 Task: Buy 4 Bell Housings from Transmission & Drive Train section under best seller category for shipping address: Mitchell Evans, 3618 Station Street, Austin, Texas 78702, Cell Number 5122113583. Pay from credit card ending with 5759, CVV 953
Action: Key pressed amazon.com<Key.enter>
Screenshot: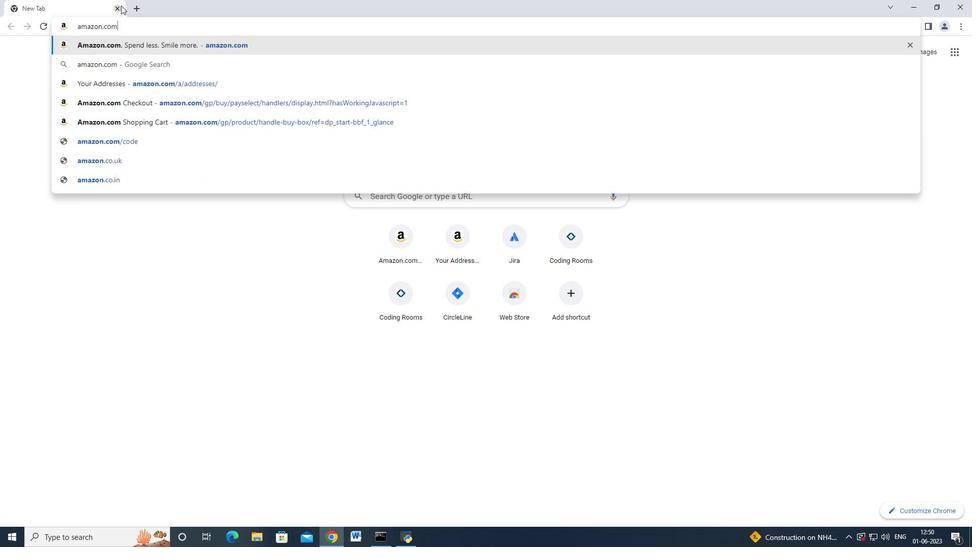 
Action: Mouse moved to (27, 66)
Screenshot: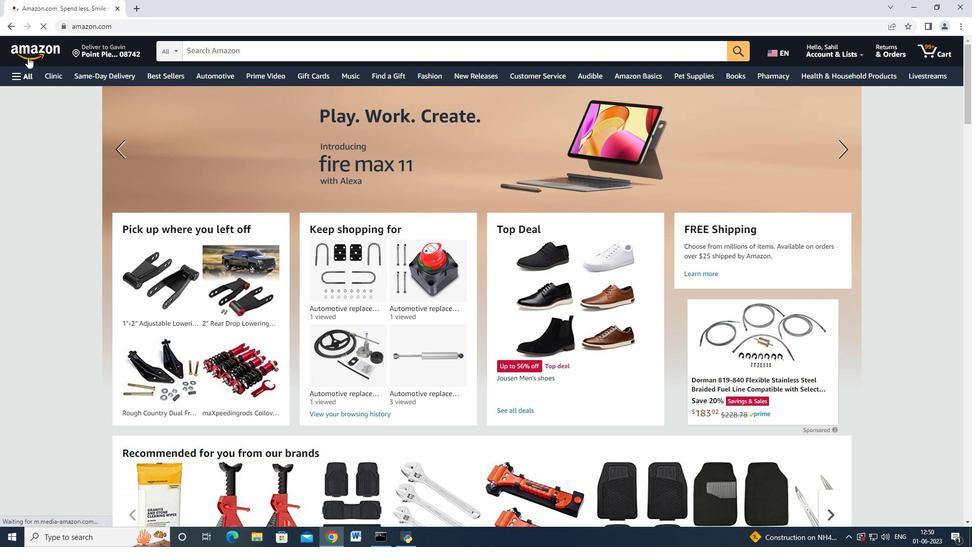 
Action: Mouse pressed left at (27, 66)
Screenshot: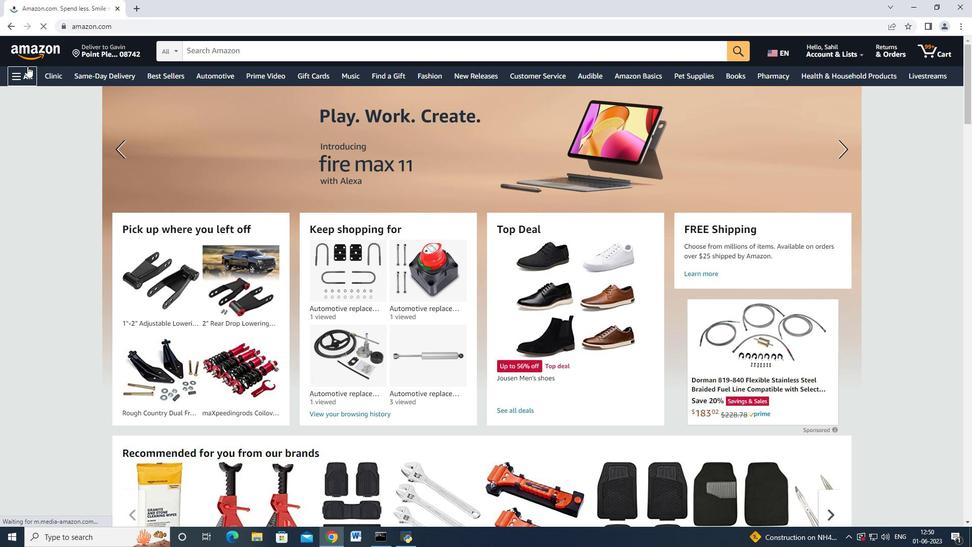 
Action: Mouse moved to (49, 248)
Screenshot: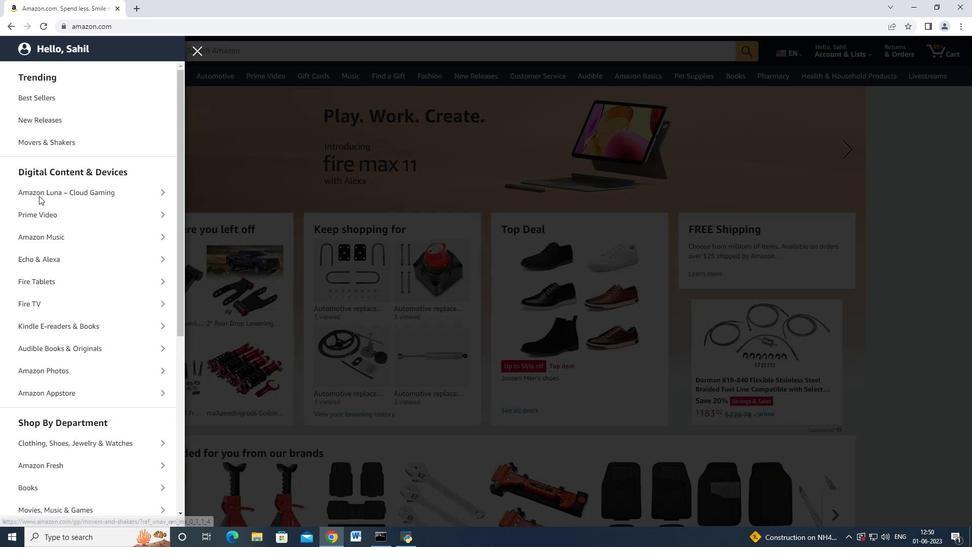 
Action: Mouse scrolled (49, 248) with delta (0, 0)
Screenshot: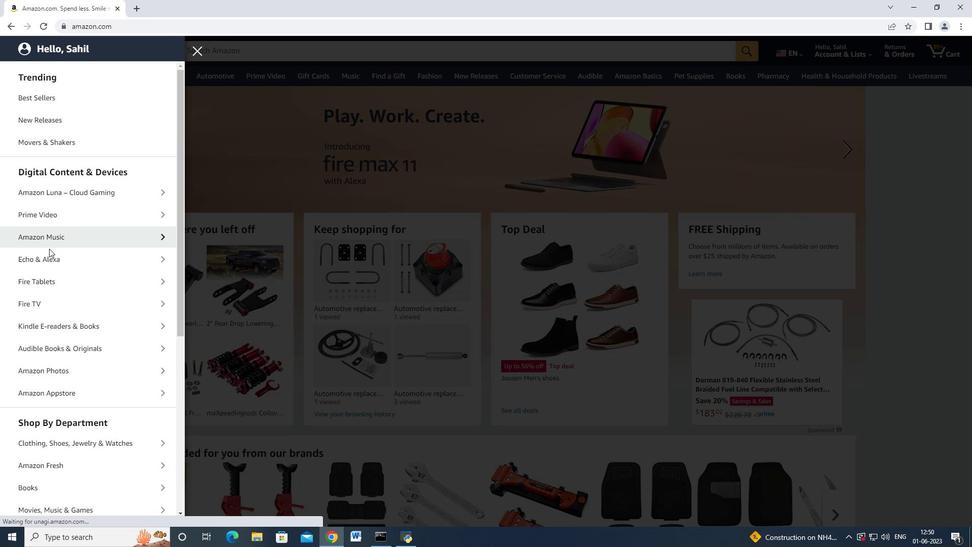 
Action: Mouse moved to (49, 254)
Screenshot: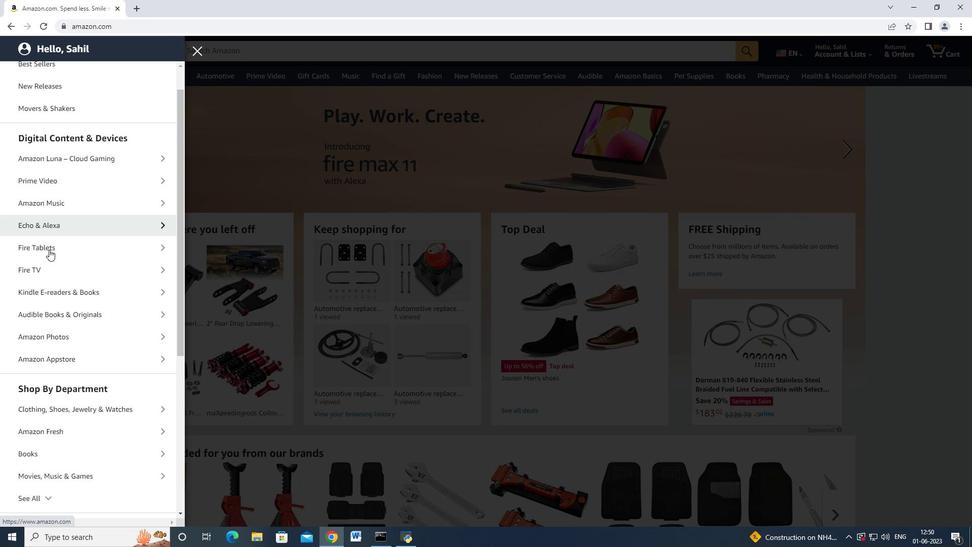 
Action: Mouse scrolled (49, 253) with delta (0, 0)
Screenshot: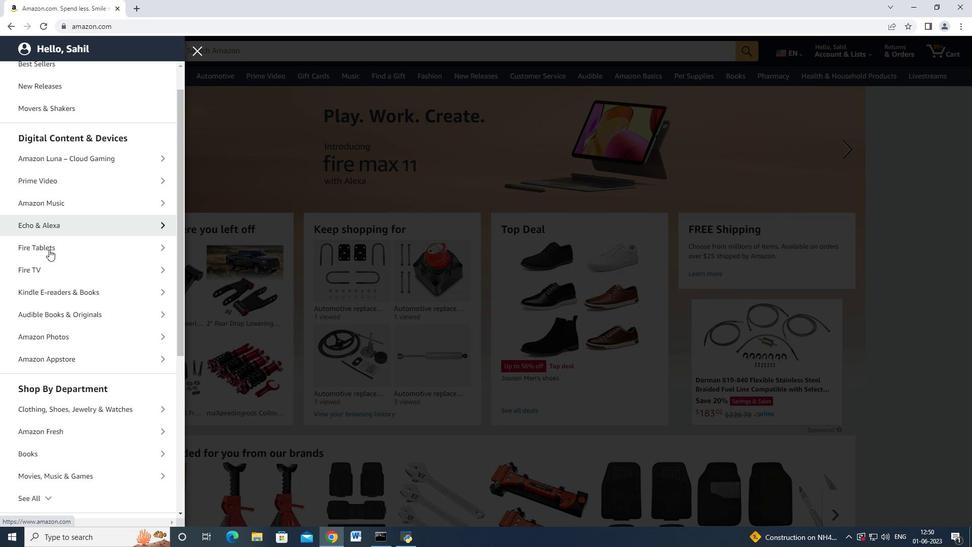 
Action: Mouse moved to (49, 256)
Screenshot: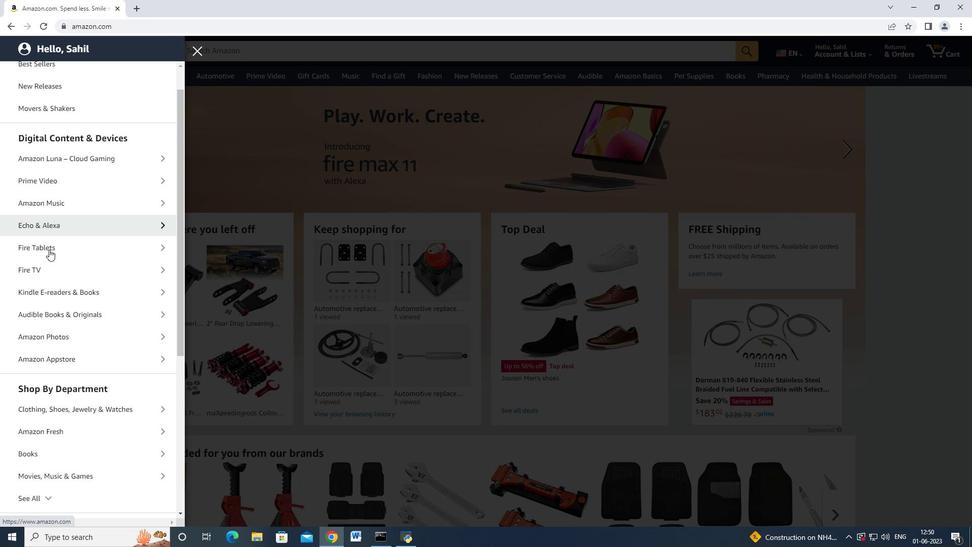 
Action: Mouse scrolled (49, 256) with delta (0, 0)
Screenshot: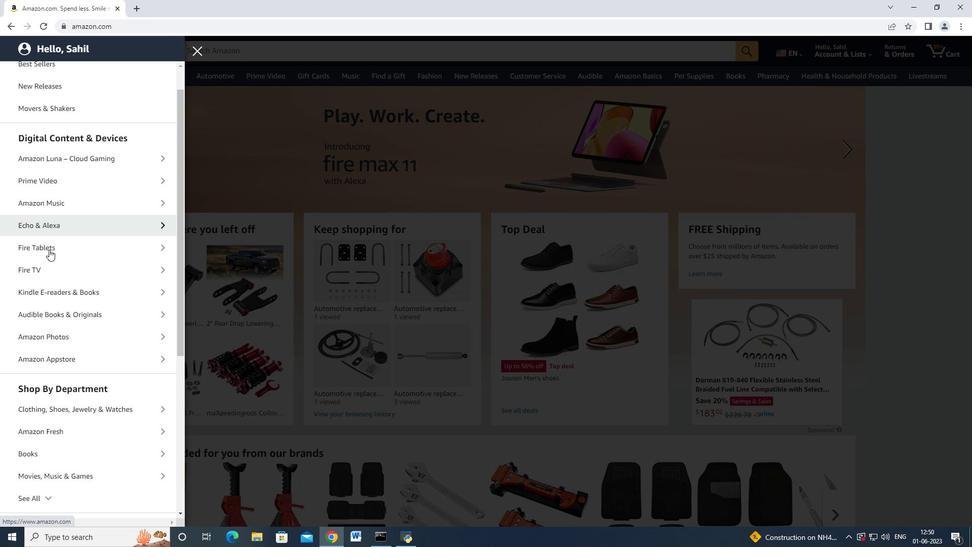 
Action: Mouse moved to (52, 267)
Screenshot: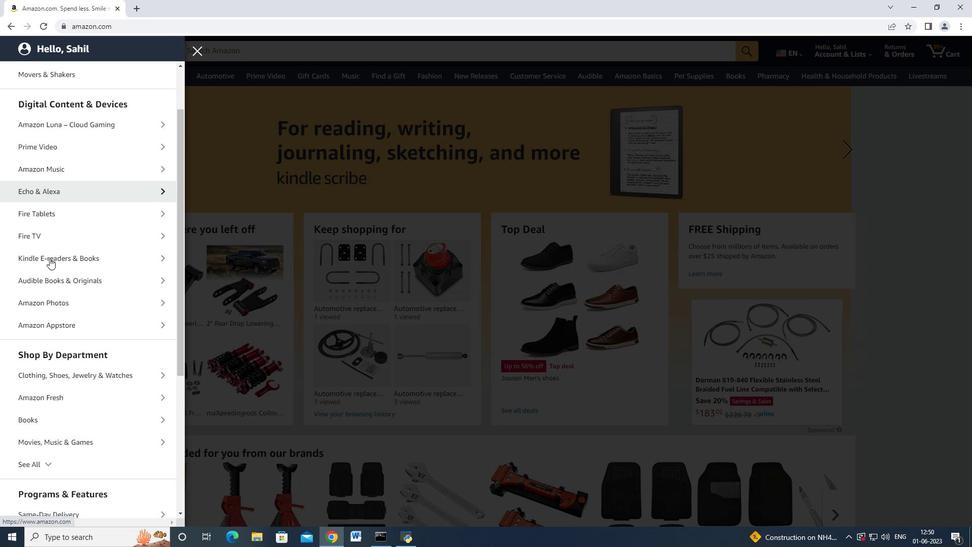 
Action: Mouse scrolled (52, 266) with delta (0, 0)
Screenshot: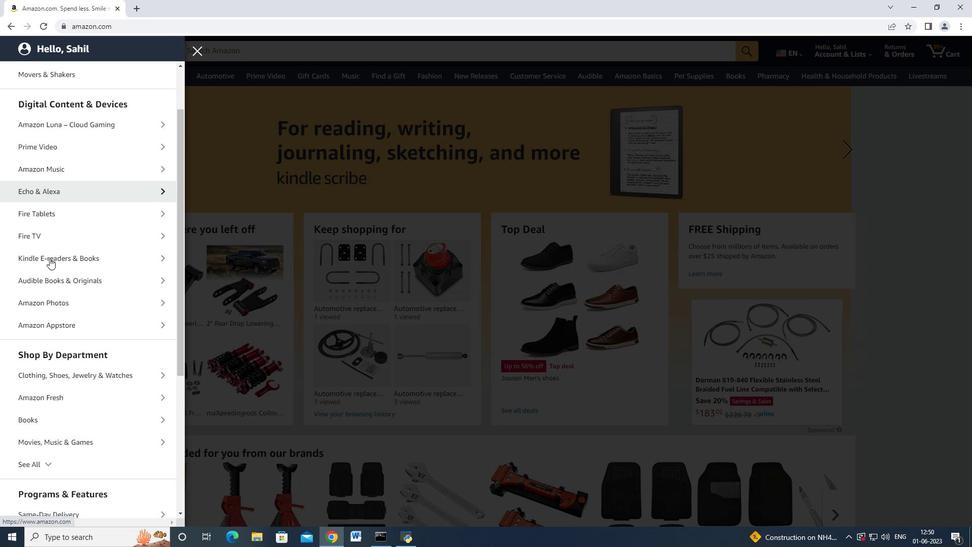 
Action: Mouse moved to (47, 332)
Screenshot: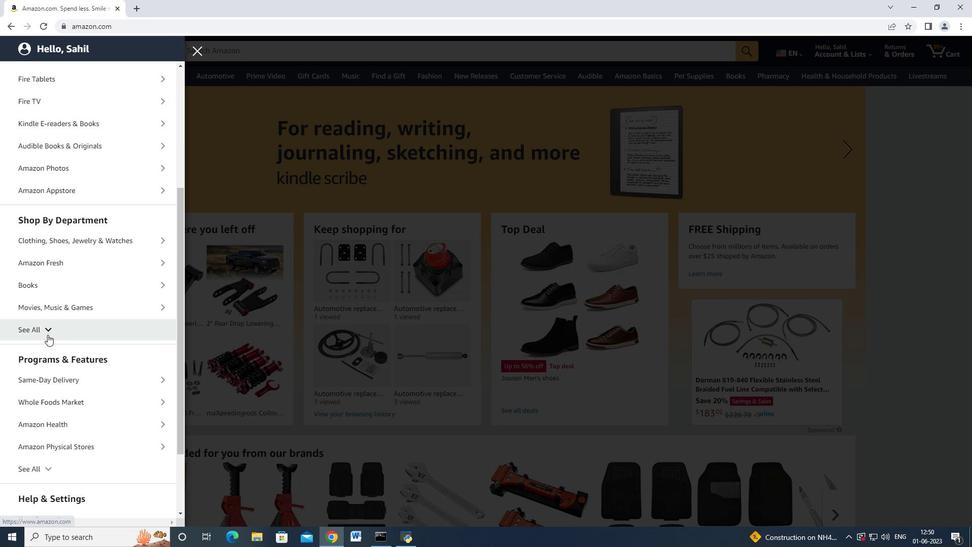
Action: Mouse pressed left at (47, 332)
Screenshot: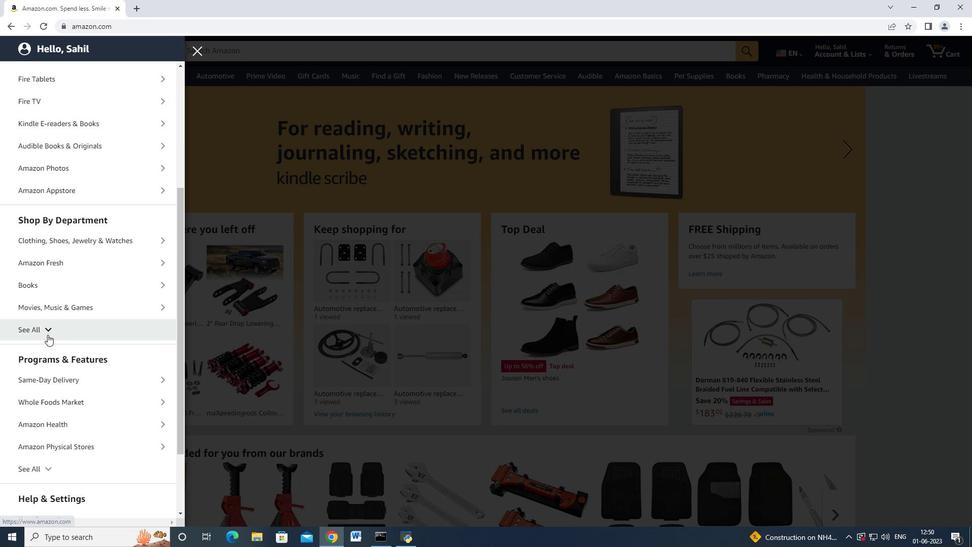 
Action: Mouse moved to (66, 295)
Screenshot: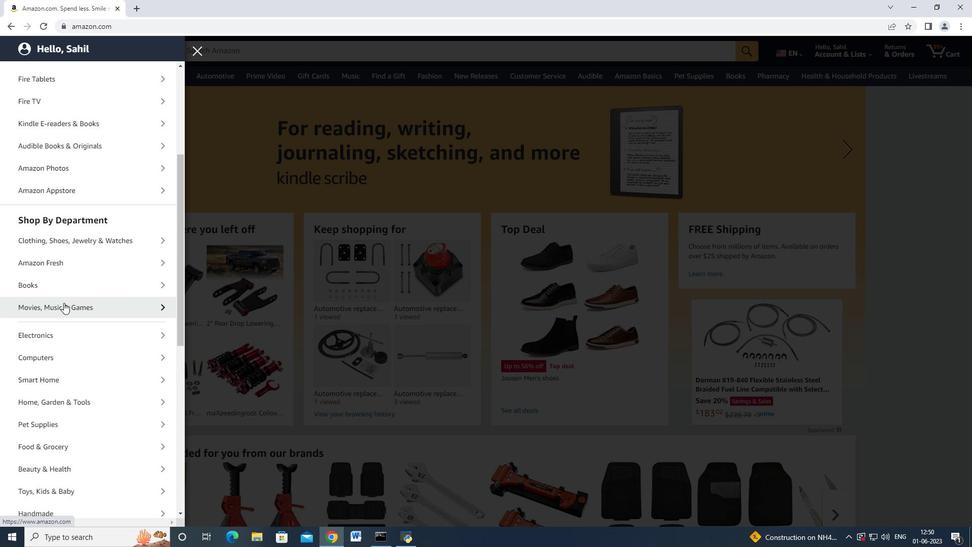 
Action: Mouse scrolled (66, 295) with delta (0, 0)
Screenshot: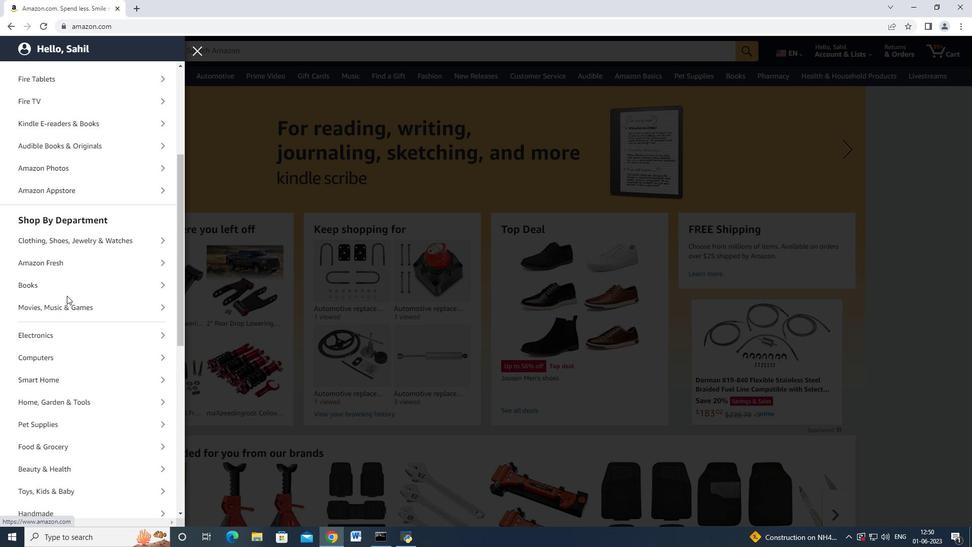
Action: Mouse scrolled (66, 295) with delta (0, 0)
Screenshot: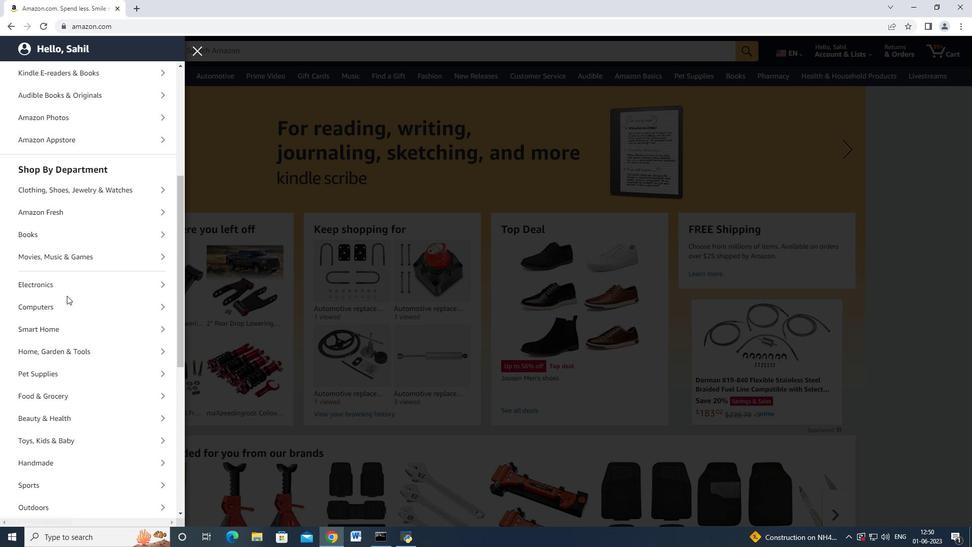 
Action: Mouse moved to (68, 295)
Screenshot: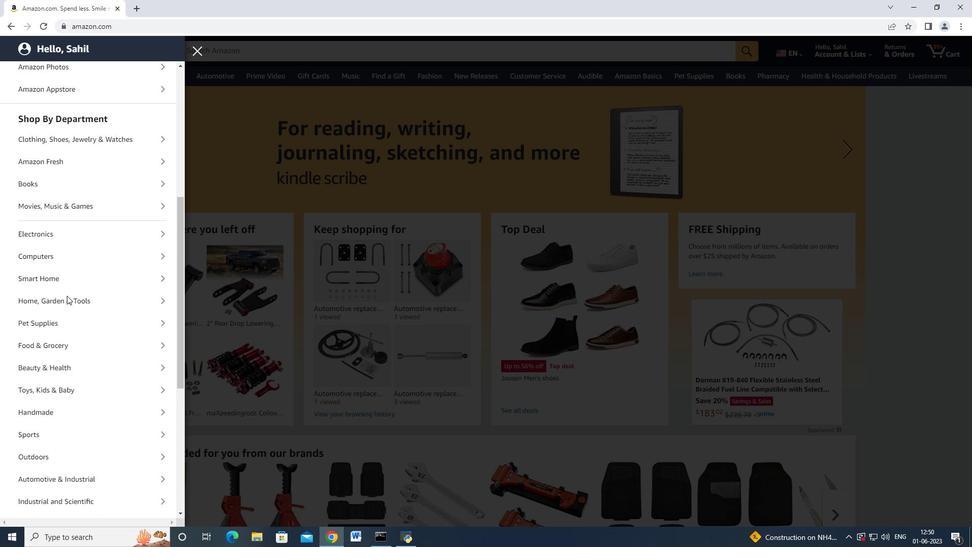 
Action: Mouse scrolled (68, 295) with delta (0, 0)
Screenshot: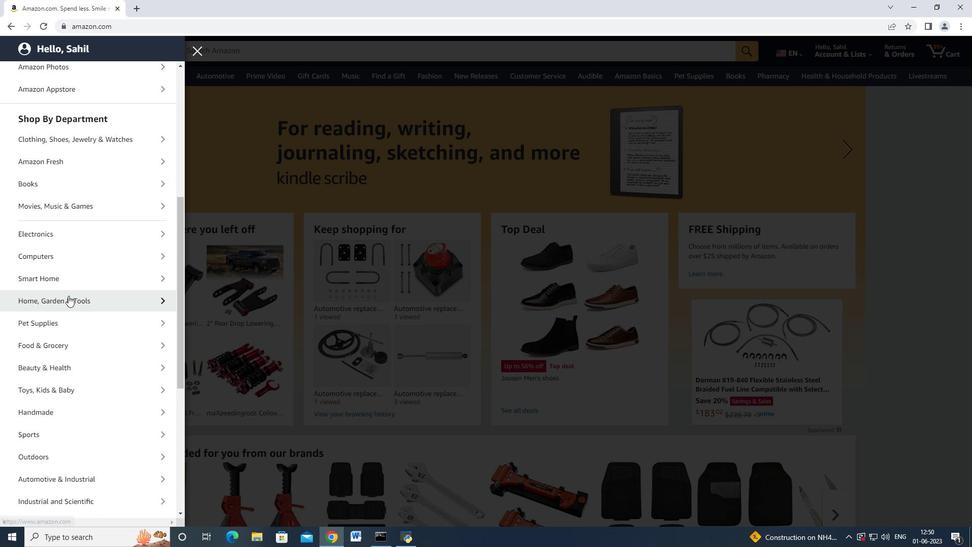 
Action: Mouse moved to (75, 294)
Screenshot: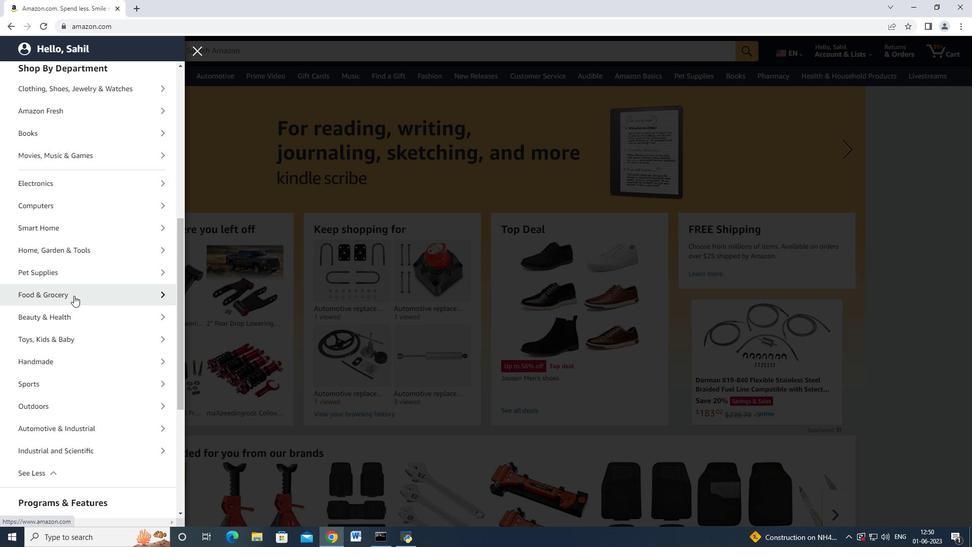 
Action: Mouse scrolled (75, 294) with delta (0, 0)
Screenshot: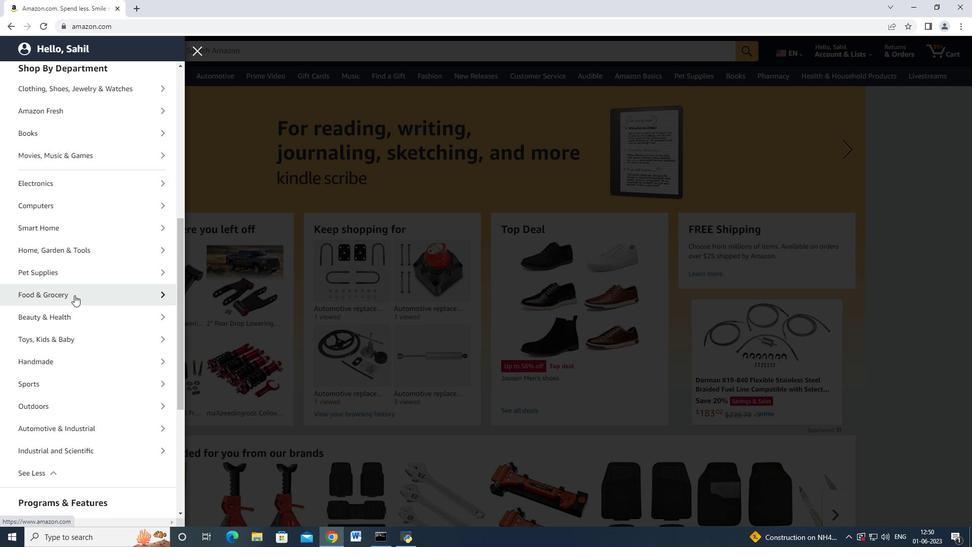 
Action: Mouse moved to (76, 294)
Screenshot: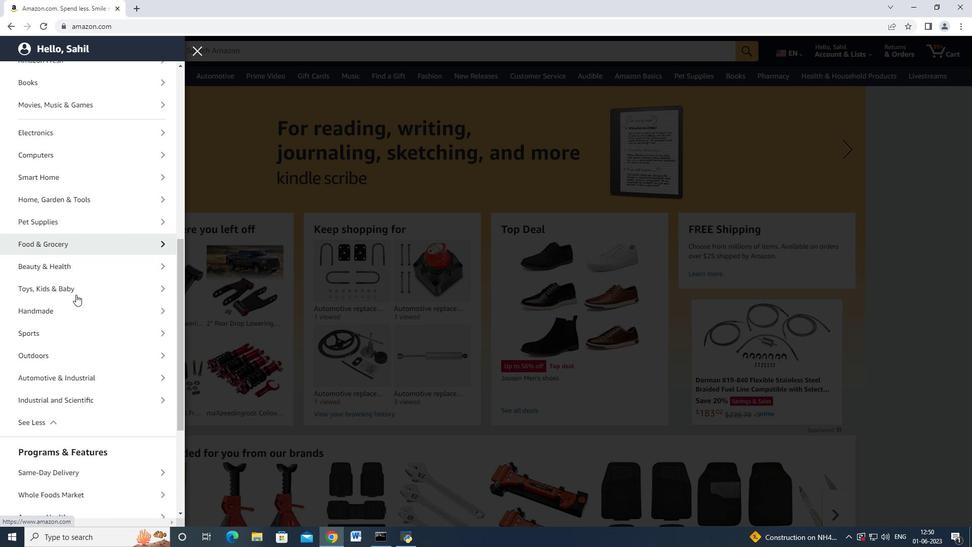 
Action: Mouse scrolled (76, 294) with delta (0, 0)
Screenshot: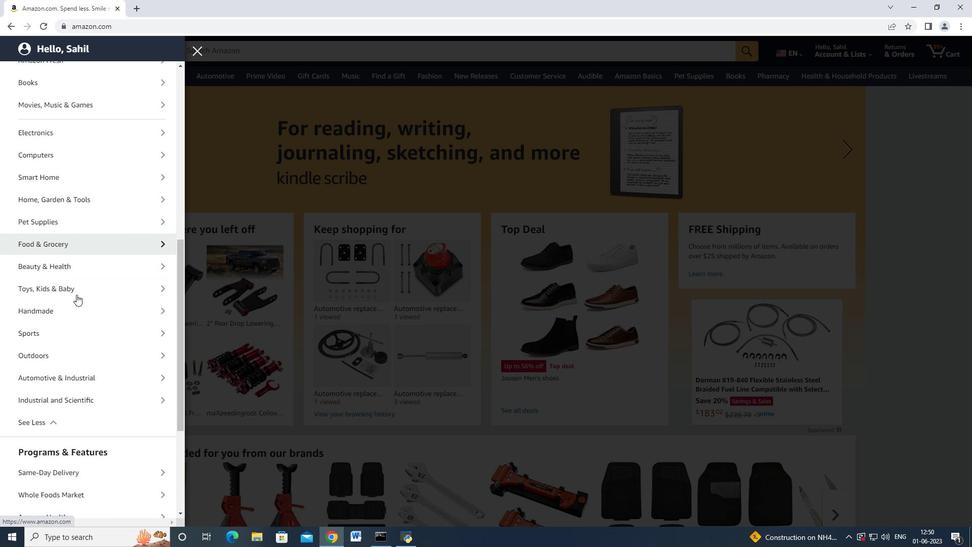 
Action: Mouse moved to (80, 292)
Screenshot: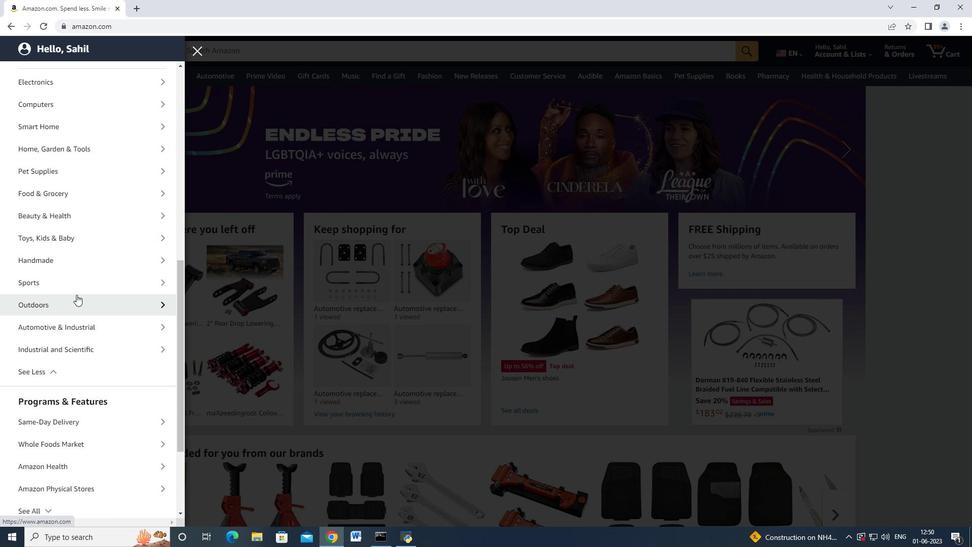 
Action: Mouse scrolled (80, 292) with delta (0, 0)
Screenshot: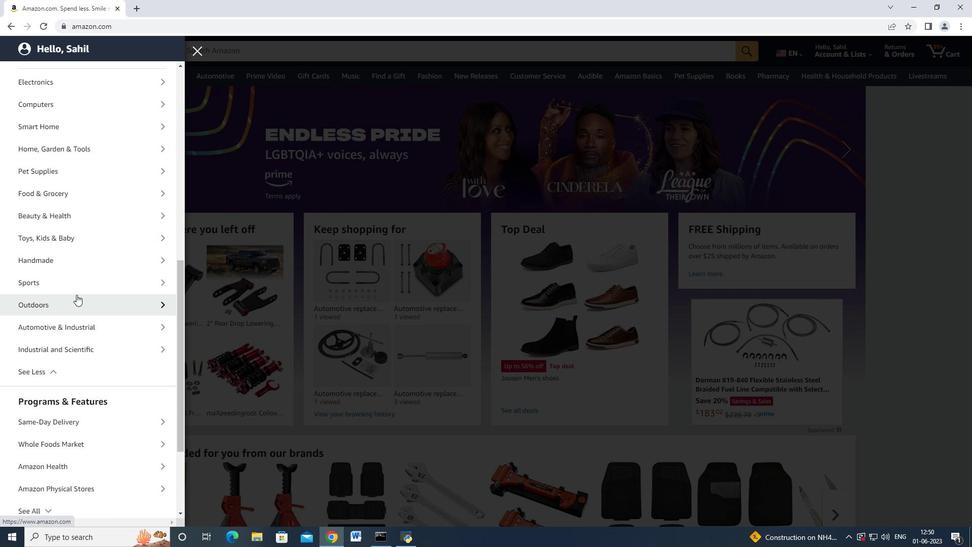 
Action: Mouse moved to (86, 292)
Screenshot: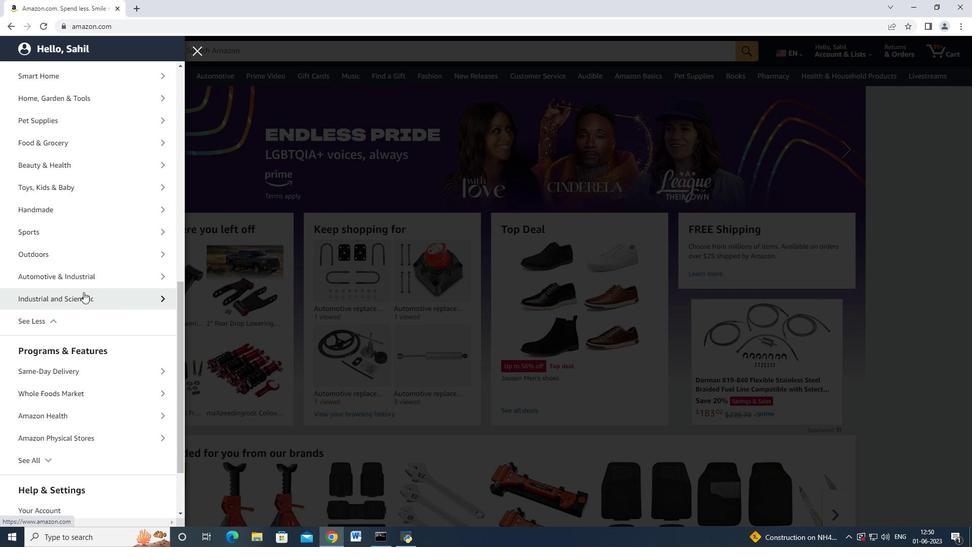 
Action: Mouse scrolled (86, 292) with delta (0, 0)
Screenshot: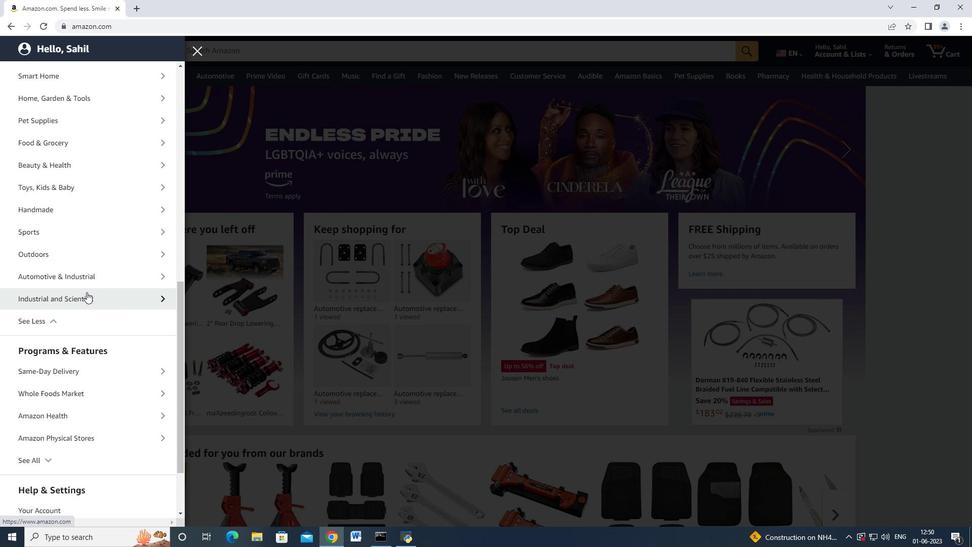 
Action: Mouse moved to (84, 296)
Screenshot: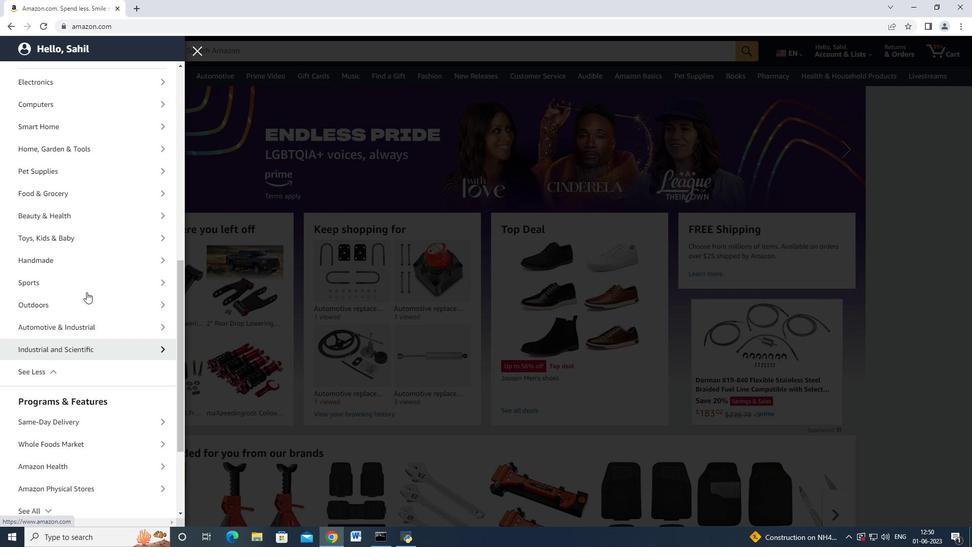 
Action: Mouse scrolled (84, 295) with delta (0, 0)
Screenshot: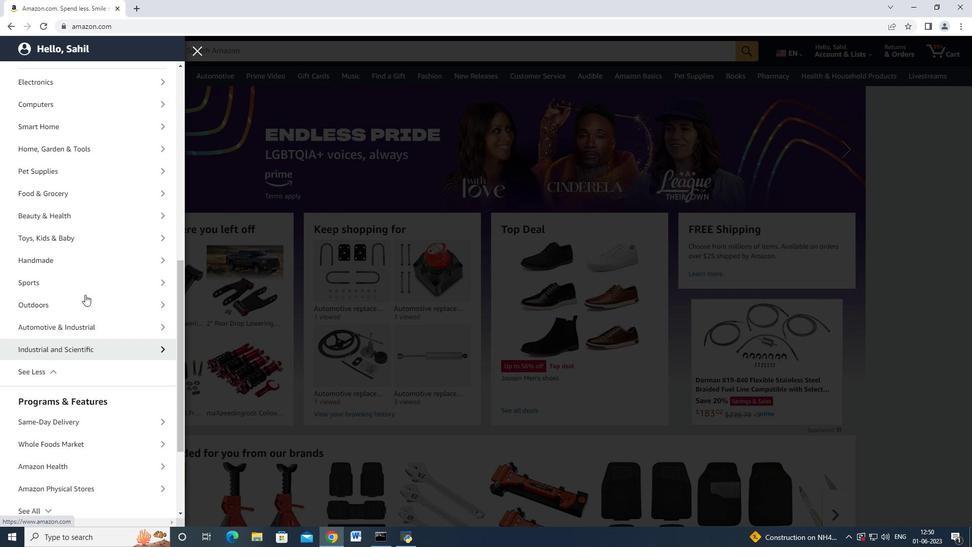
Action: Mouse moved to (72, 389)
Screenshot: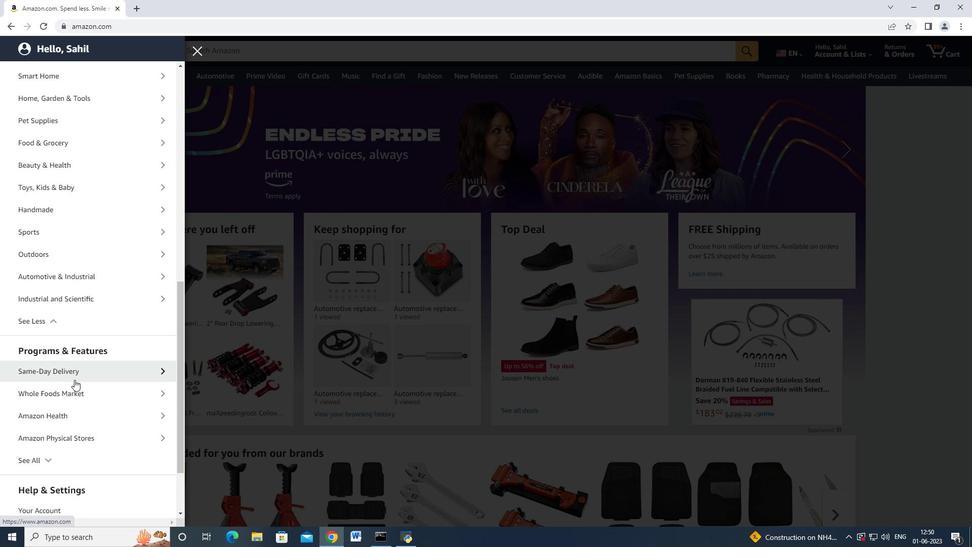 
Action: Mouse scrolled (72, 390) with delta (0, 0)
Screenshot: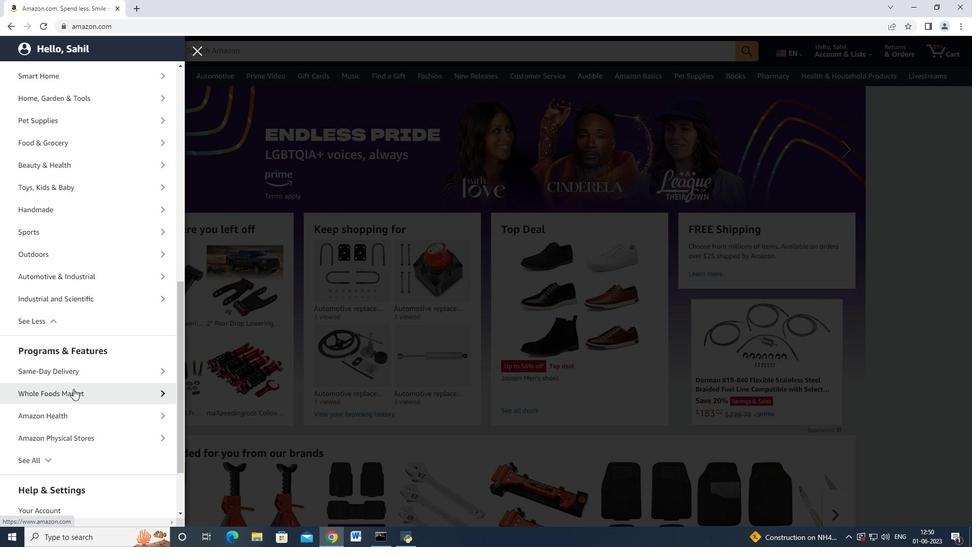 
Action: Mouse scrolled (72, 390) with delta (0, 0)
Screenshot: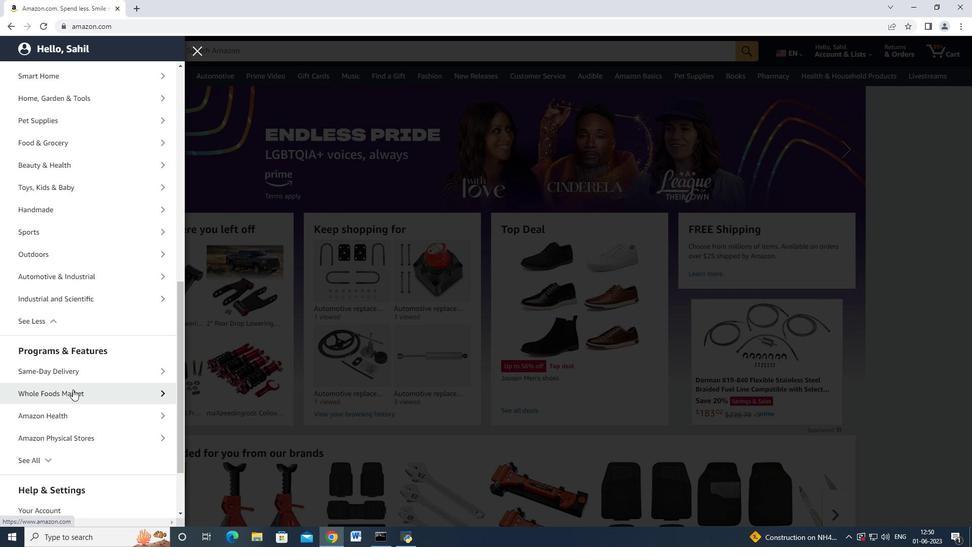 
Action: Mouse moved to (73, 381)
Screenshot: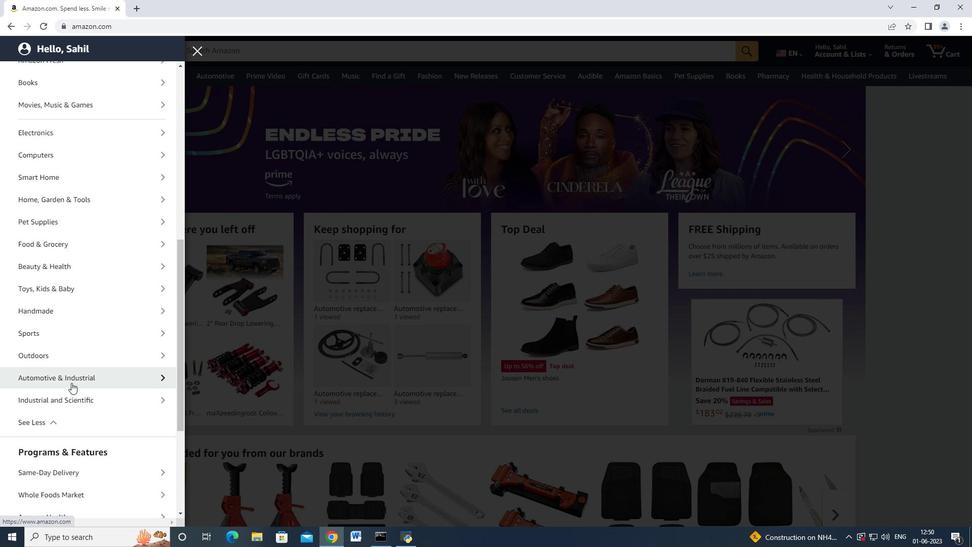 
Action: Mouse pressed left at (73, 381)
Screenshot: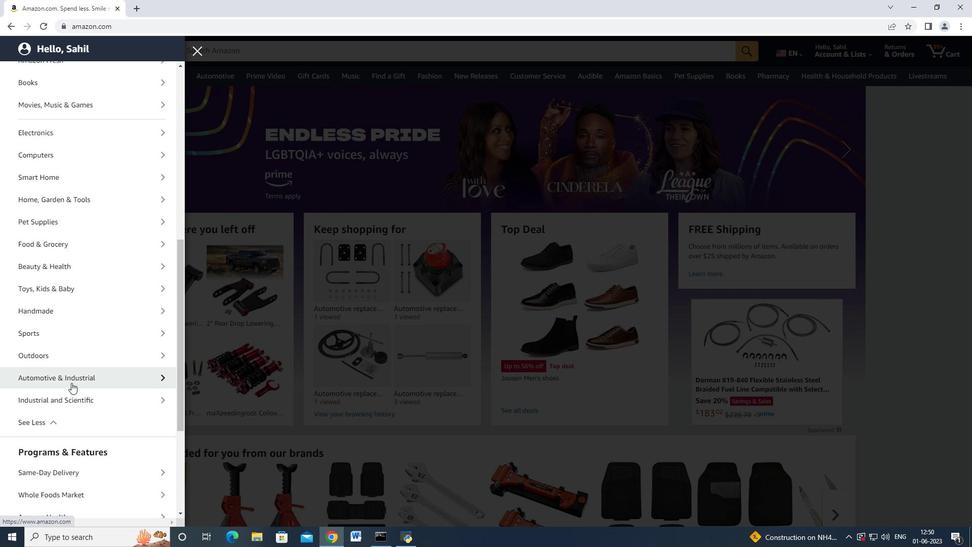 
Action: Mouse moved to (97, 115)
Screenshot: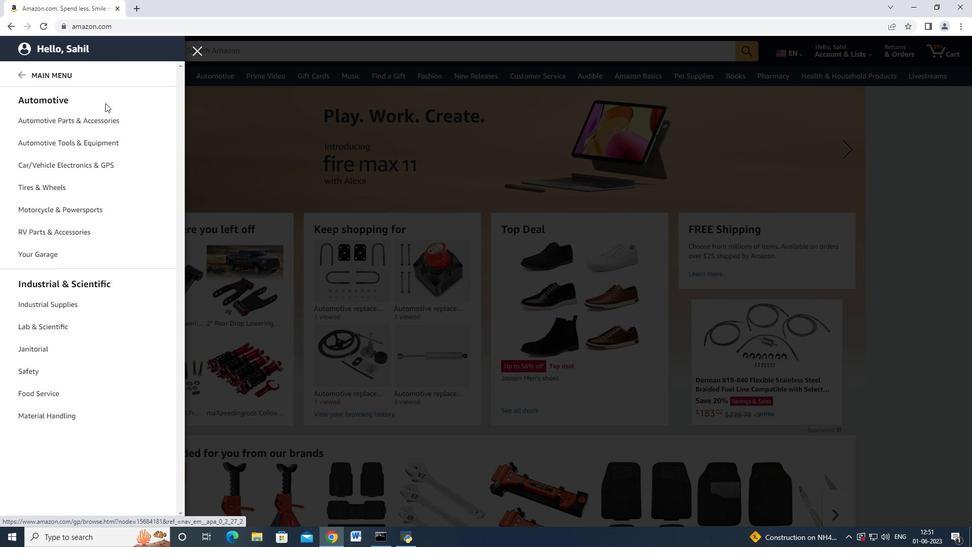 
Action: Mouse pressed left at (97, 115)
Screenshot: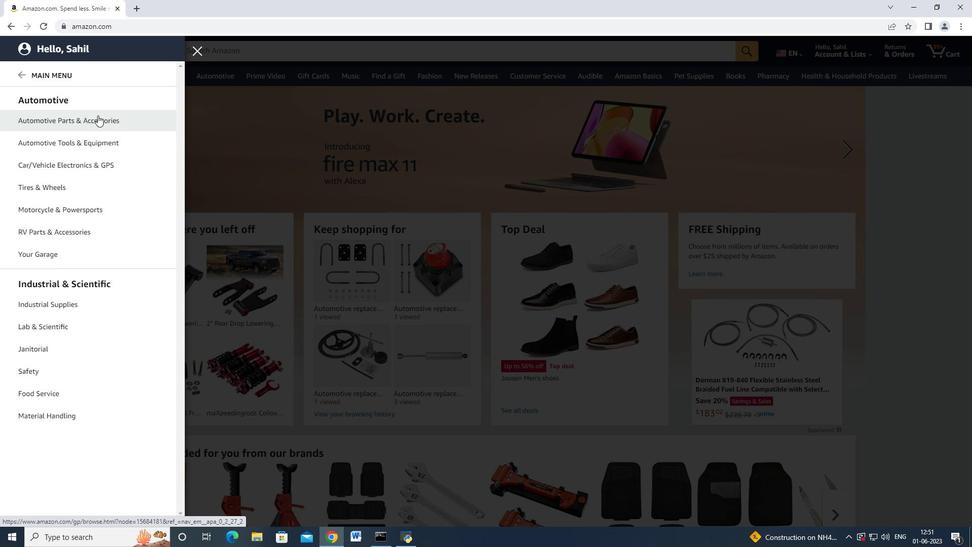 
Action: Mouse moved to (178, 95)
Screenshot: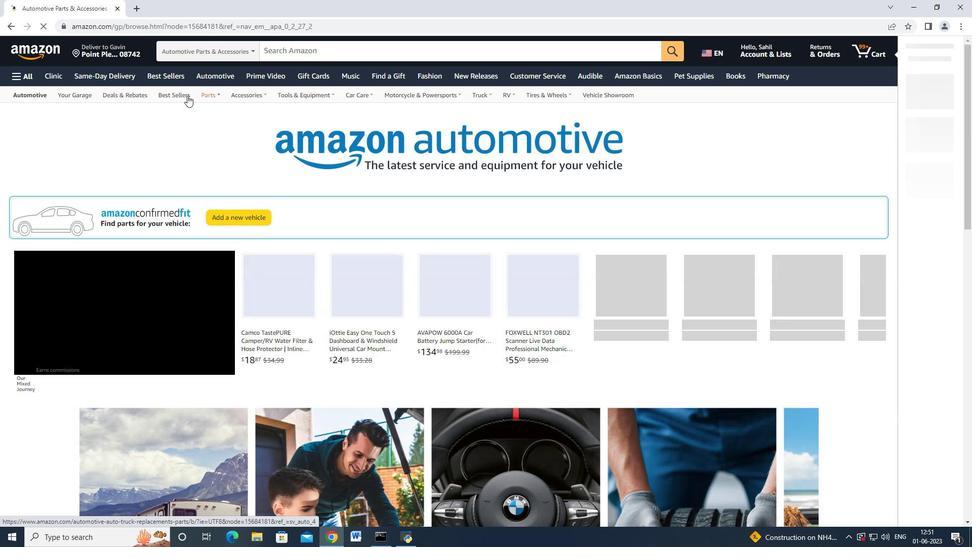 
Action: Mouse pressed left at (178, 95)
Screenshot: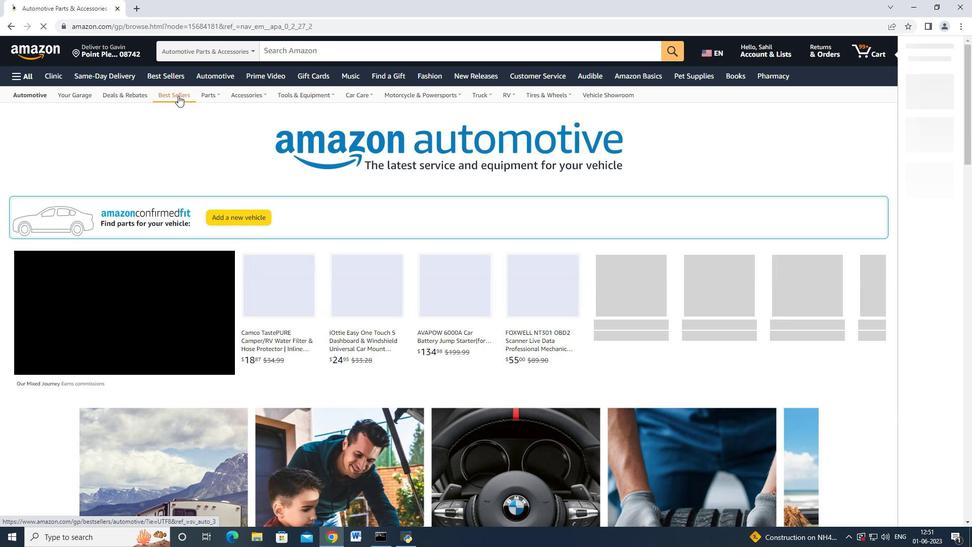 
Action: Mouse moved to (74, 324)
Screenshot: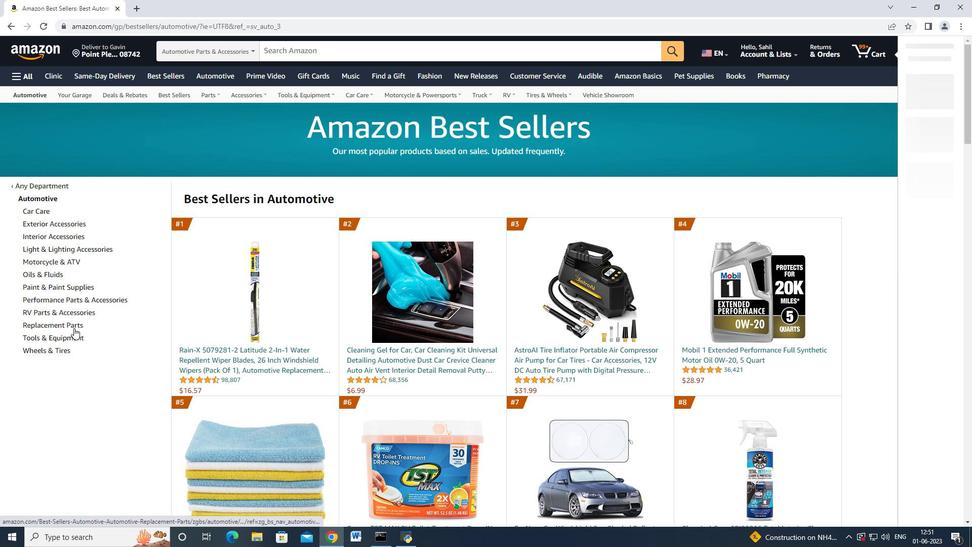 
Action: Mouse pressed left at (74, 324)
Screenshot: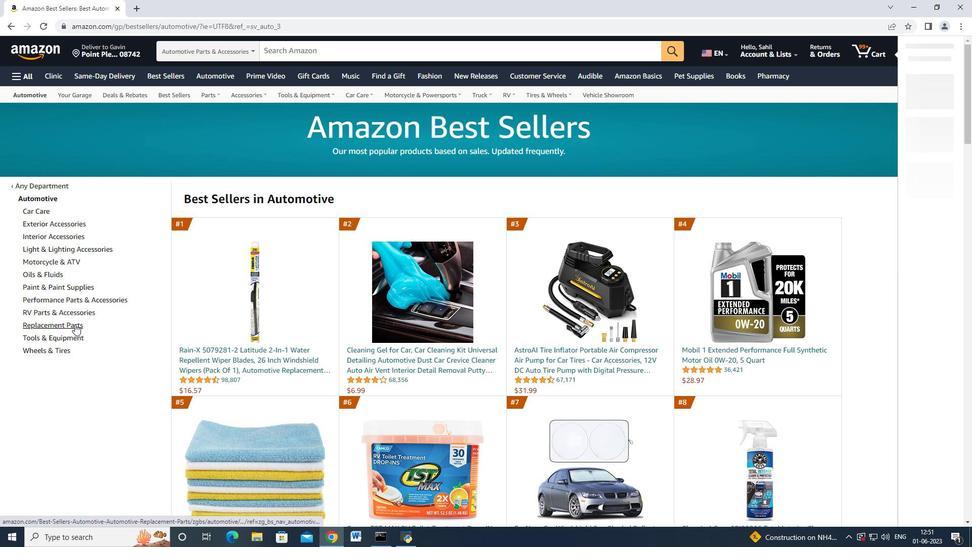 
Action: Mouse moved to (150, 234)
Screenshot: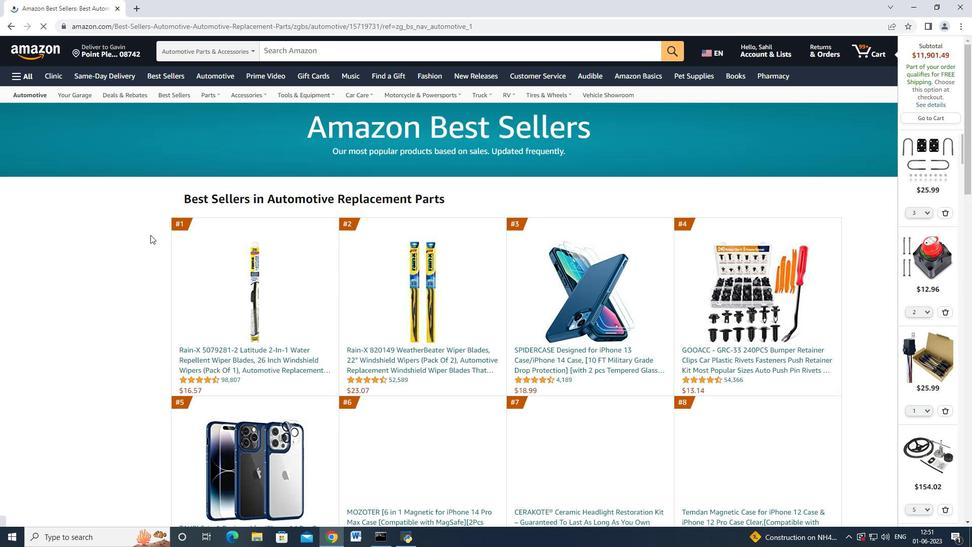 
Action: Mouse scrolled (150, 234) with delta (0, 0)
Screenshot: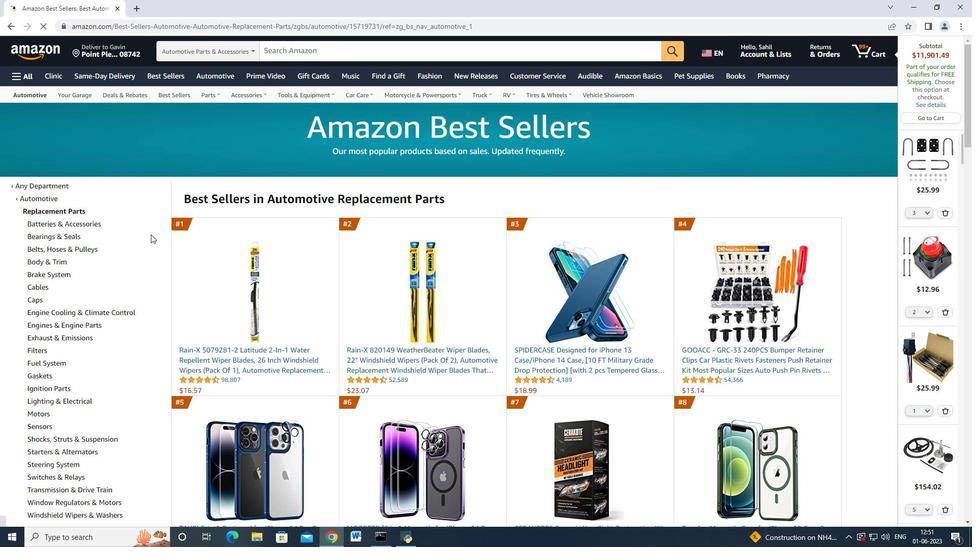 
Action: Mouse moved to (151, 234)
Screenshot: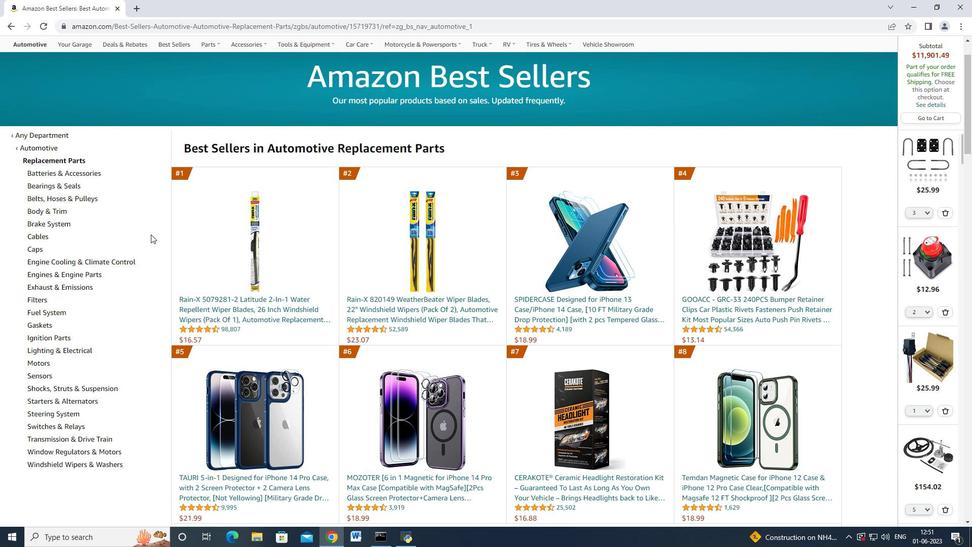 
Action: Mouse scrolled (151, 234) with delta (0, 0)
Screenshot: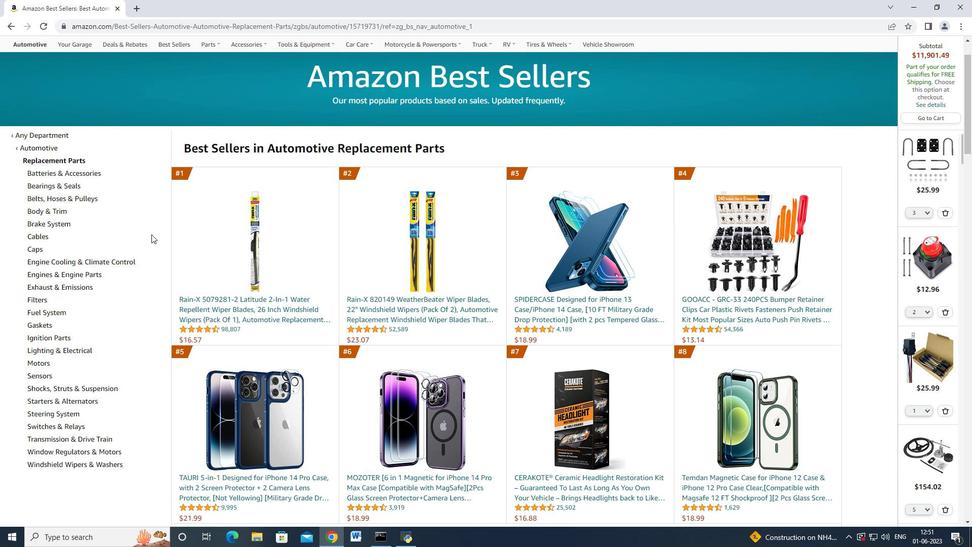 
Action: Mouse moved to (88, 211)
Screenshot: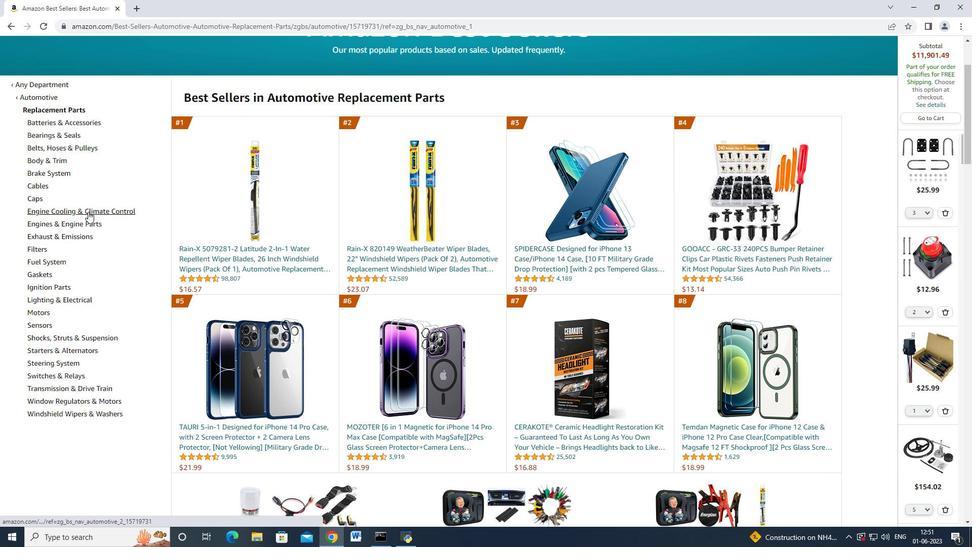 
Action: Mouse scrolled (88, 211) with delta (0, 0)
Screenshot: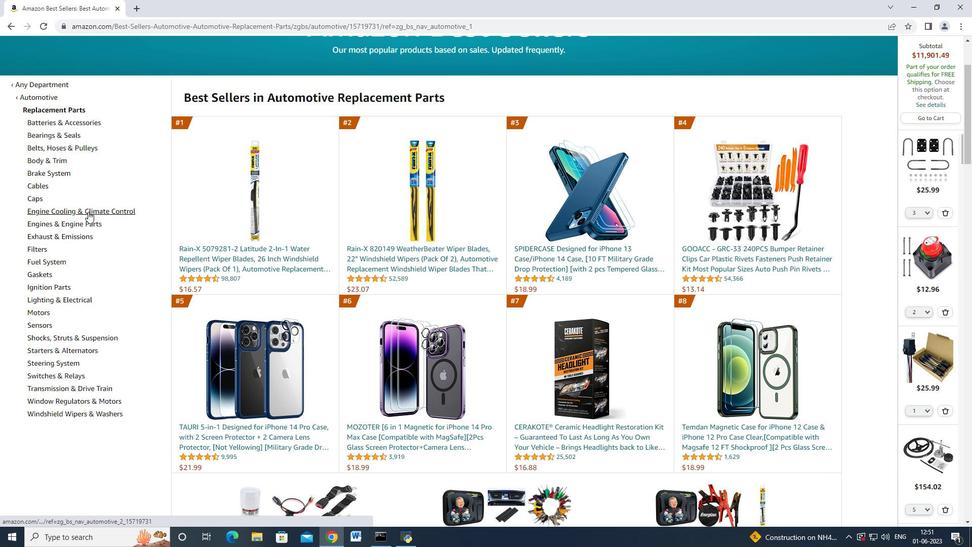 
Action: Mouse moved to (99, 332)
Screenshot: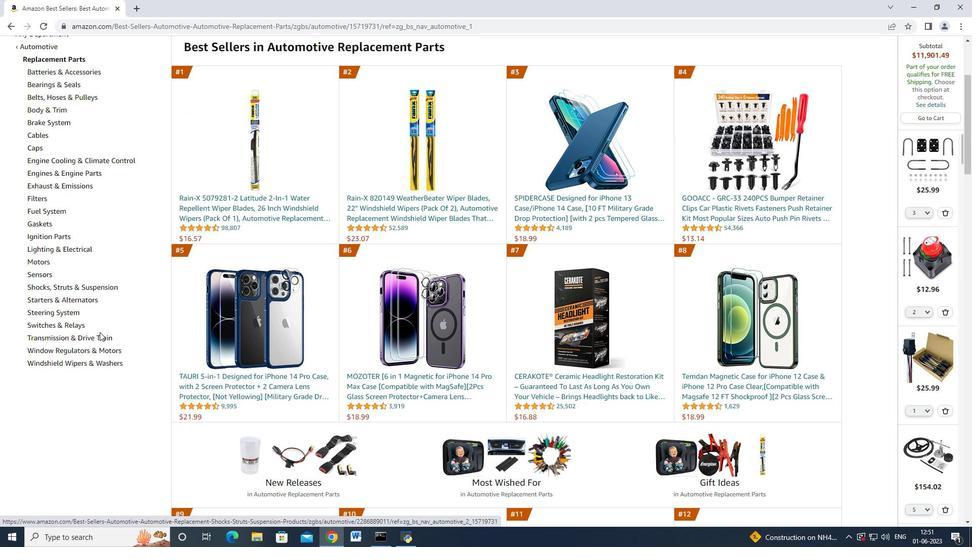 
Action: Mouse pressed left at (99, 332)
Screenshot: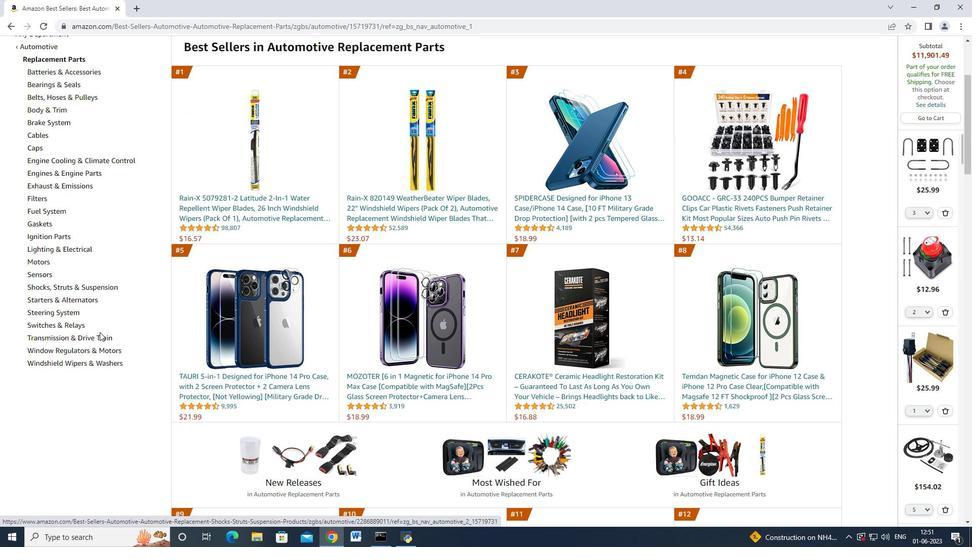 
Action: Mouse moved to (97, 336)
Screenshot: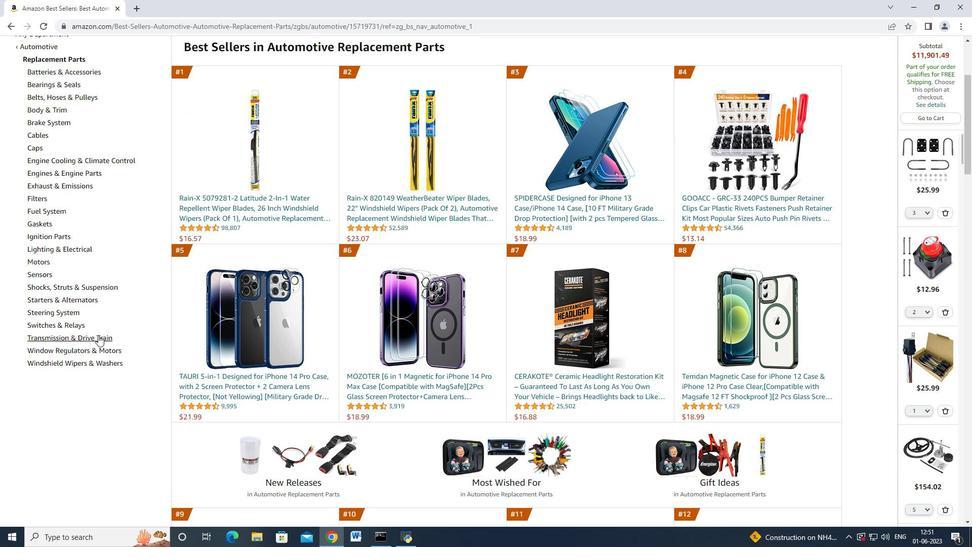 
Action: Mouse pressed left at (97, 336)
Screenshot: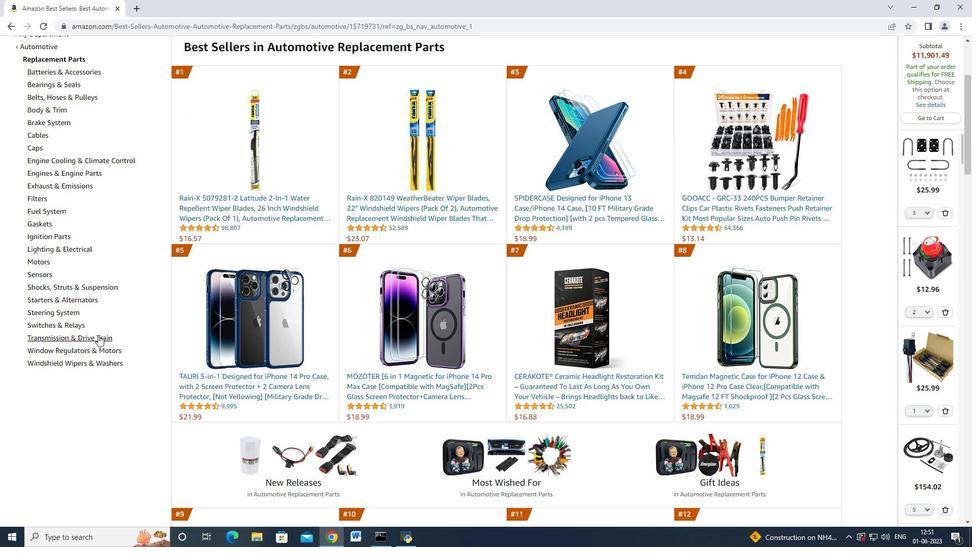 
Action: Mouse moved to (72, 348)
Screenshot: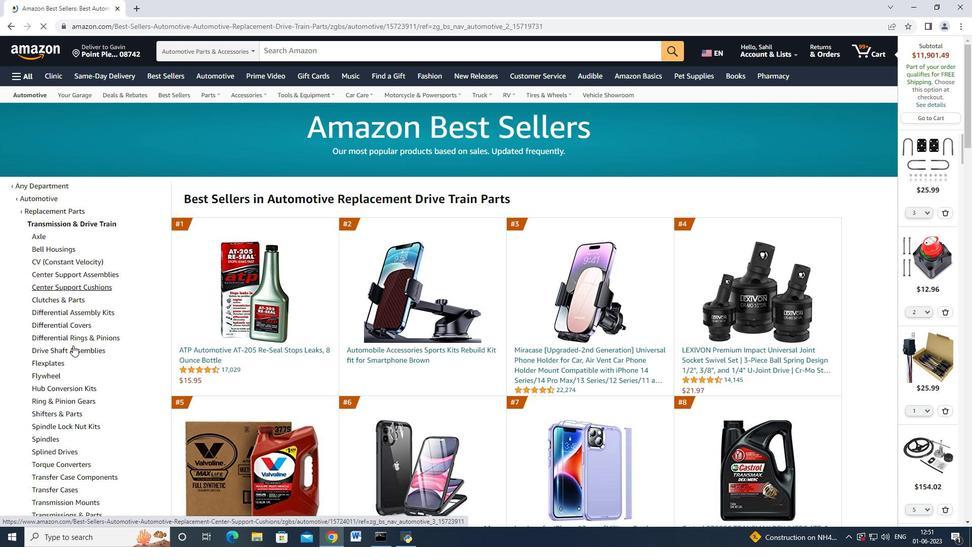 
Action: Mouse scrolled (72, 348) with delta (0, 0)
Screenshot: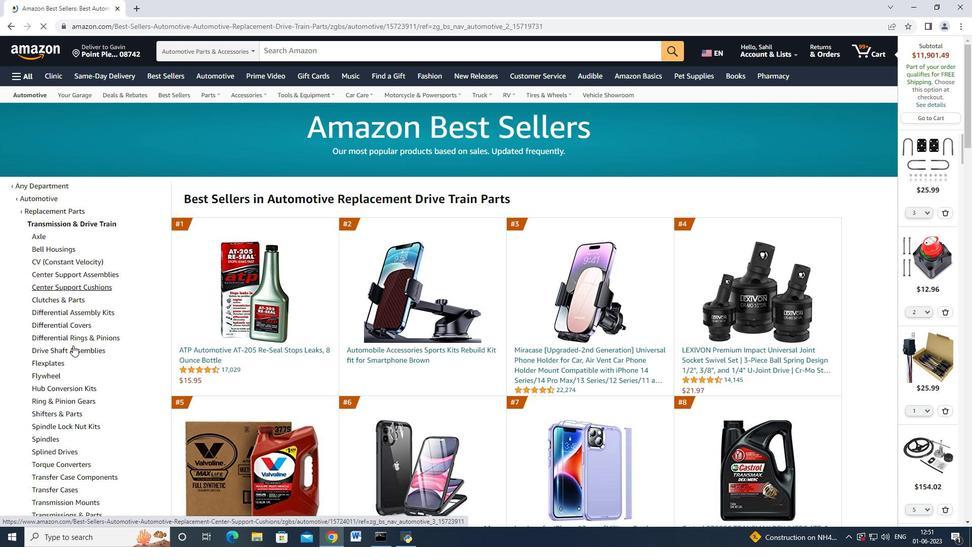 
Action: Mouse scrolled (72, 348) with delta (0, 0)
Screenshot: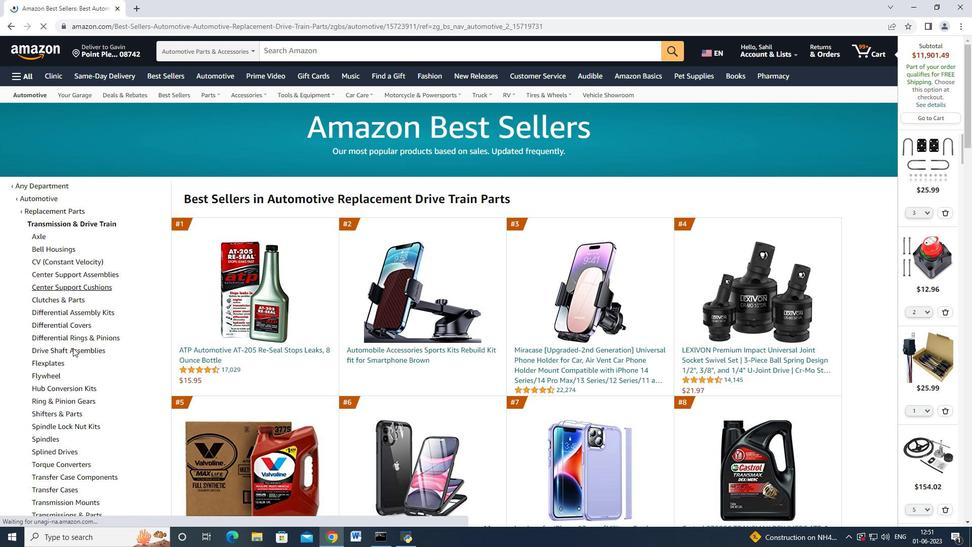 
Action: Mouse moved to (56, 150)
Screenshot: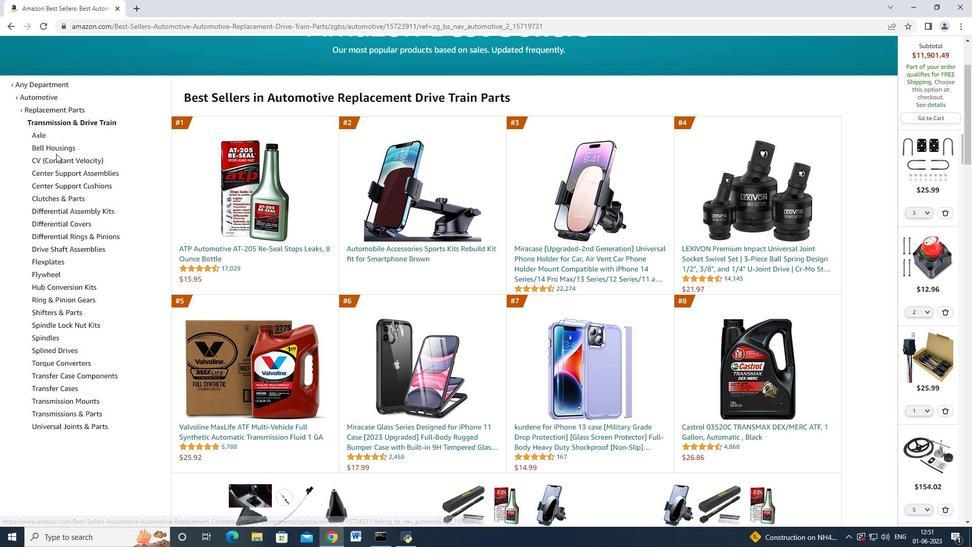 
Action: Mouse pressed left at (56, 150)
Screenshot: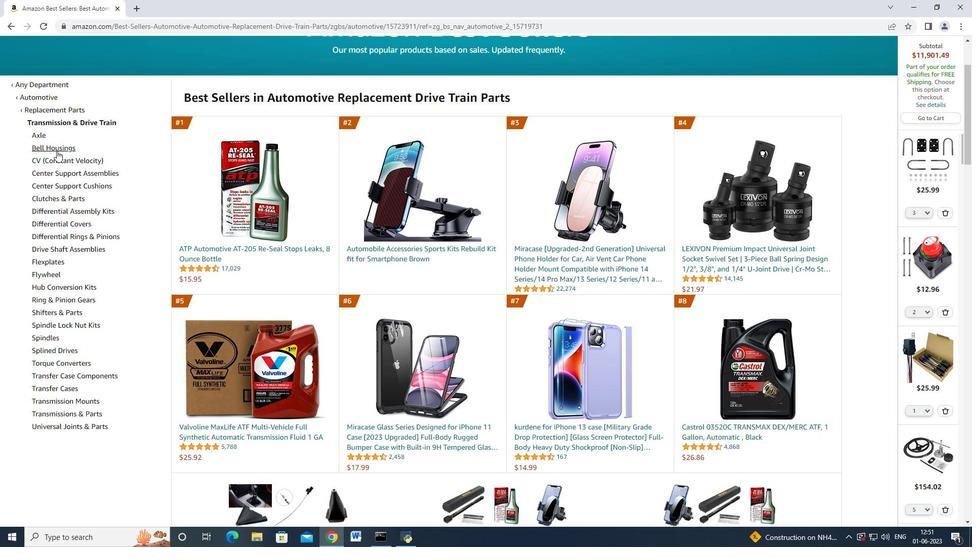 
Action: Mouse moved to (307, 265)
Screenshot: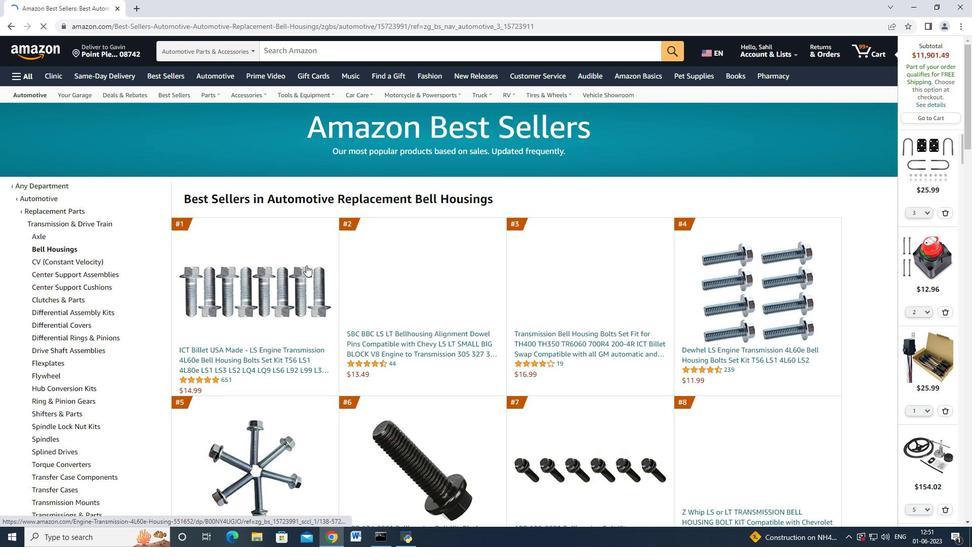 
Action: Mouse scrolled (307, 265) with delta (0, 0)
Screenshot: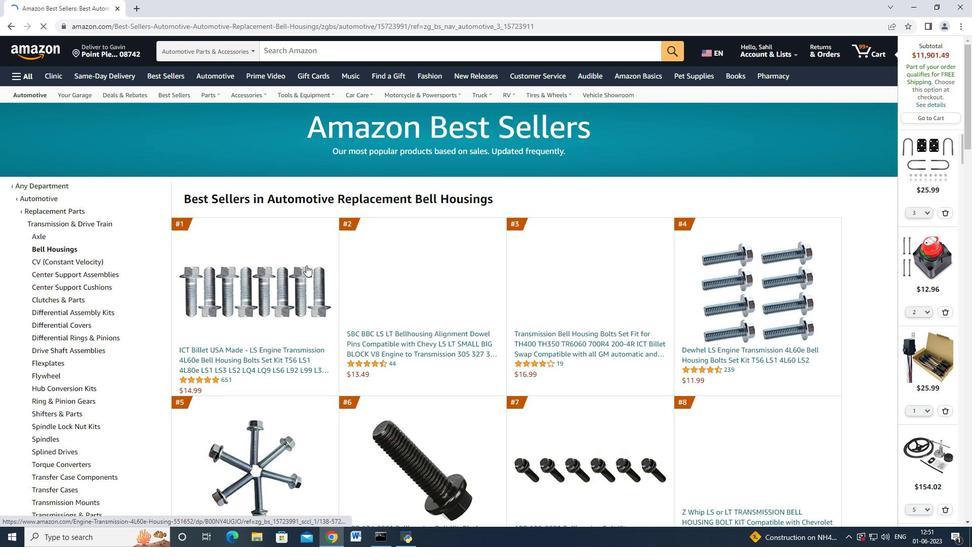 
Action: Mouse moved to (584, 307)
Screenshot: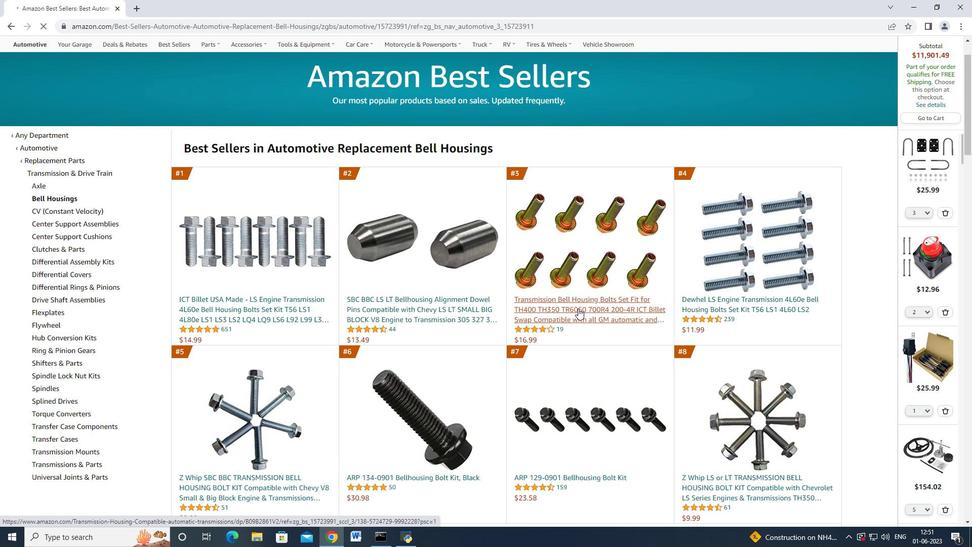 
Action: Mouse pressed left at (584, 307)
Screenshot: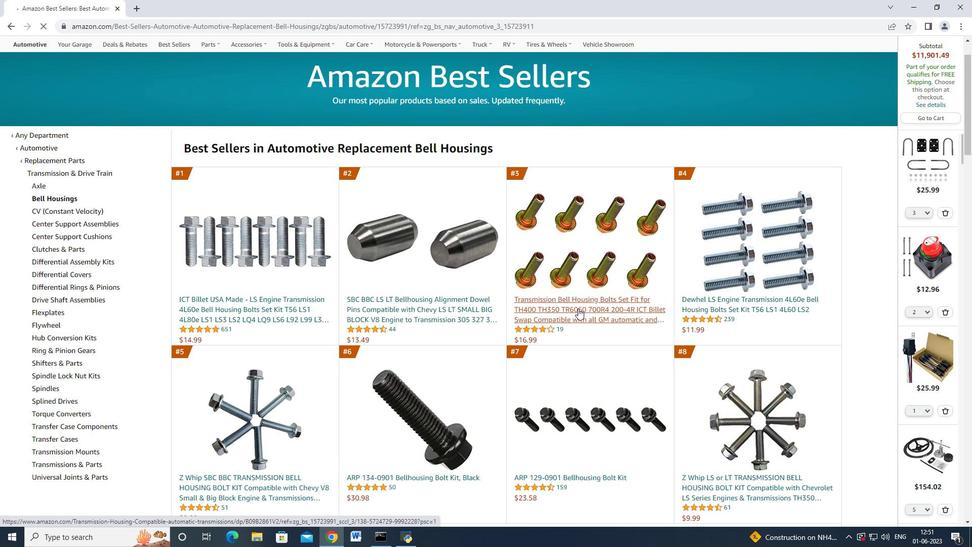
Action: Mouse moved to (504, 291)
Screenshot: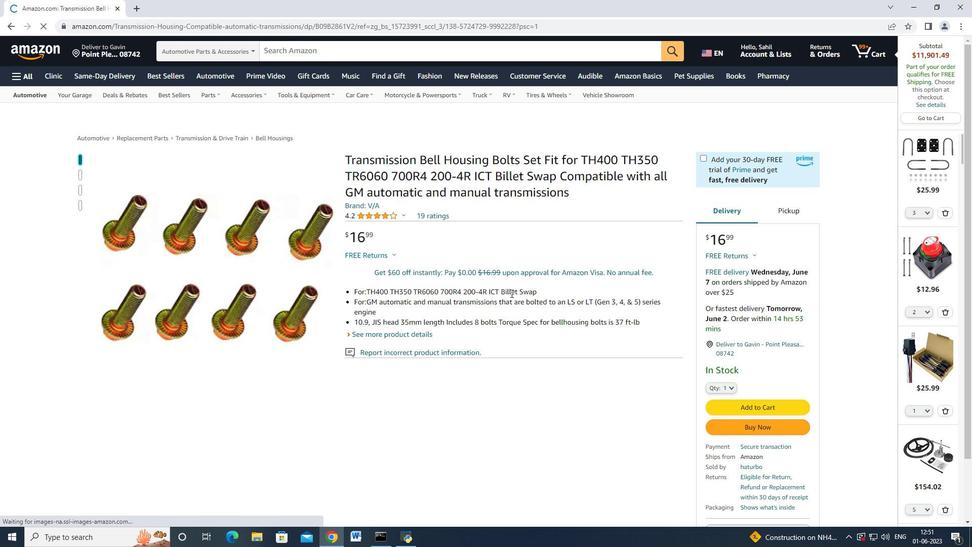 
Action: Mouse scrolled (504, 290) with delta (0, 0)
Screenshot: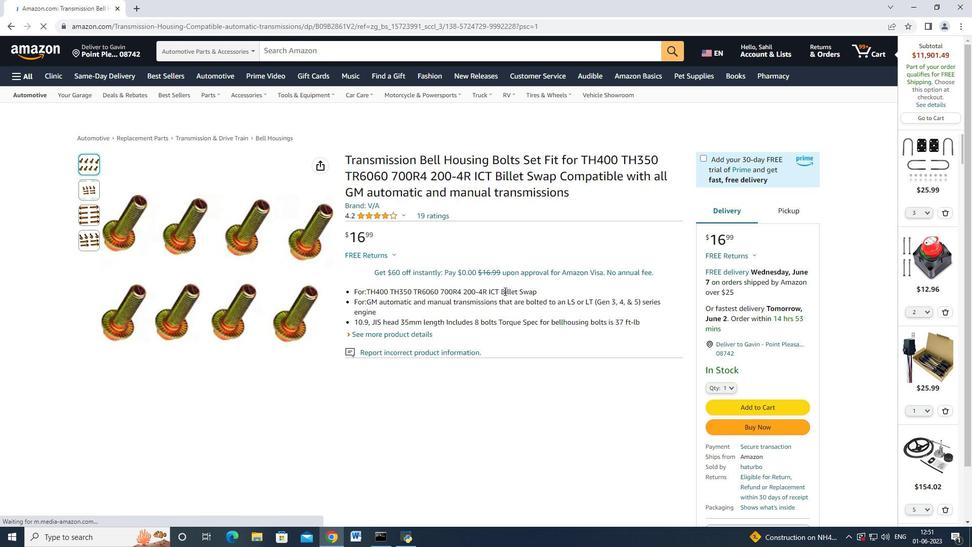 
Action: Mouse moved to (725, 337)
Screenshot: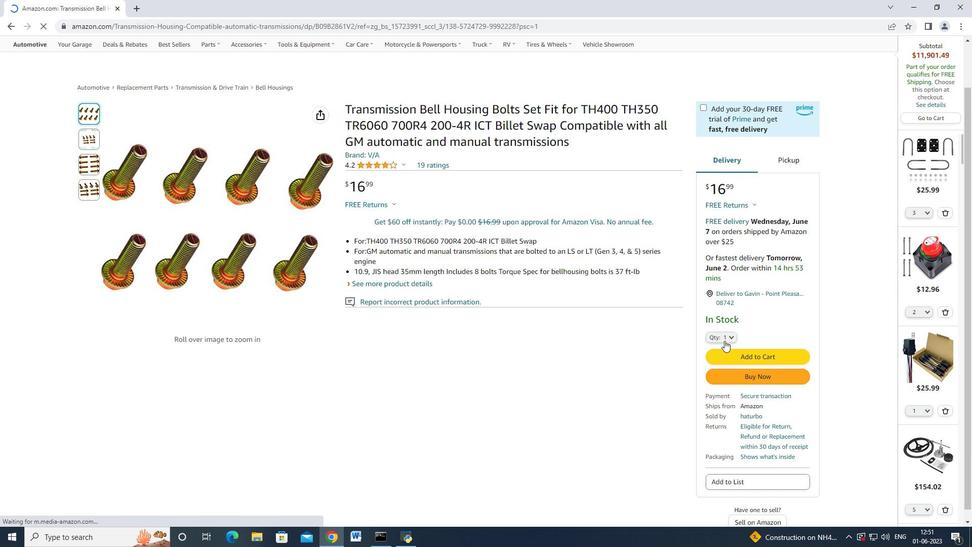 
Action: Mouse pressed left at (725, 337)
Screenshot: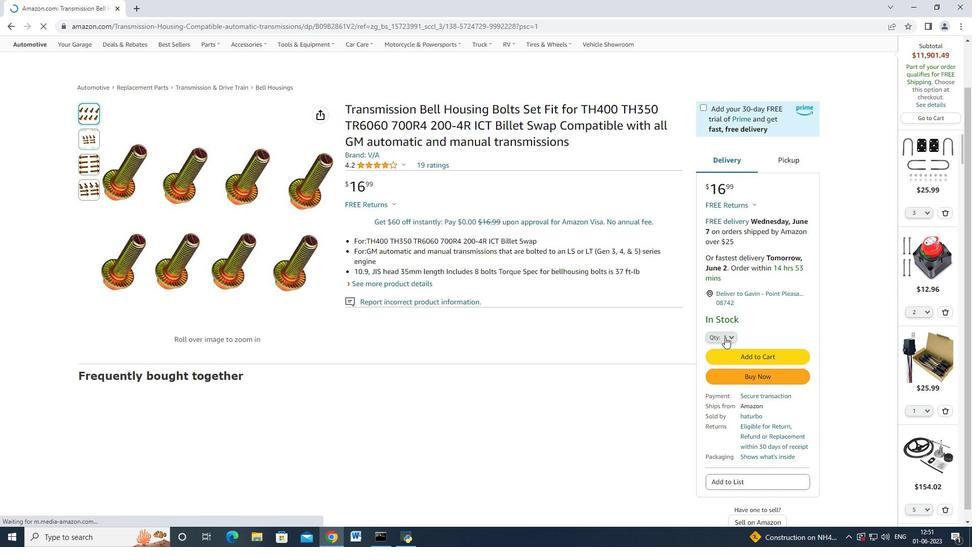 
Action: Mouse moved to (717, 95)
Screenshot: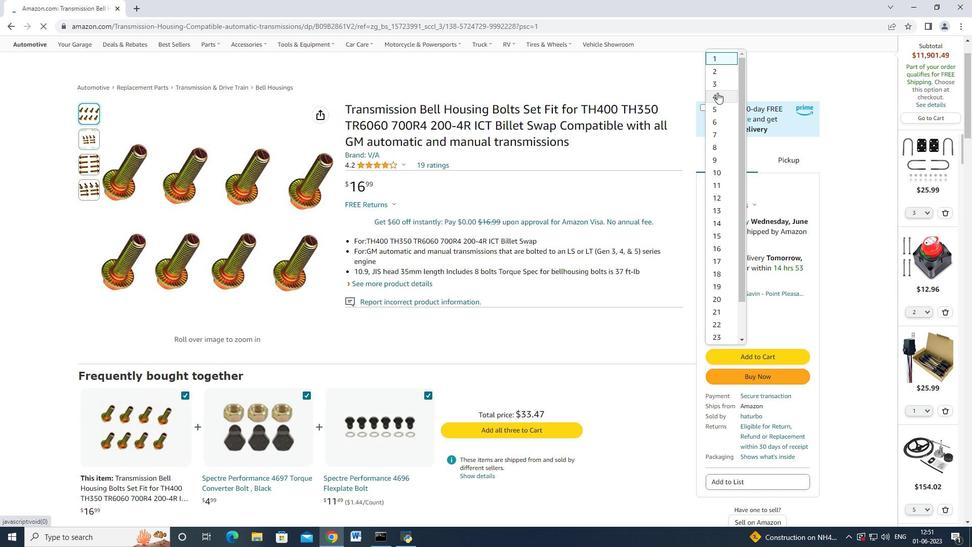 
Action: Mouse pressed left at (717, 95)
Screenshot: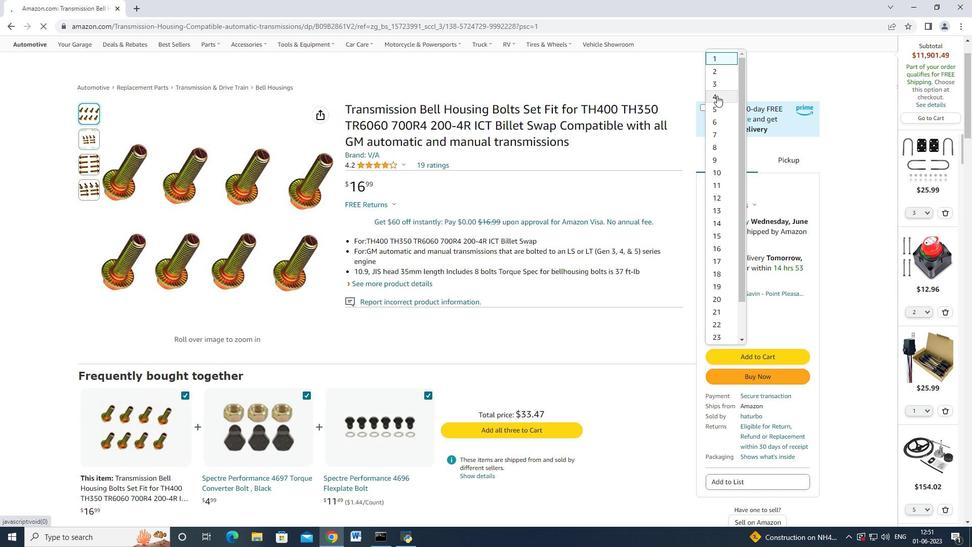 
Action: Mouse moved to (761, 362)
Screenshot: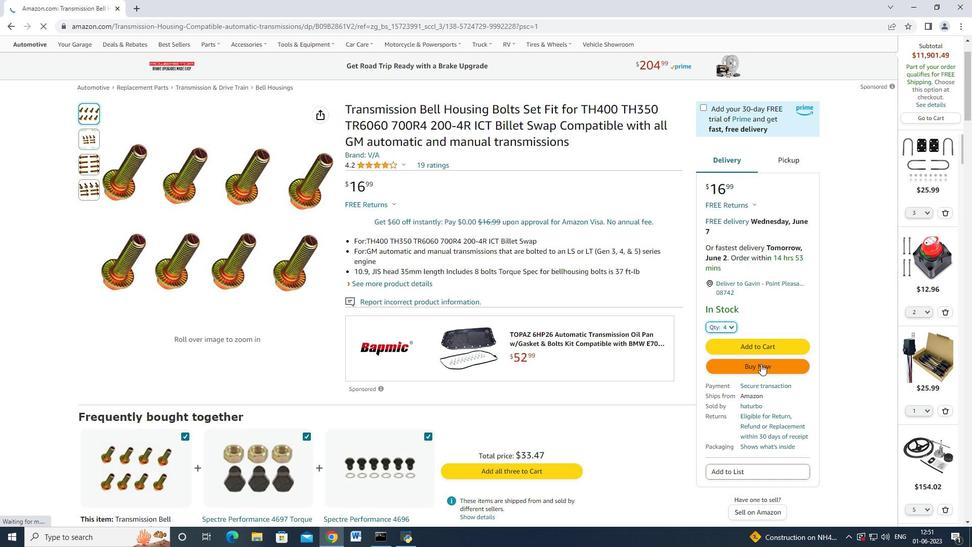 
Action: Mouse pressed left at (761, 362)
Screenshot: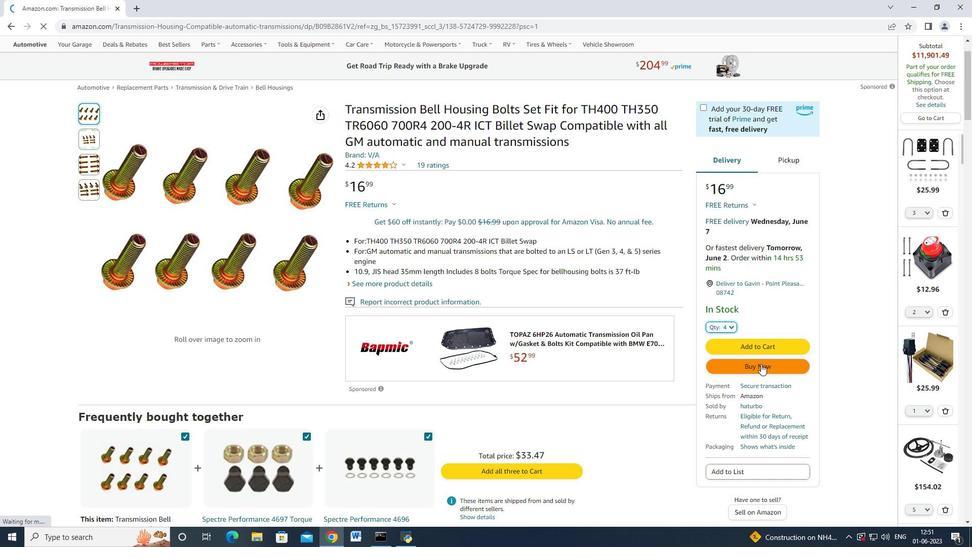 
Action: Mouse moved to (584, 83)
Screenshot: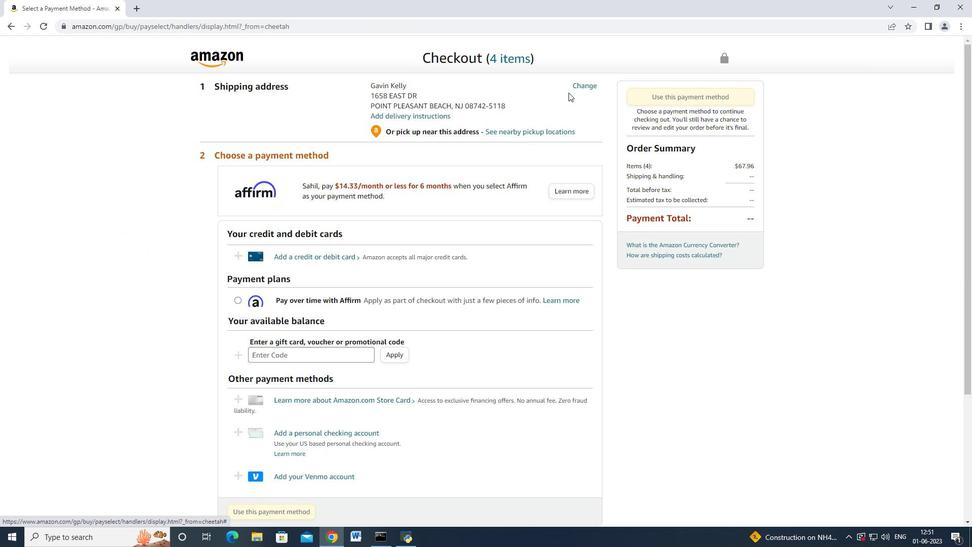 
Action: Mouse pressed left at (584, 83)
Screenshot: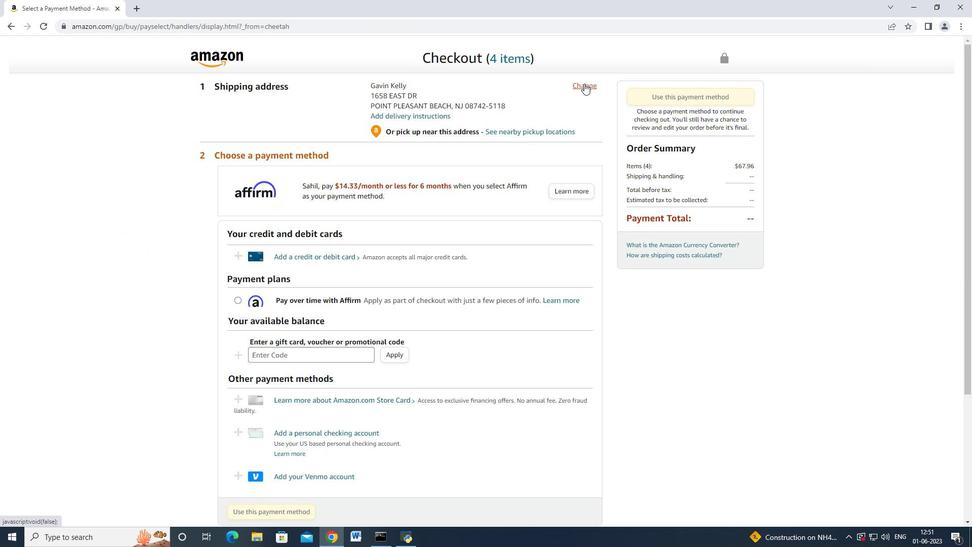 
Action: Mouse moved to (357, 220)
Screenshot: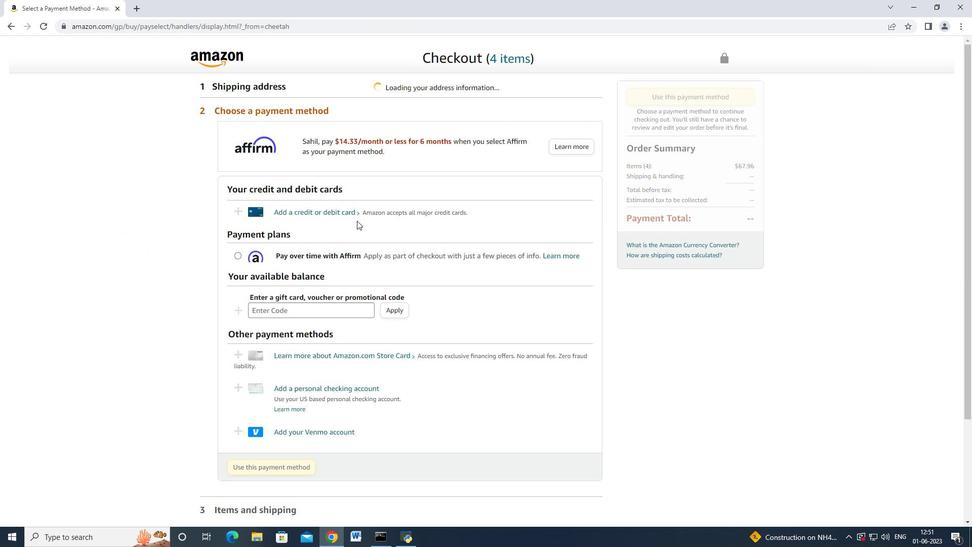 
Action: Mouse scrolled (357, 219) with delta (0, 0)
Screenshot: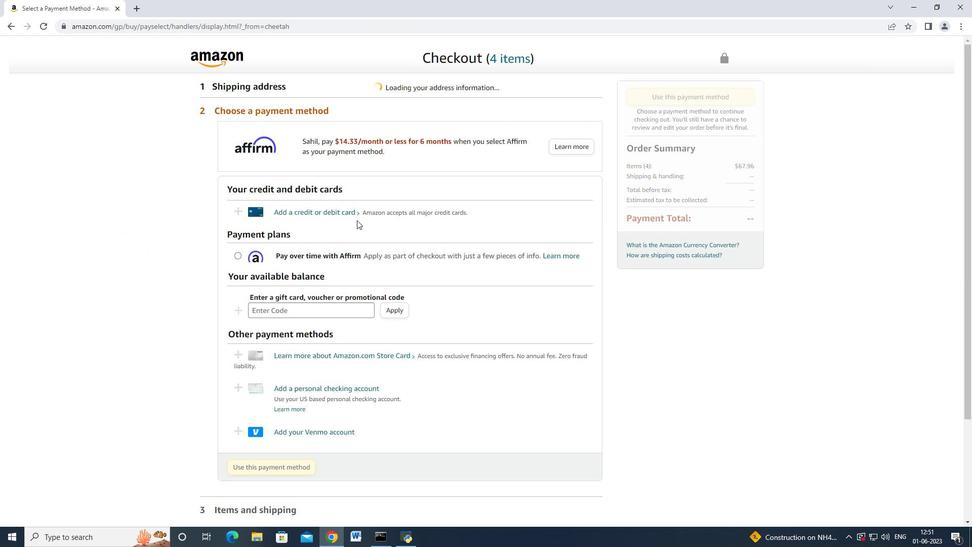 
Action: Mouse scrolled (357, 219) with delta (0, 0)
Screenshot: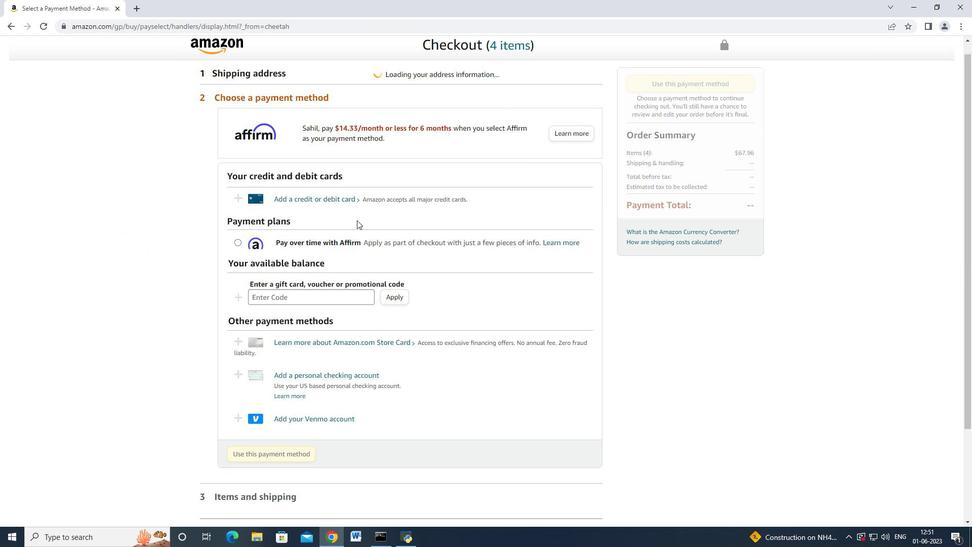 
Action: Mouse scrolled (357, 219) with delta (0, 0)
Screenshot: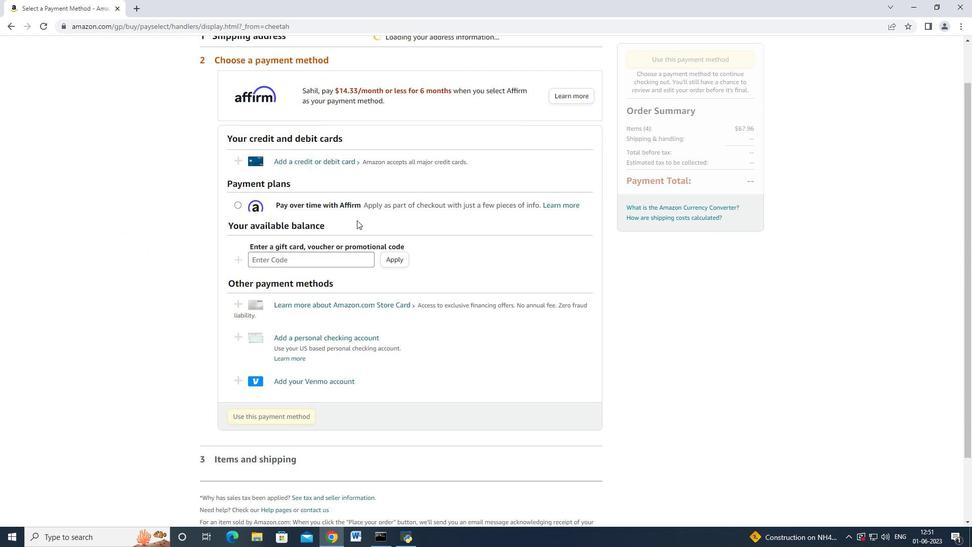 
Action: Mouse moved to (357, 220)
Screenshot: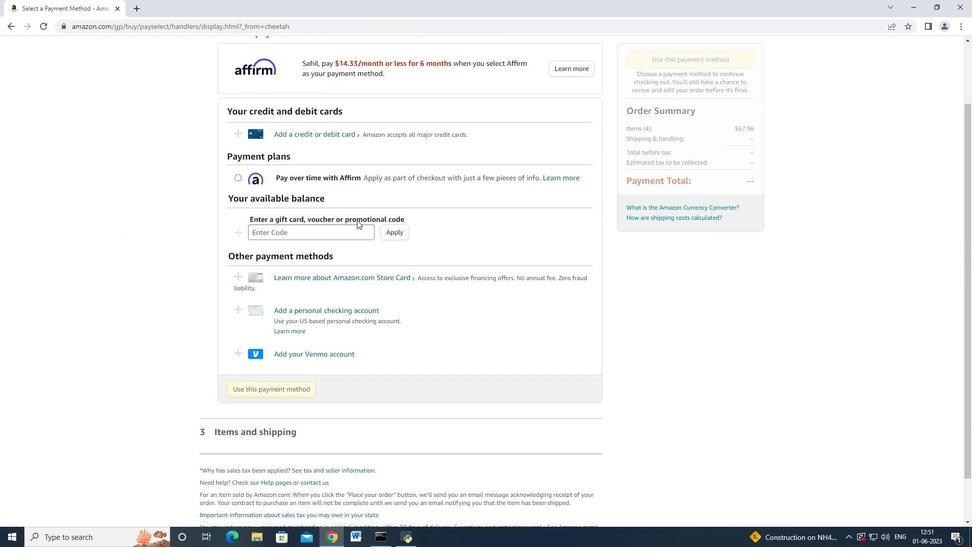 
Action: Mouse scrolled (357, 220) with delta (0, 0)
Screenshot: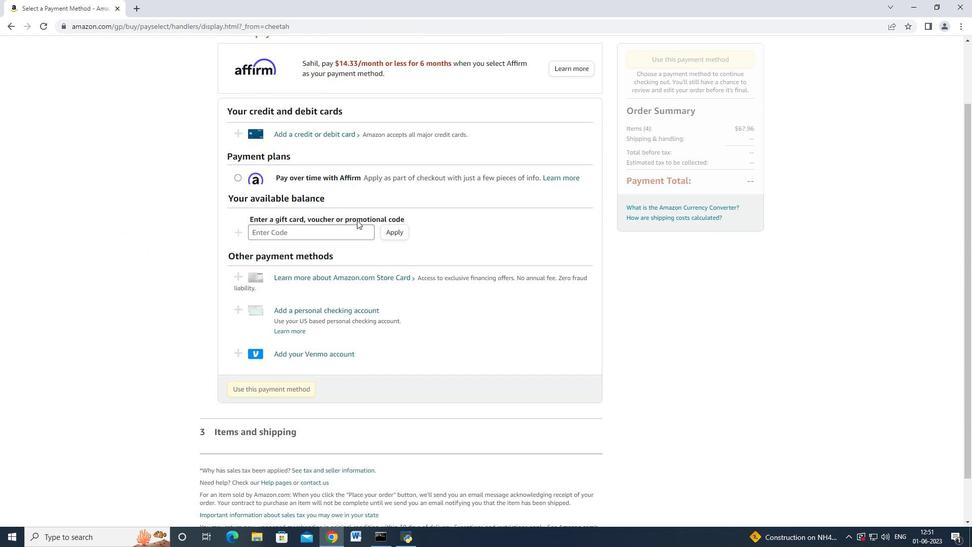 
Action: Mouse moved to (357, 220)
Screenshot: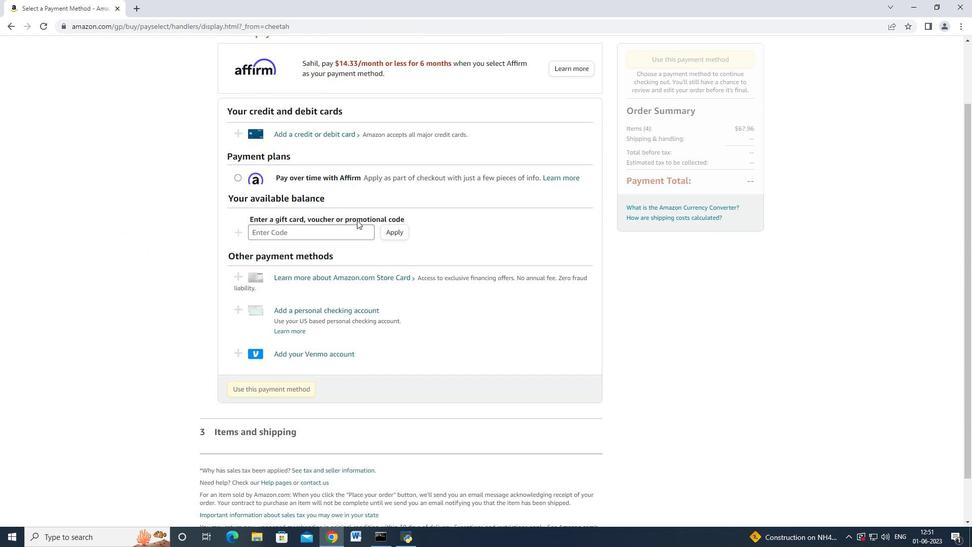 
Action: Mouse scrolled (357, 220) with delta (0, 0)
Screenshot: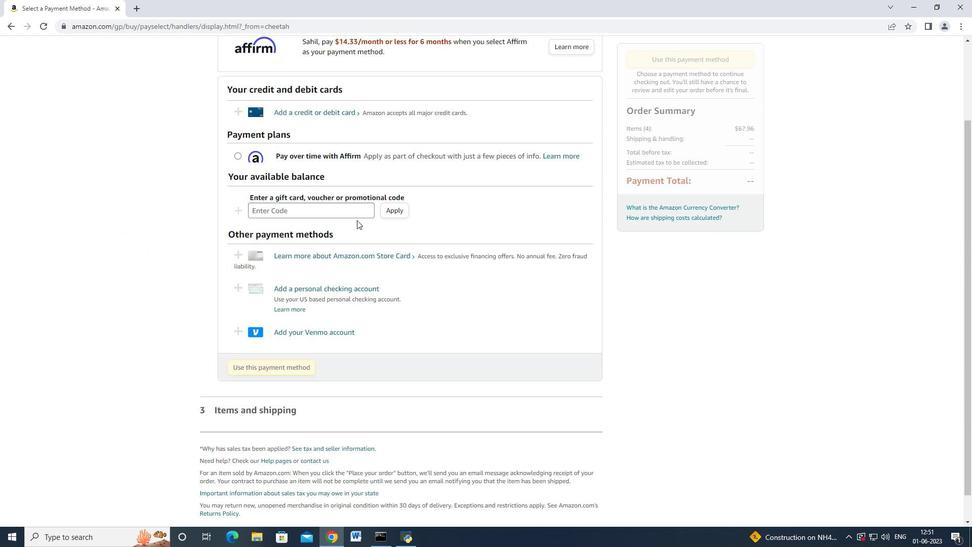 
Action: Mouse scrolled (357, 220) with delta (0, 0)
Screenshot: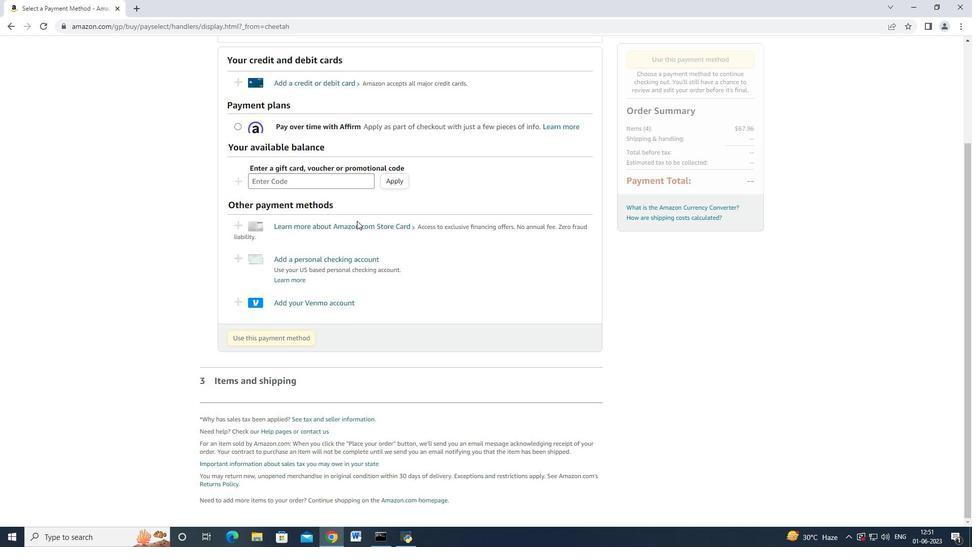 
Action: Mouse scrolled (357, 220) with delta (0, 0)
Screenshot: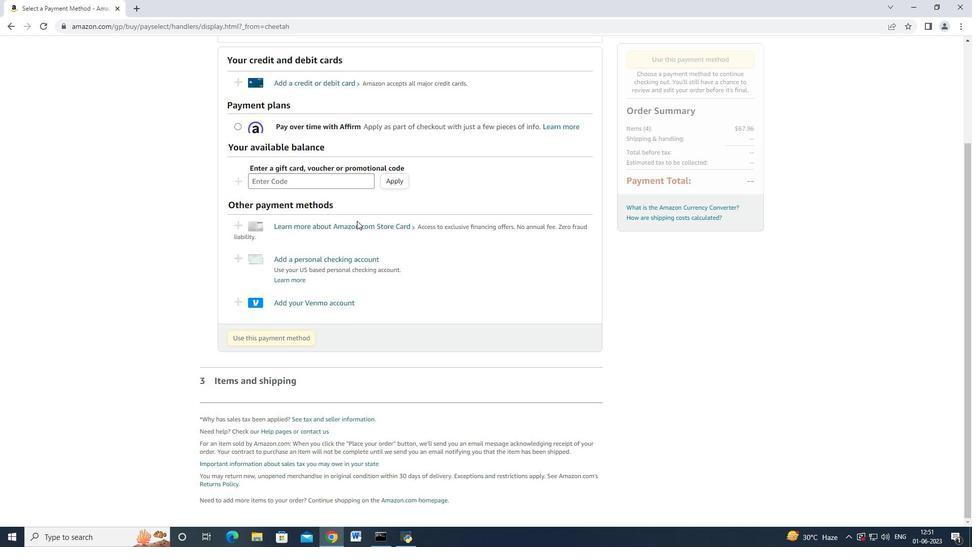 
Action: Mouse scrolled (357, 220) with delta (0, 0)
Screenshot: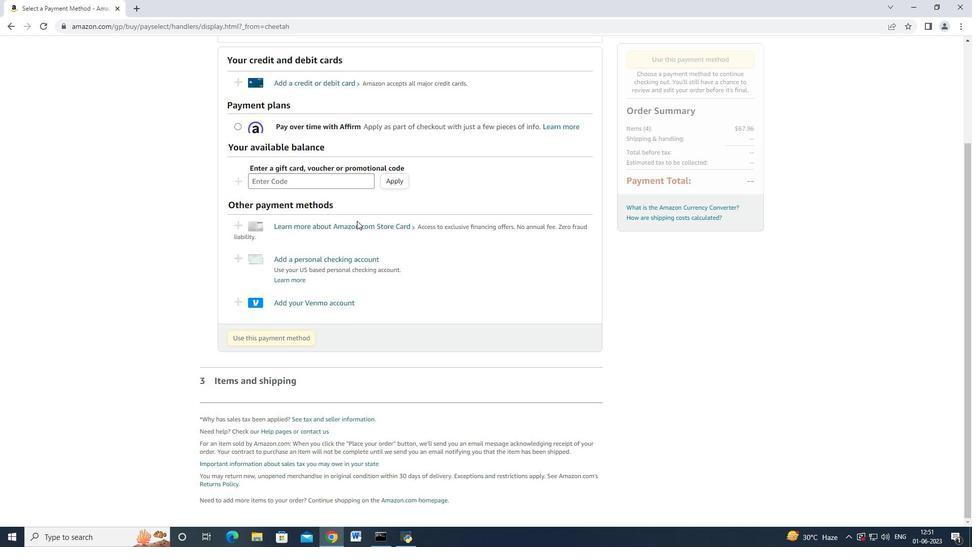 
Action: Mouse scrolled (357, 221) with delta (0, 0)
Screenshot: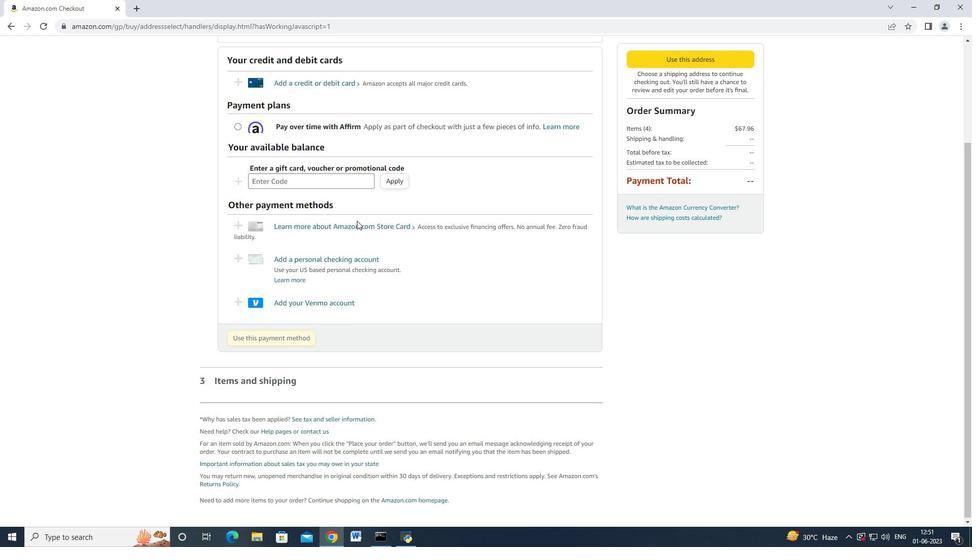 
Action: Mouse scrolled (357, 220) with delta (0, 0)
Screenshot: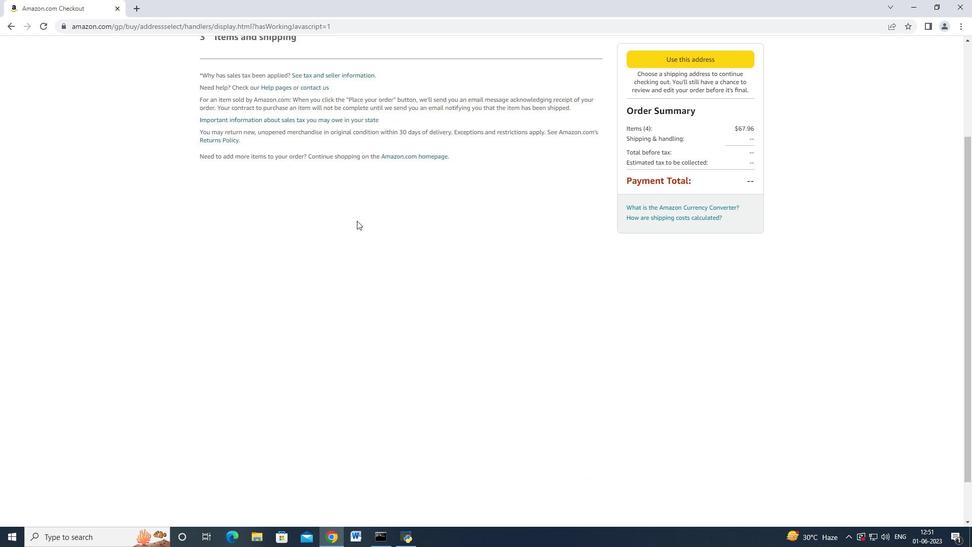 
Action: Mouse scrolled (357, 220) with delta (0, 0)
Screenshot: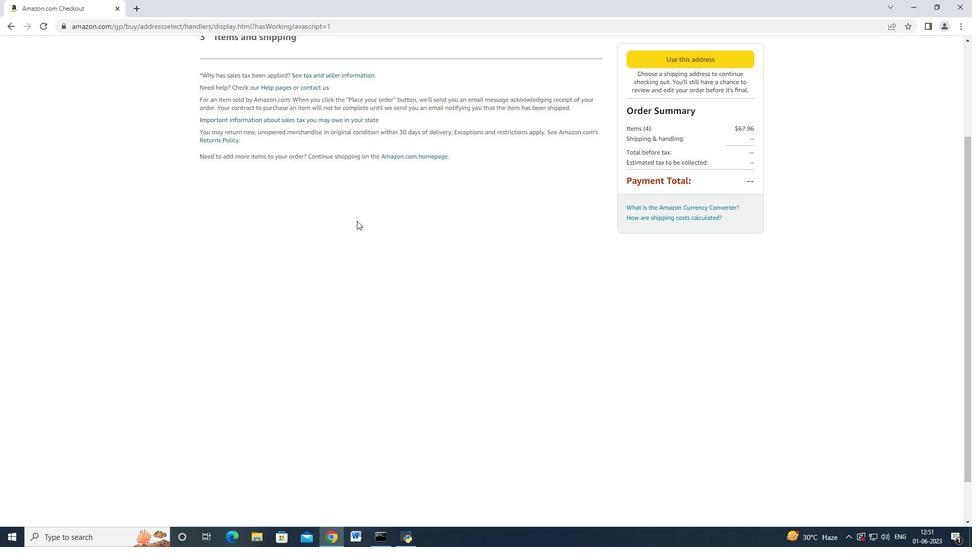 
Action: Mouse scrolled (357, 220) with delta (0, 0)
Screenshot: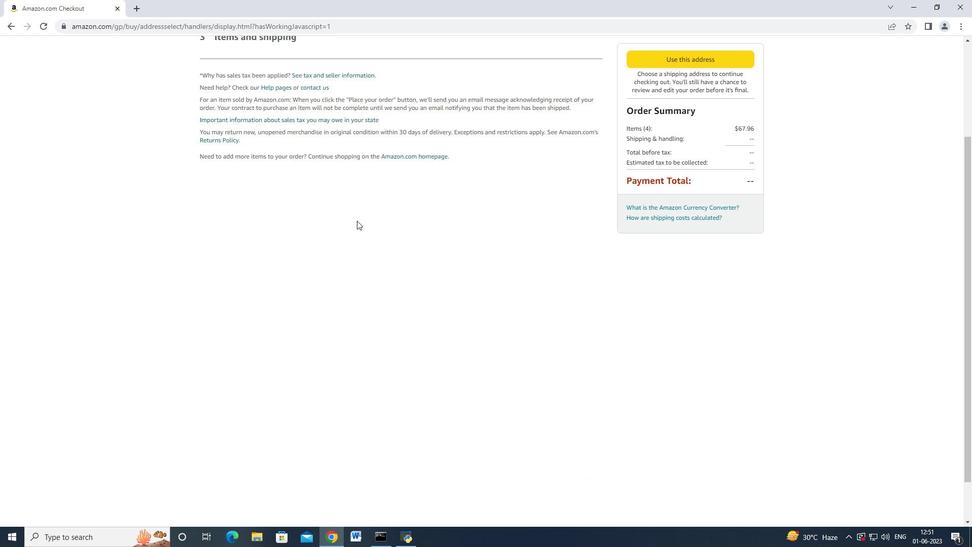 
Action: Mouse moved to (357, 220)
Screenshot: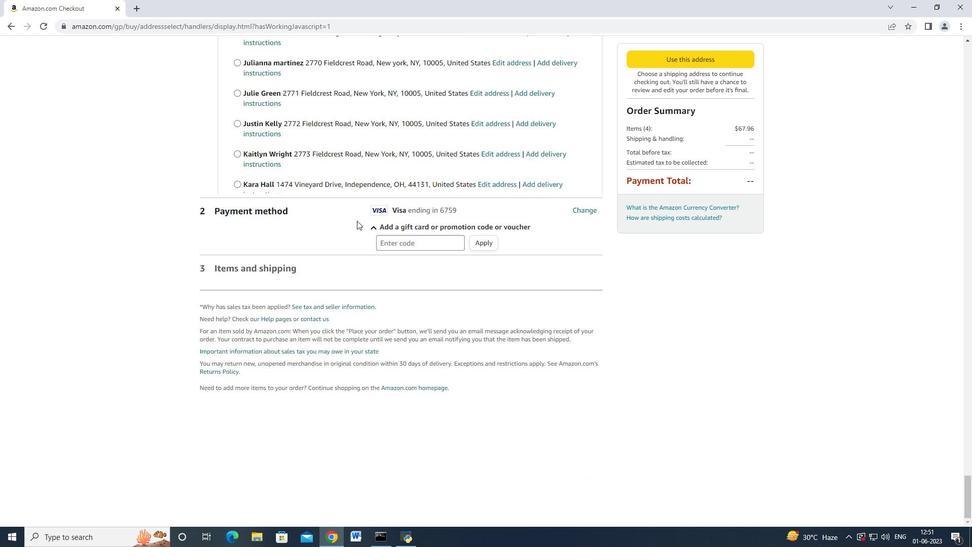 
Action: Mouse scrolled (357, 220) with delta (0, 0)
Screenshot: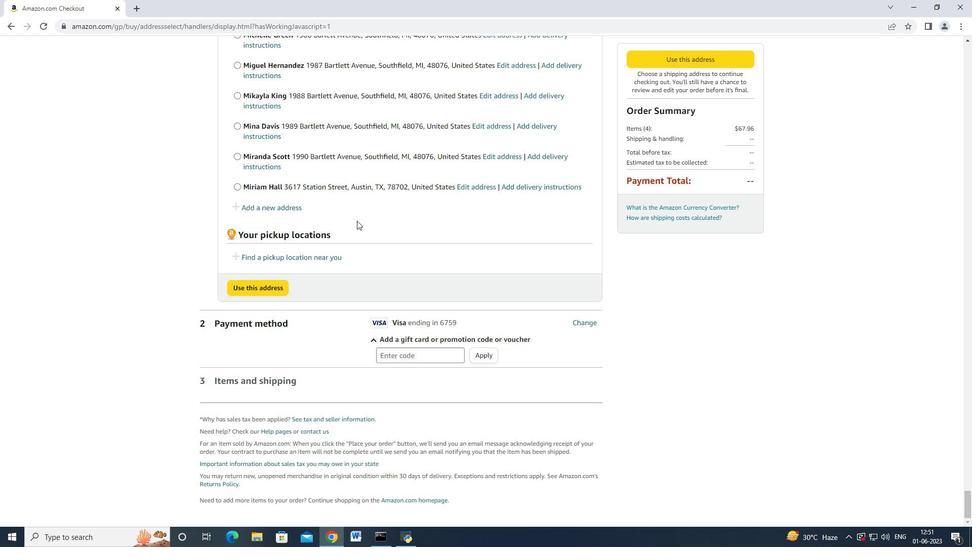 
Action: Mouse scrolled (357, 220) with delta (0, 0)
Screenshot: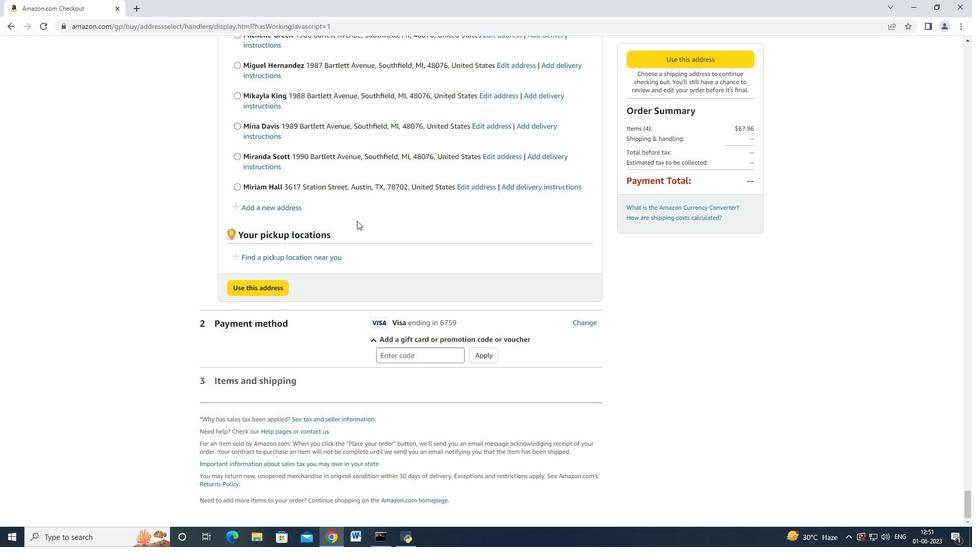 
Action: Mouse scrolled (357, 220) with delta (0, 0)
Screenshot: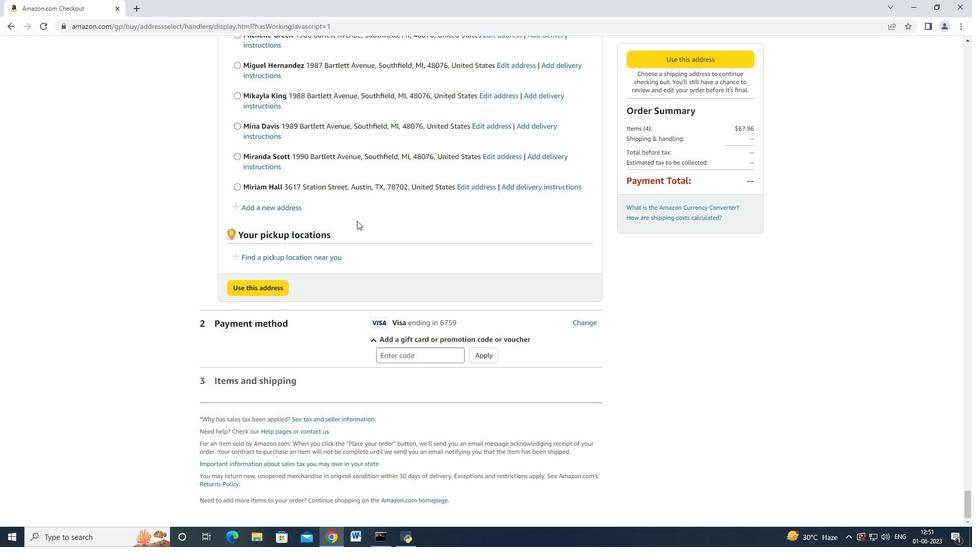
Action: Mouse scrolled (357, 221) with delta (0, 0)
Screenshot: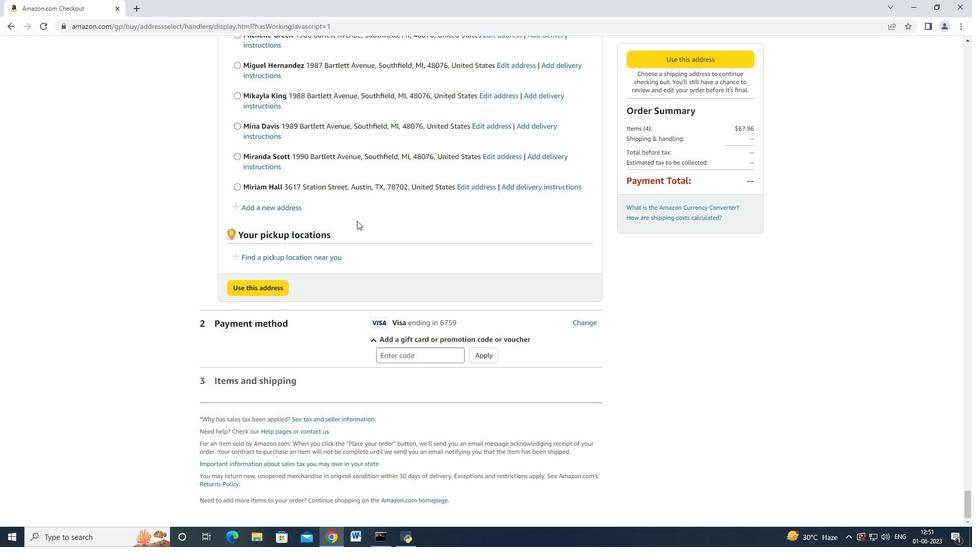 
Action: Mouse scrolled (357, 221) with delta (0, 0)
Screenshot: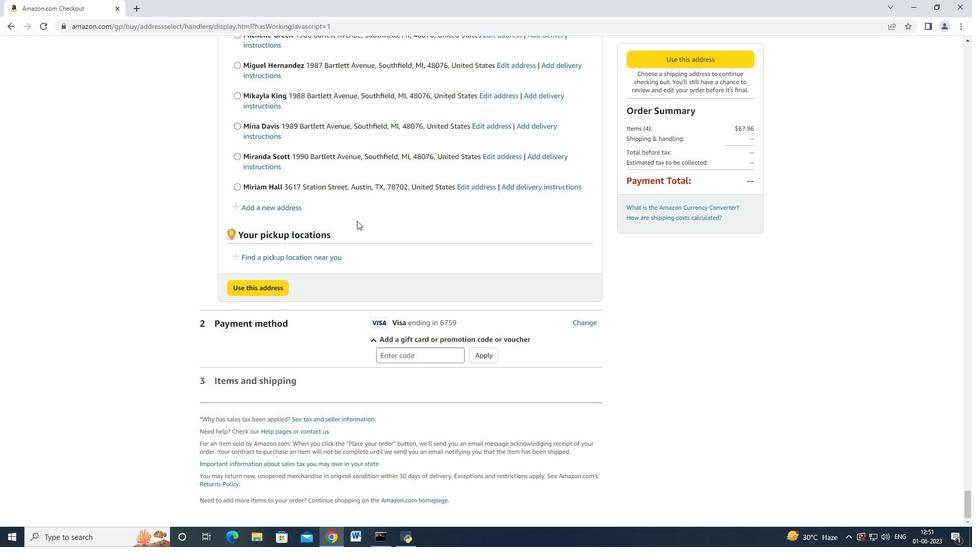 
Action: Mouse scrolled (357, 221) with delta (0, 0)
Screenshot: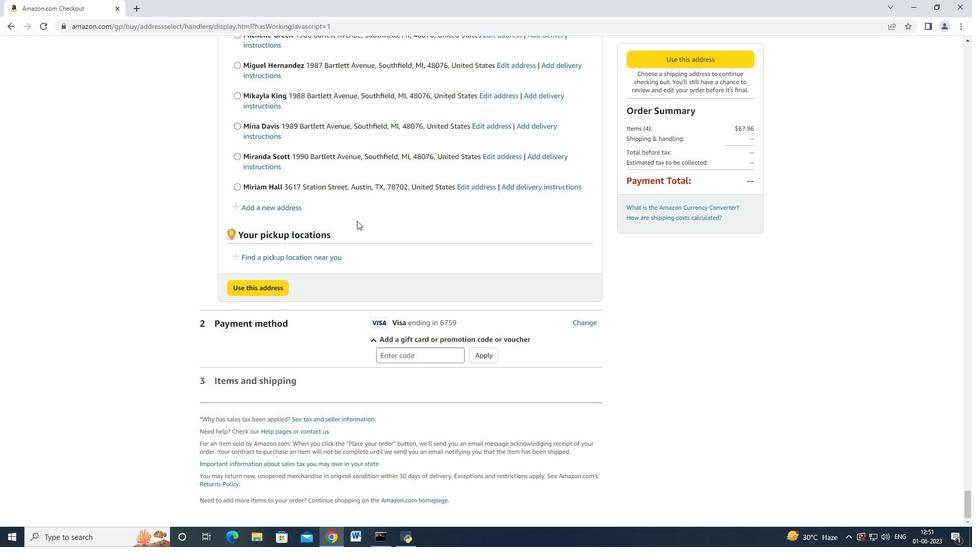 
Action: Mouse scrolled (357, 220) with delta (0, 0)
Screenshot: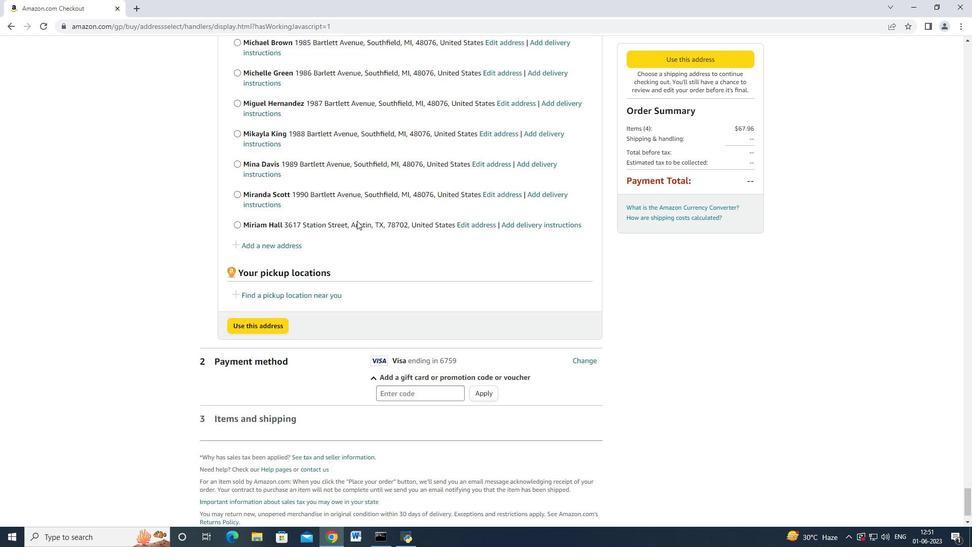 
Action: Mouse scrolled (357, 220) with delta (0, 0)
Screenshot: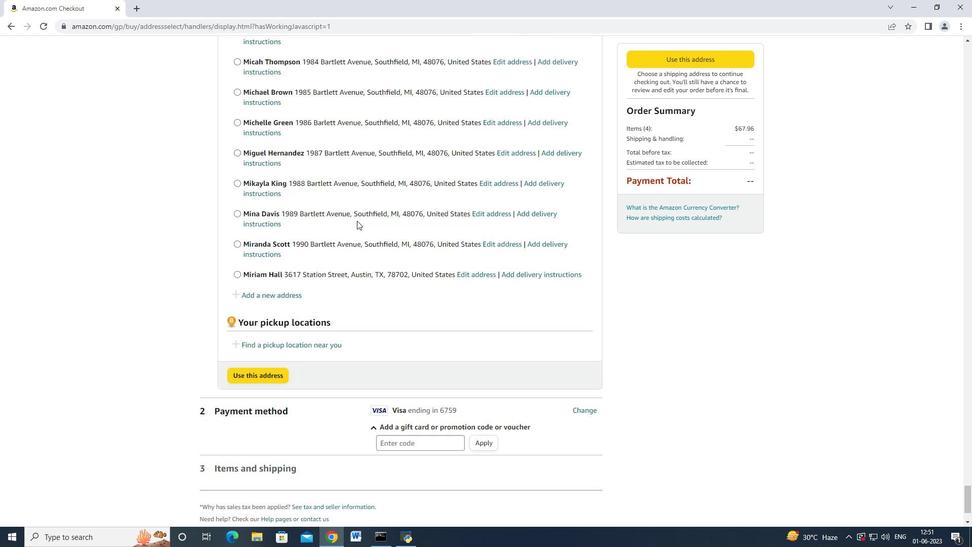 
Action: Mouse scrolled (357, 220) with delta (0, 0)
Screenshot: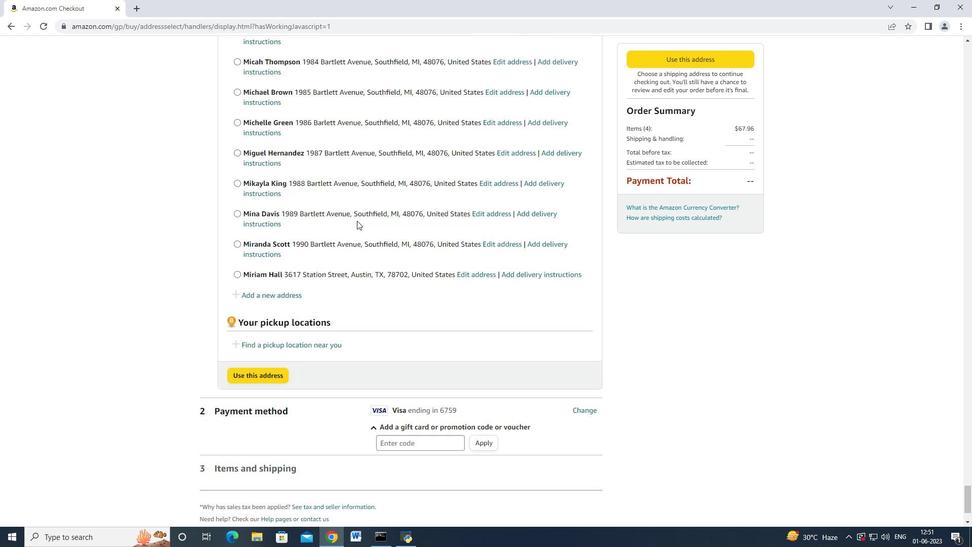 
Action: Mouse scrolled (357, 220) with delta (0, 0)
Screenshot: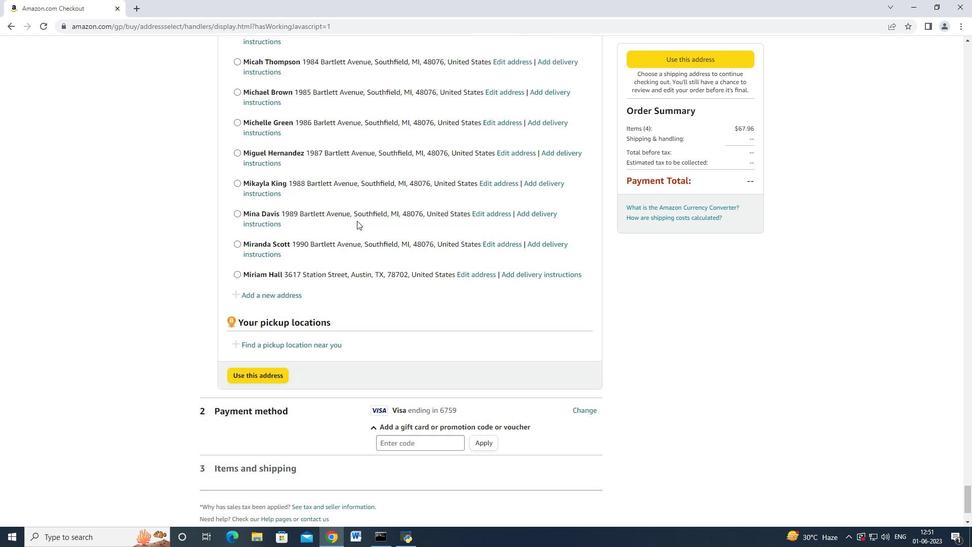 
Action: Mouse scrolled (357, 220) with delta (0, 0)
Screenshot: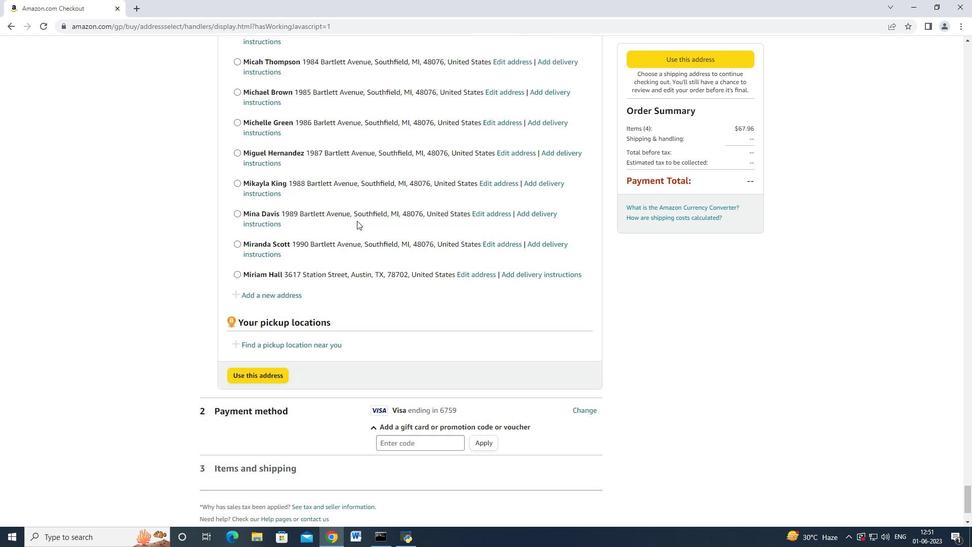 
Action: Mouse scrolled (357, 220) with delta (0, 0)
Screenshot: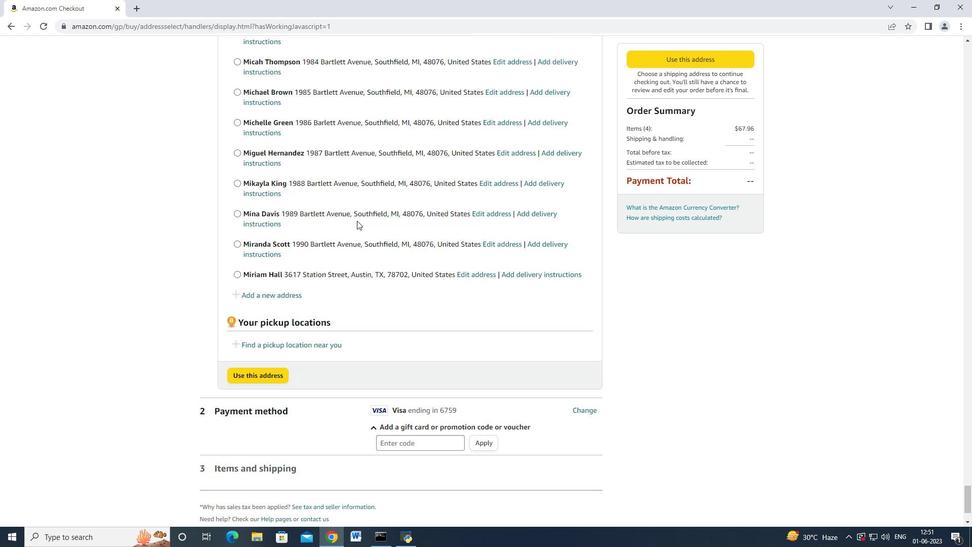 
Action: Mouse moved to (268, 208)
Screenshot: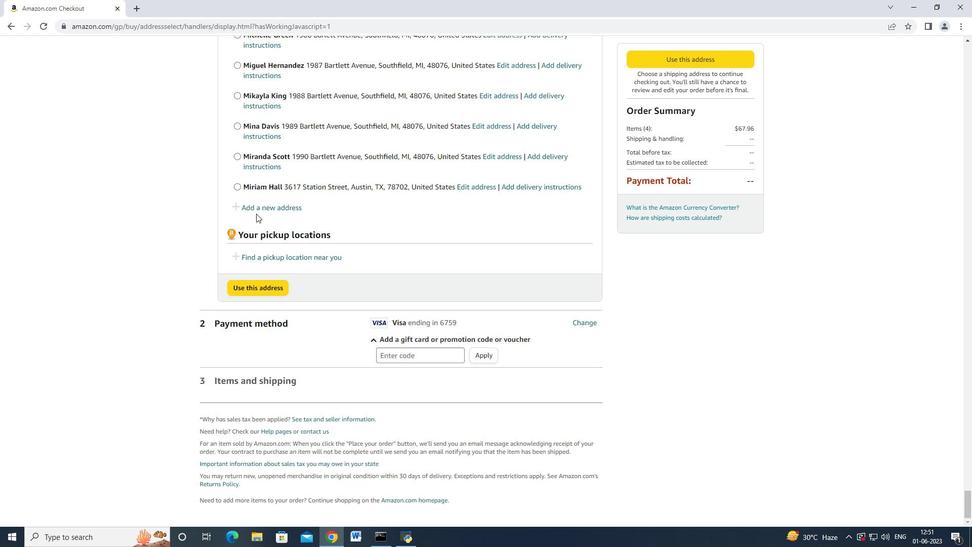 
Action: Mouse pressed left at (268, 208)
Screenshot: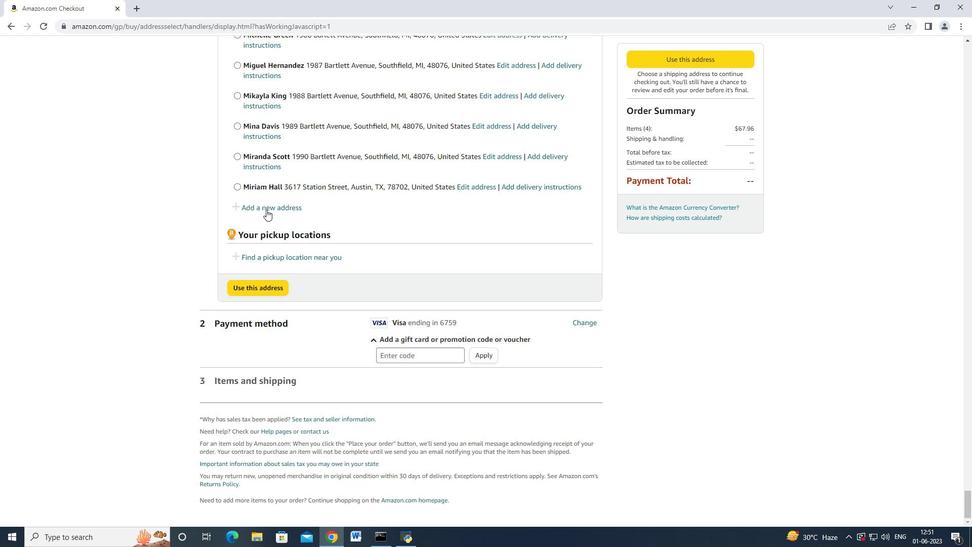 
Action: Mouse moved to (338, 246)
Screenshot: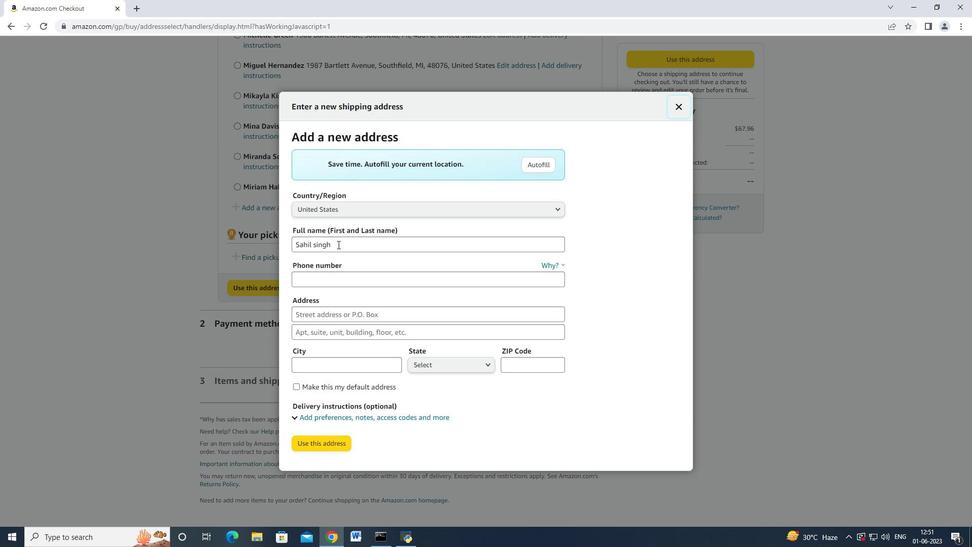 
Action: Mouse pressed left at (338, 246)
Screenshot: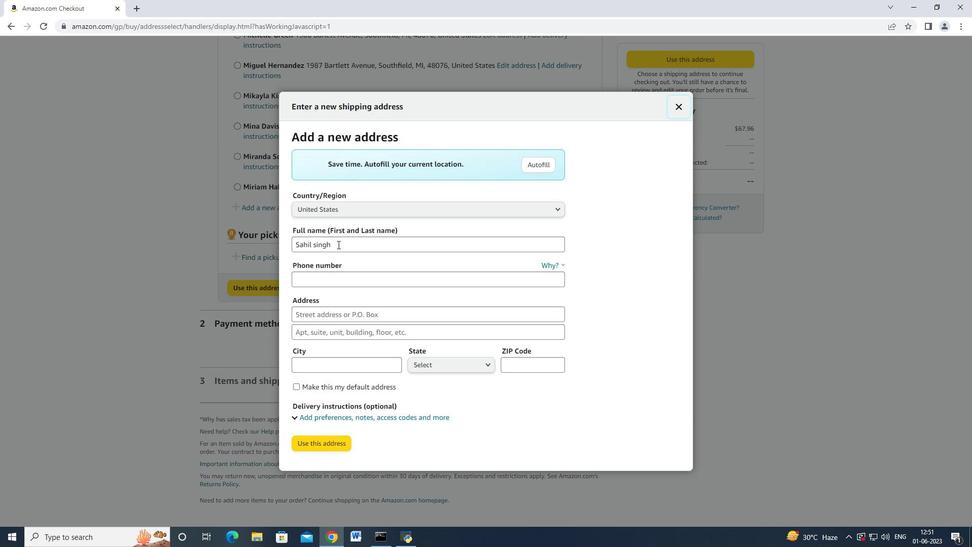 
Action: Mouse moved to (304, 240)
Screenshot: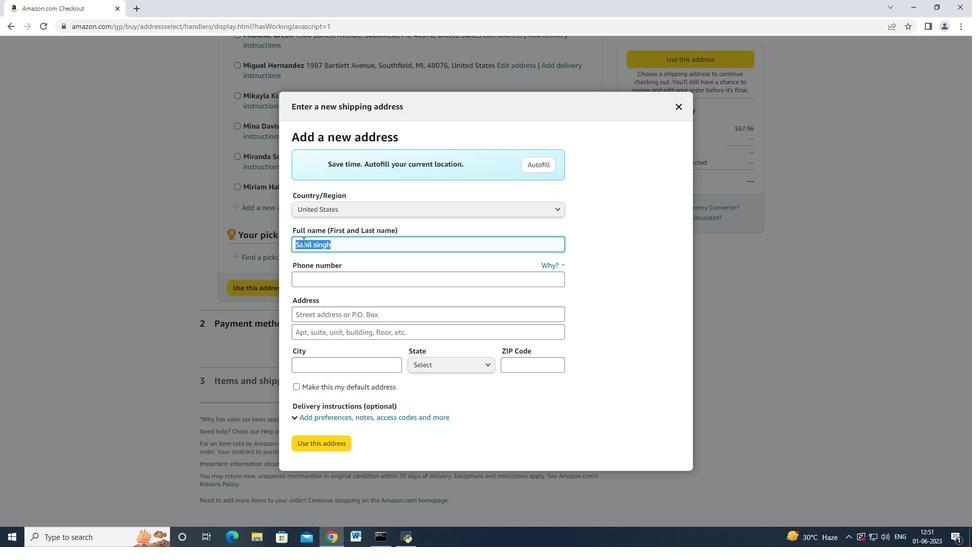 
Action: Key pressed <Key.backspace><Key.shift><Key.shift><Key.shift><Key.shift><Key.shift><Key.shift><Key.shift><Key.shift><Key.shift><Key.shift><Key.shift><Key.shift><Key.shift><Key.shift><Key.shift><Key.shift><Key.shift><Key.shift><Key.shift><Key.shift><Key.shift><Key.shift><Key.shift><Key.shift><Key.shift><Key.shift><Key.shift>Mitchell<Key.space><Key.shift_r>Evans<Key.tab><Key.tab>5122111<Key.backspace>3583<Key.tab>3618<Key.space><Key.shift_r>Station<Key.space><Key.shift_r>STre<Key.backspace><Key.backspace><Key.backspace>tre<Key.backspace>re<Key.backspace><Key.backspace>eet<Key.space><Key.tab><Key.tab><Key.shift_r>Austin<Key.space><Key.tab>
Screenshot: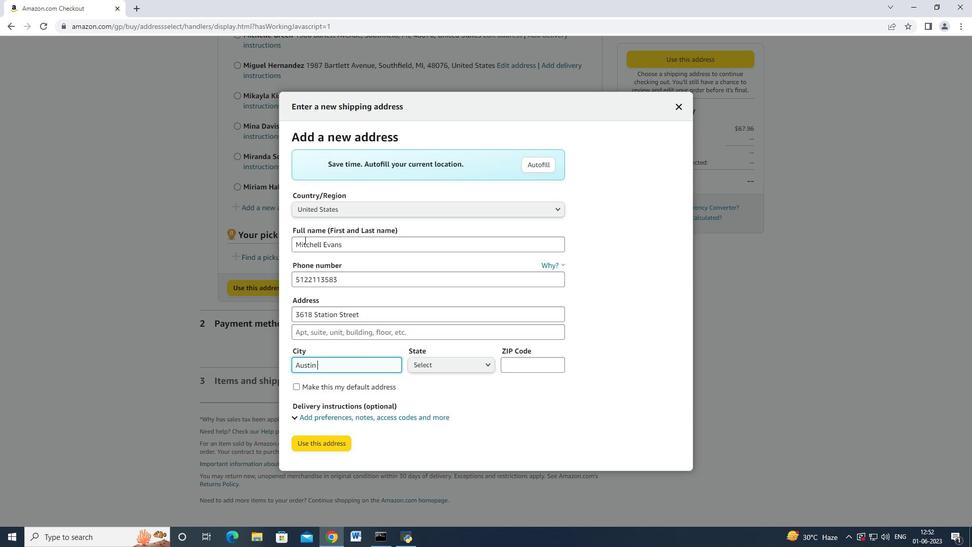 
Action: Mouse moved to (444, 365)
Screenshot: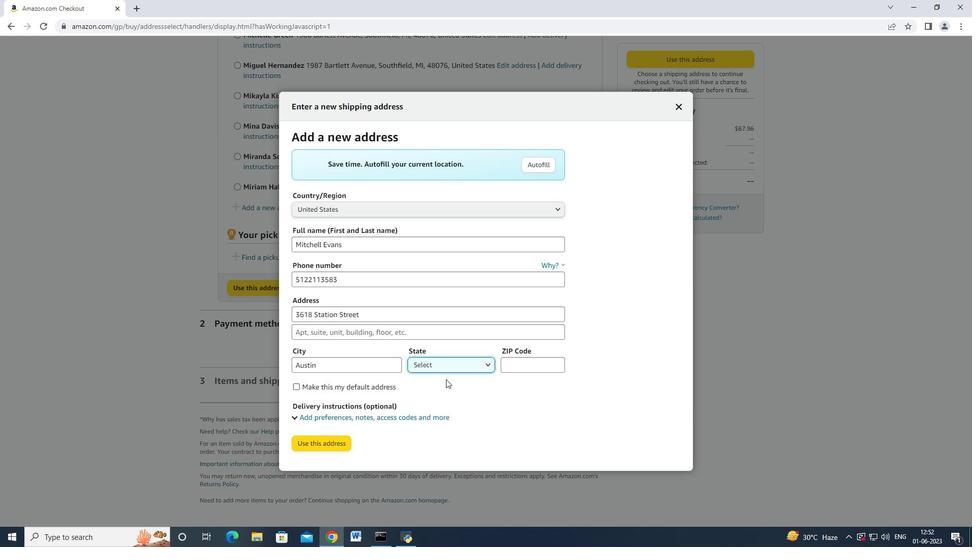 
Action: Mouse pressed left at (444, 365)
Screenshot: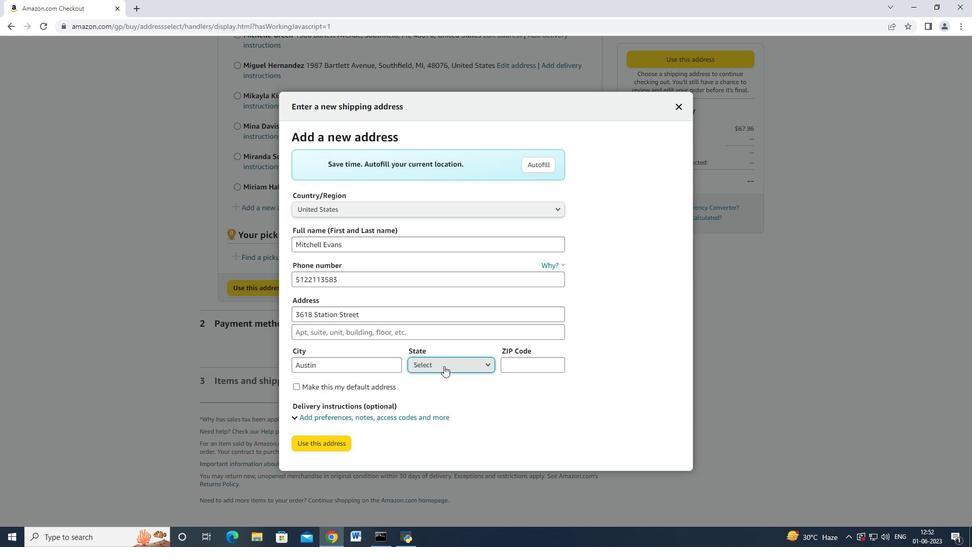
Action: Mouse moved to (438, 267)
Screenshot: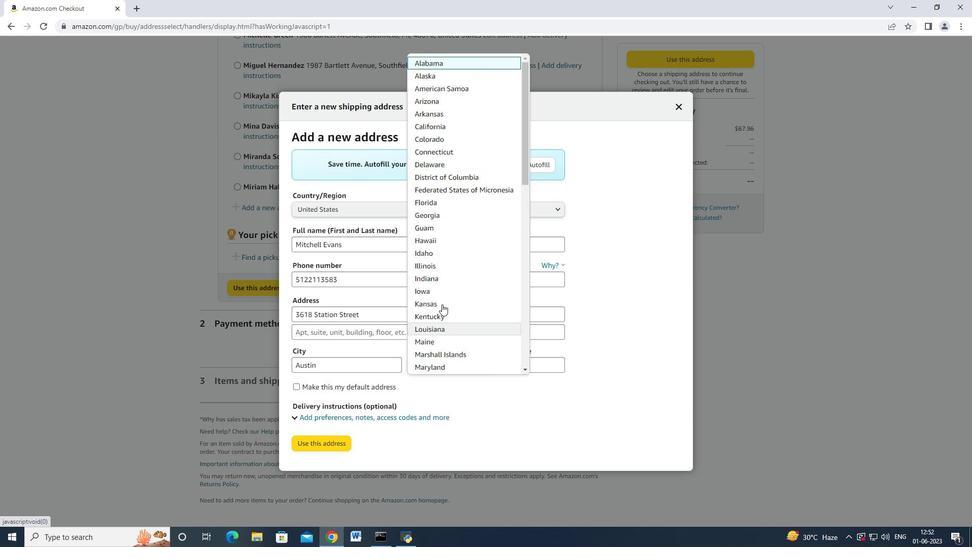 
Action: Mouse scrolled (438, 267) with delta (0, 0)
Screenshot: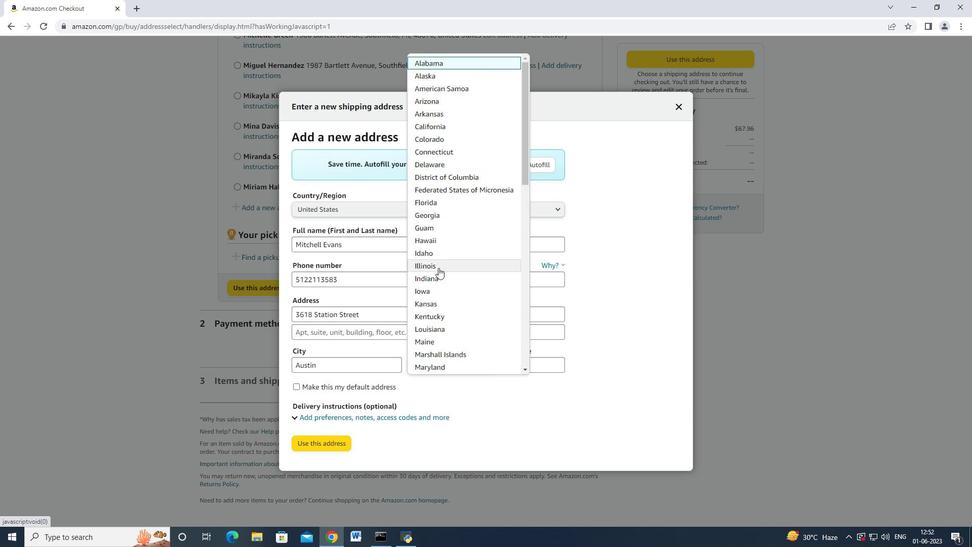 
Action: Mouse scrolled (438, 267) with delta (0, 0)
Screenshot: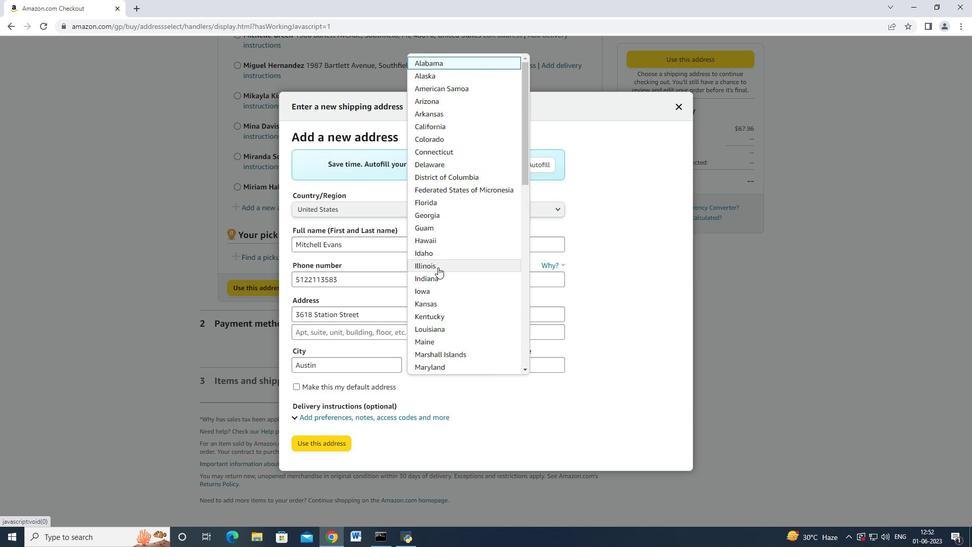 
Action: Mouse moved to (437, 269)
Screenshot: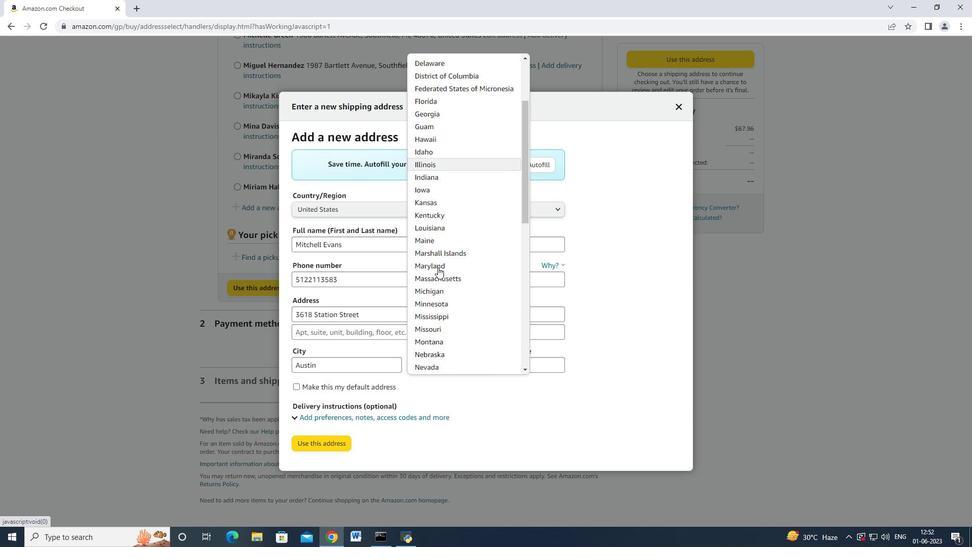 
Action: Mouse scrolled (437, 269) with delta (0, 0)
Screenshot: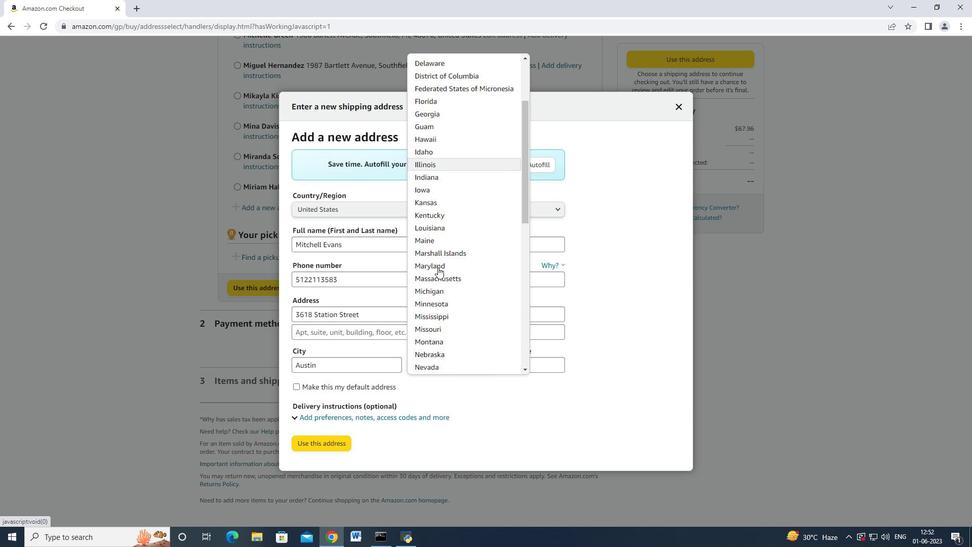 
Action: Mouse scrolled (437, 269) with delta (0, 0)
Screenshot: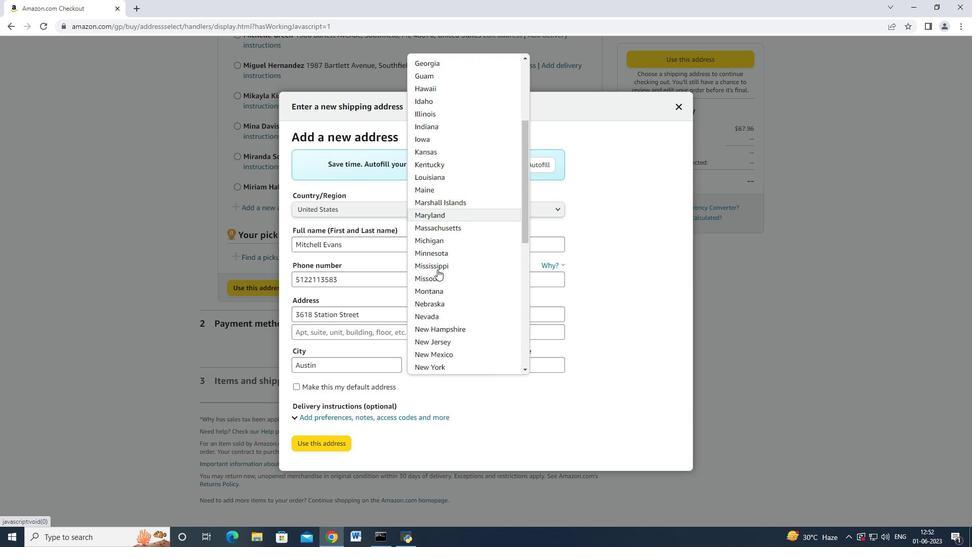 
Action: Mouse scrolled (437, 269) with delta (0, 0)
Screenshot: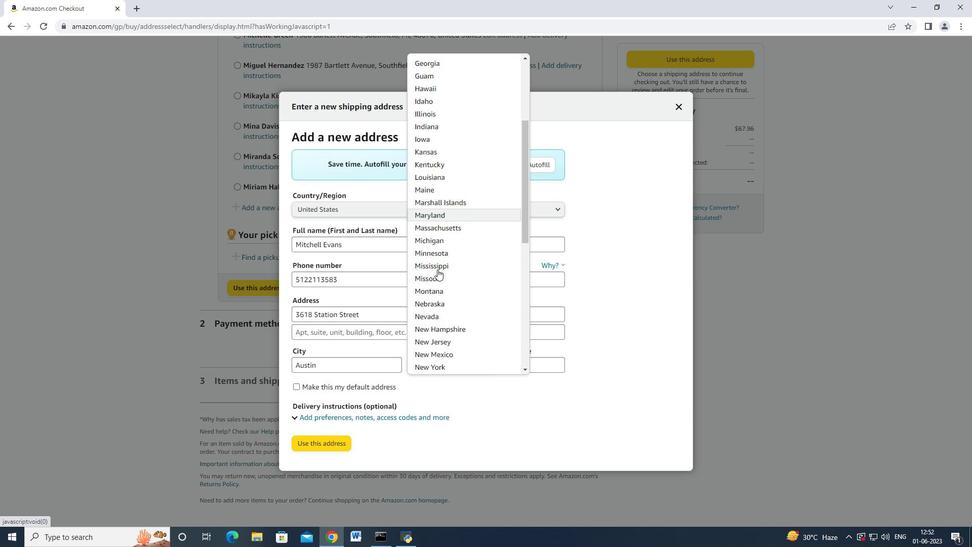 
Action: Mouse scrolled (437, 269) with delta (0, 0)
Screenshot: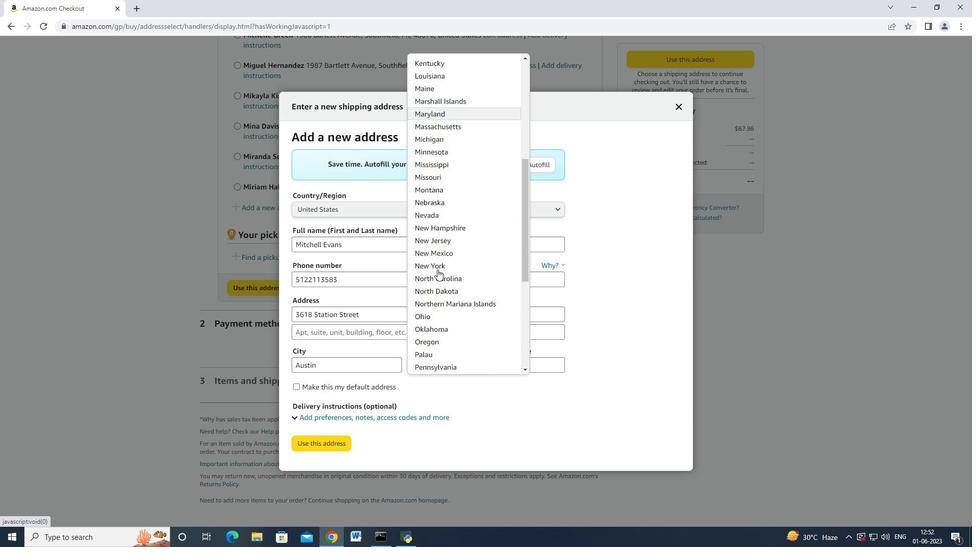 
Action: Mouse scrolled (437, 269) with delta (0, 0)
Screenshot: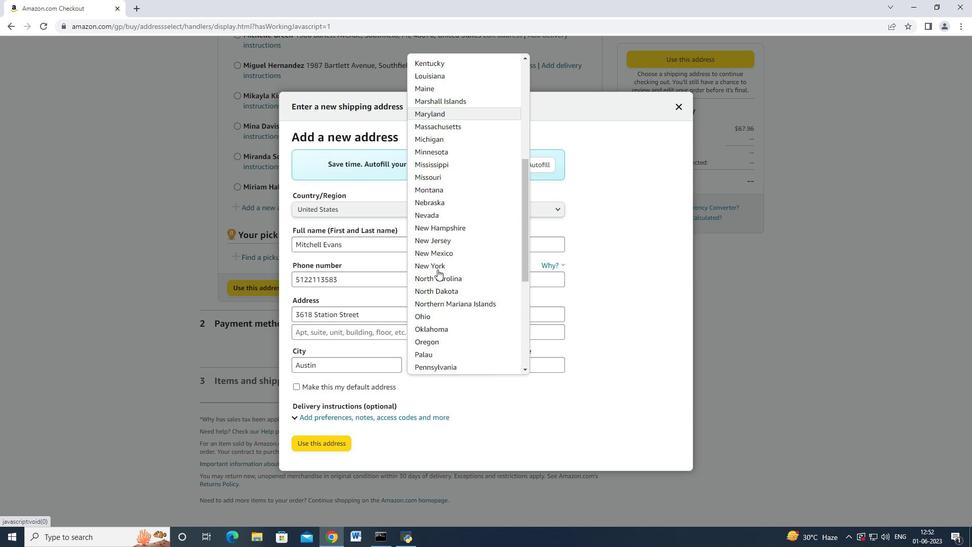 
Action: Mouse scrolled (437, 269) with delta (0, 0)
Screenshot: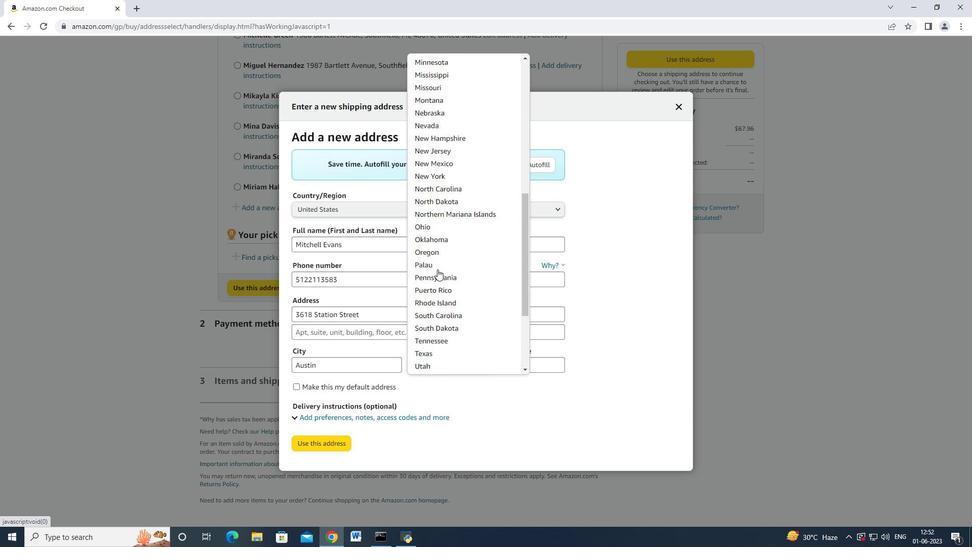 
Action: Mouse moved to (436, 288)
Screenshot: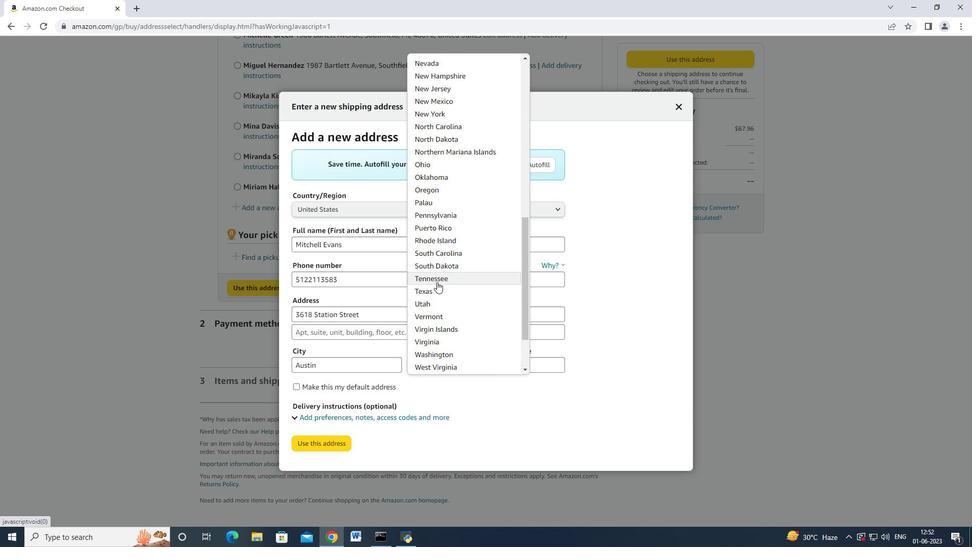 
Action: Mouse pressed left at (436, 288)
Screenshot: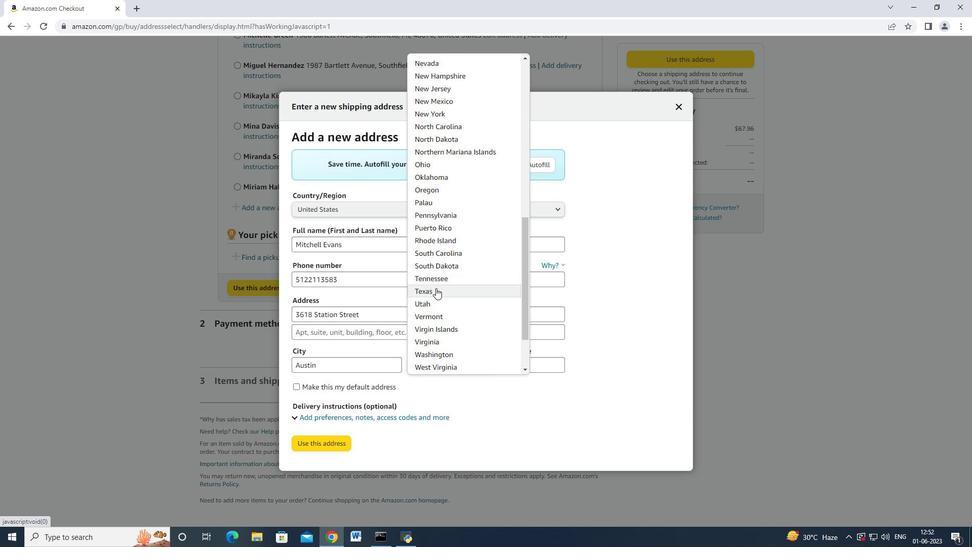 
Action: Mouse moved to (540, 364)
Screenshot: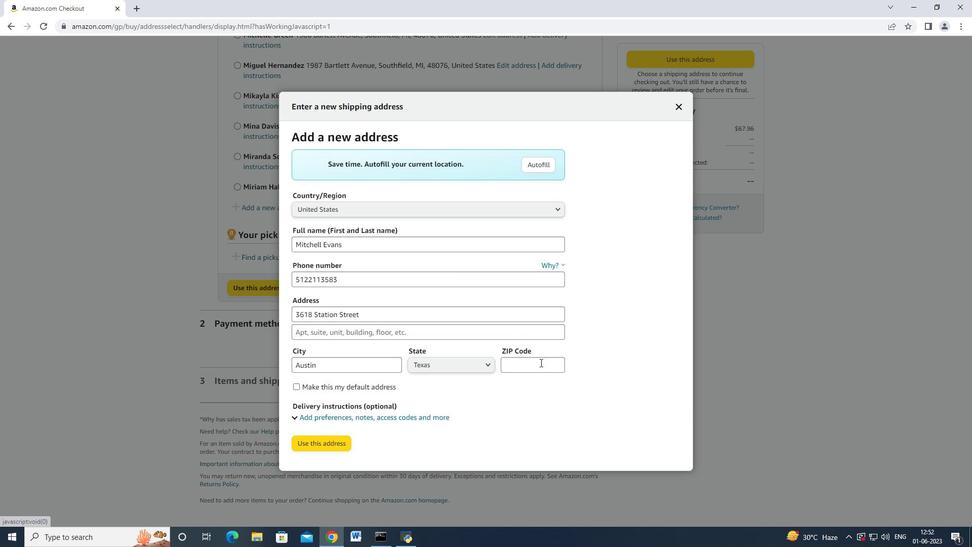 
Action: Mouse pressed left at (540, 364)
Screenshot: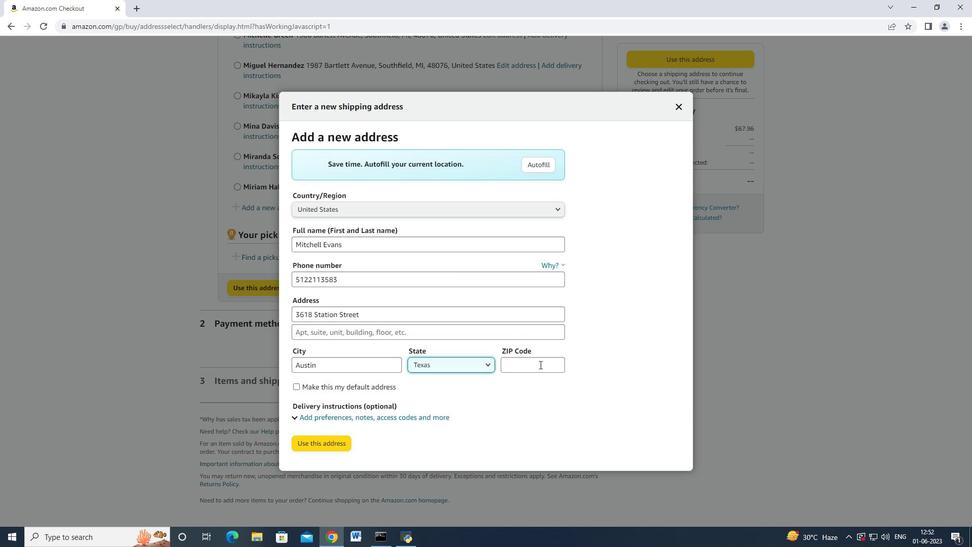 
Action: Key pressed 78702
Screenshot: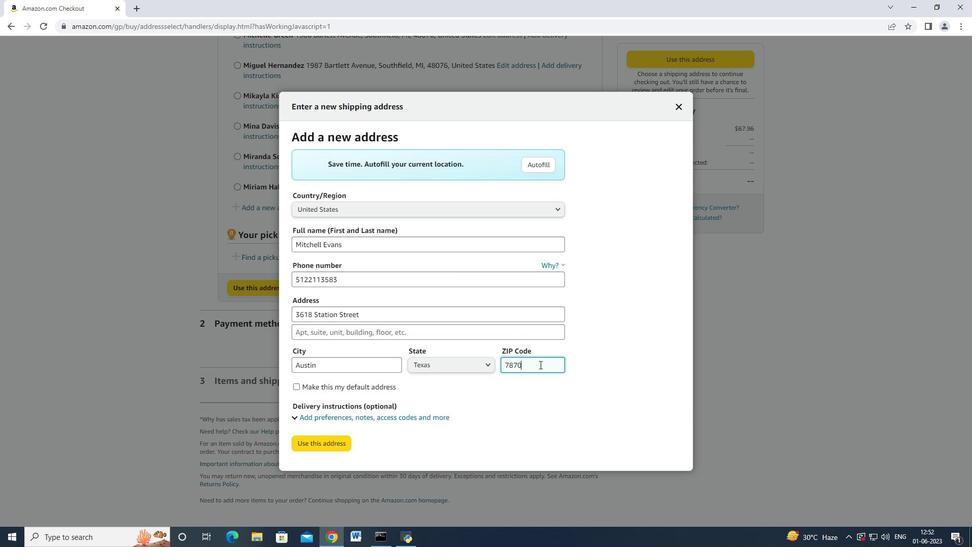 
Action: Mouse moved to (333, 440)
Screenshot: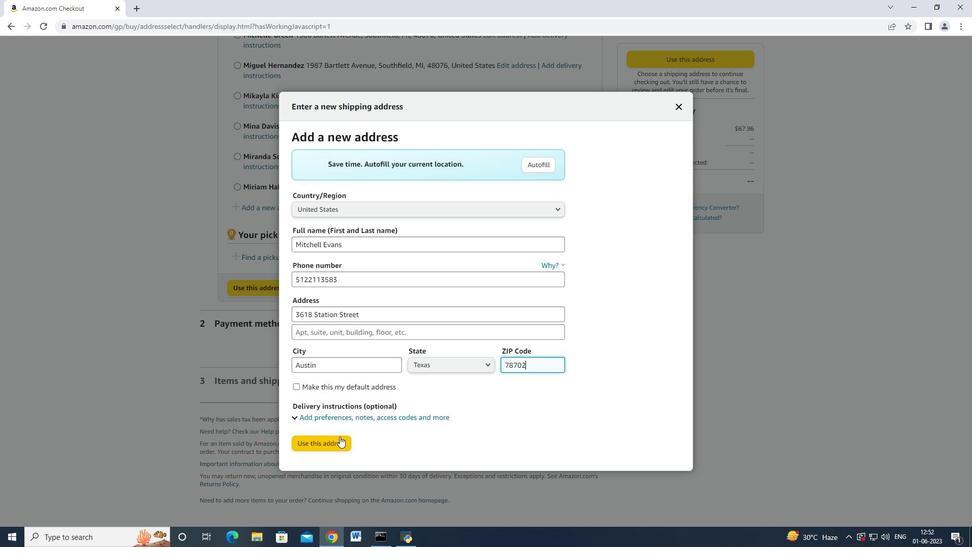 
Action: Mouse pressed left at (333, 440)
Screenshot: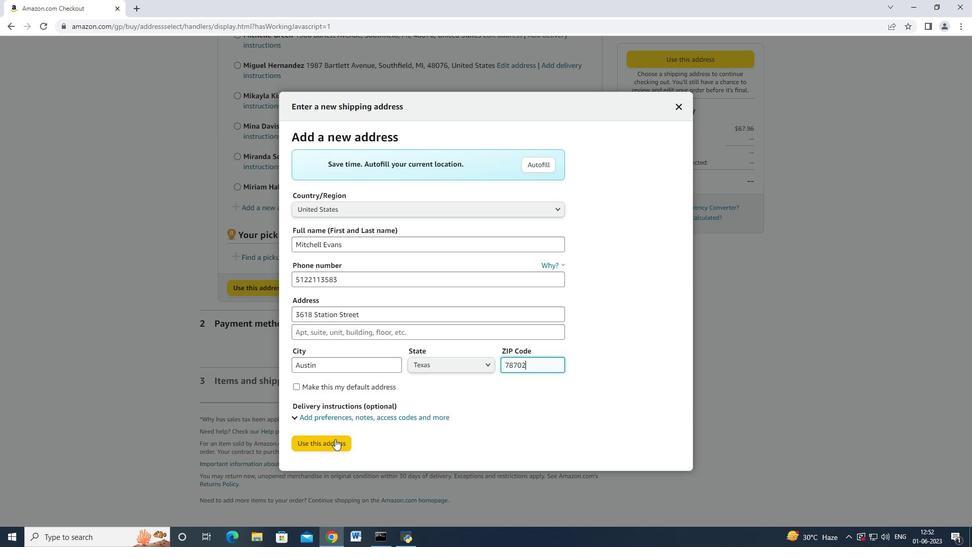
Action: Mouse moved to (331, 443)
Screenshot: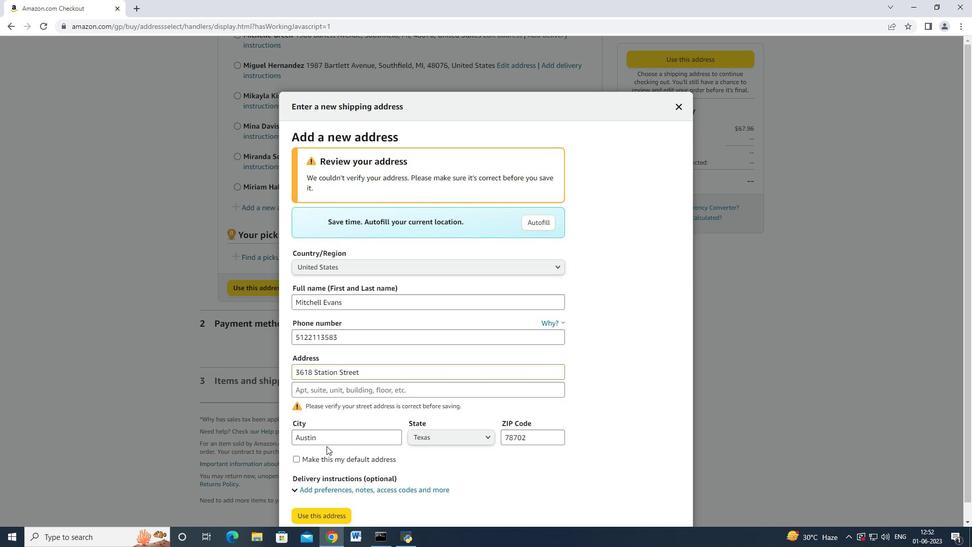 
Action: Mouse scrolled (331, 442) with delta (0, 0)
Screenshot: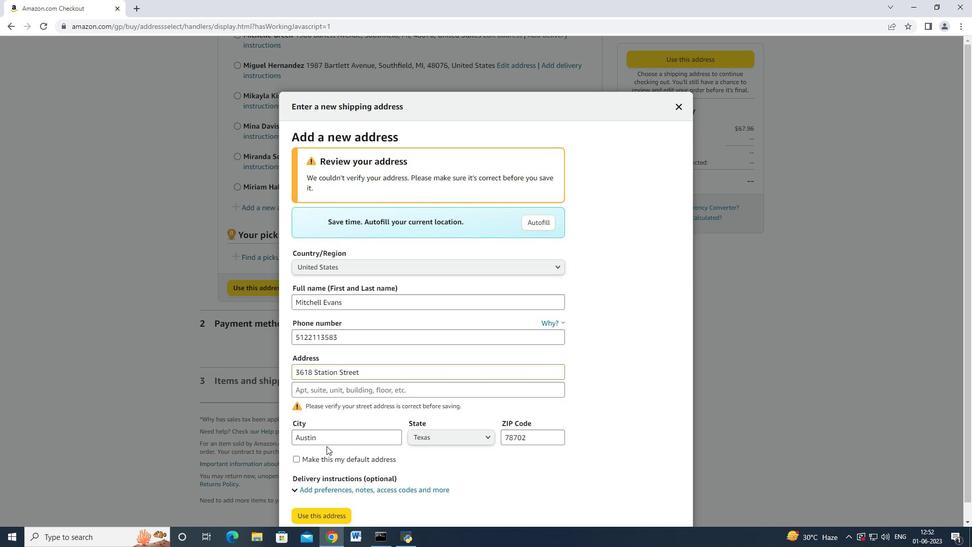 
Action: Mouse scrolled (331, 442) with delta (0, 0)
Screenshot: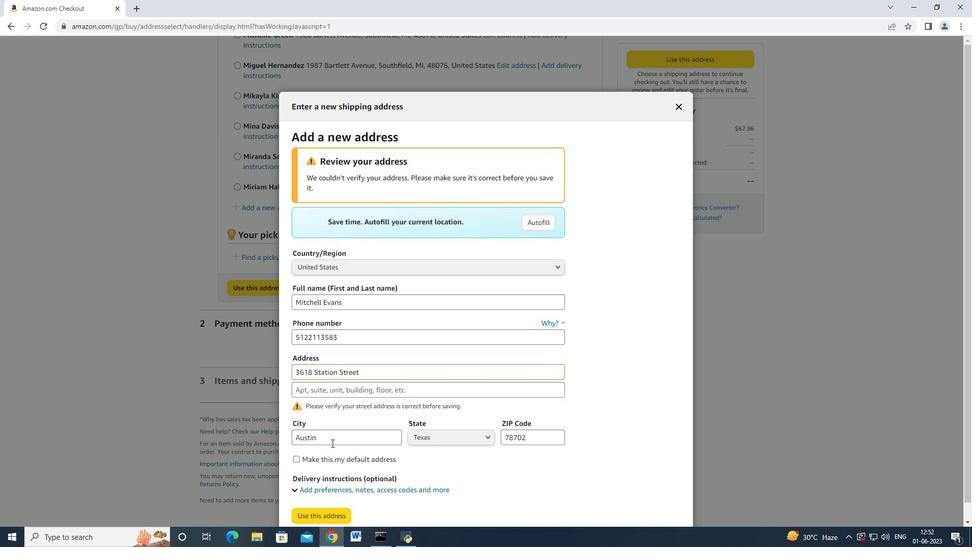 
Action: Mouse scrolled (331, 442) with delta (0, 0)
Screenshot: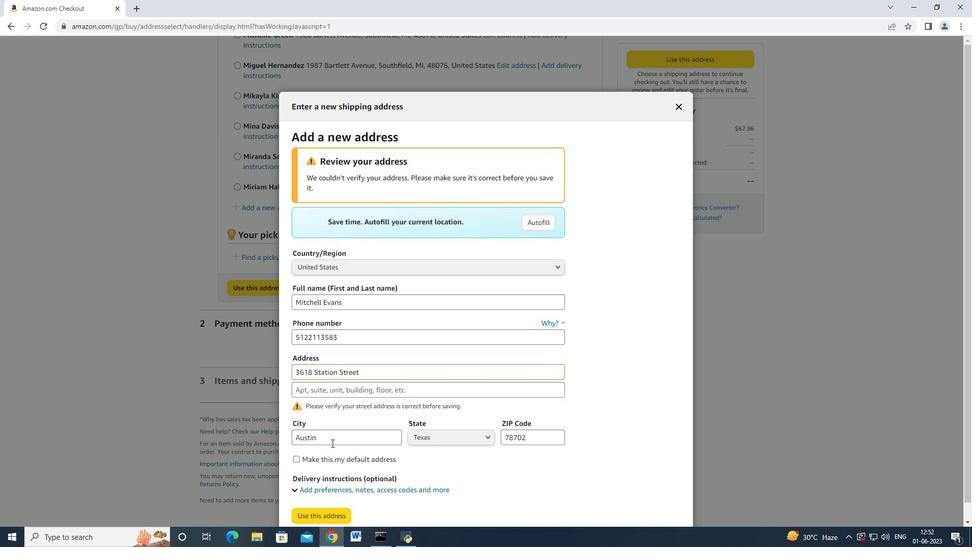 
Action: Mouse scrolled (331, 442) with delta (0, 0)
Screenshot: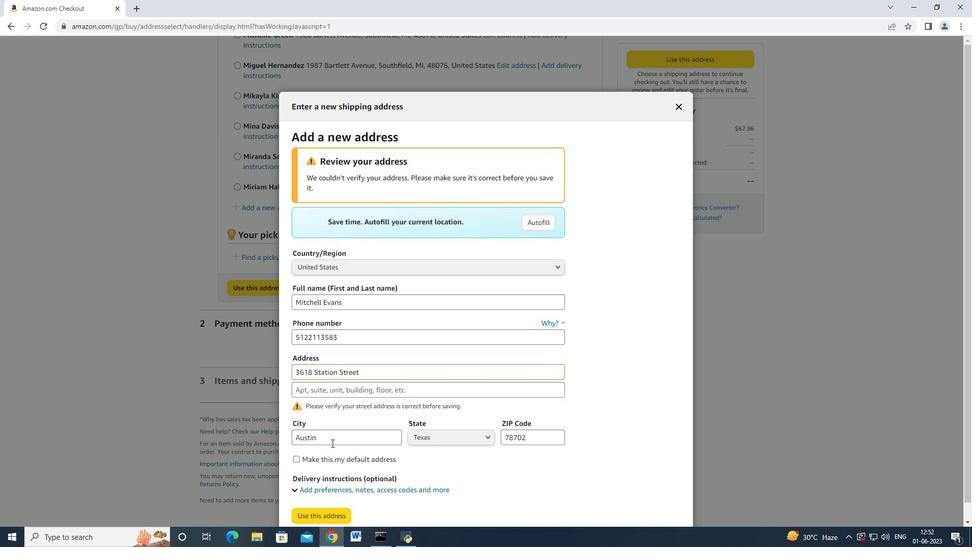 
Action: Mouse moved to (331, 443)
Screenshot: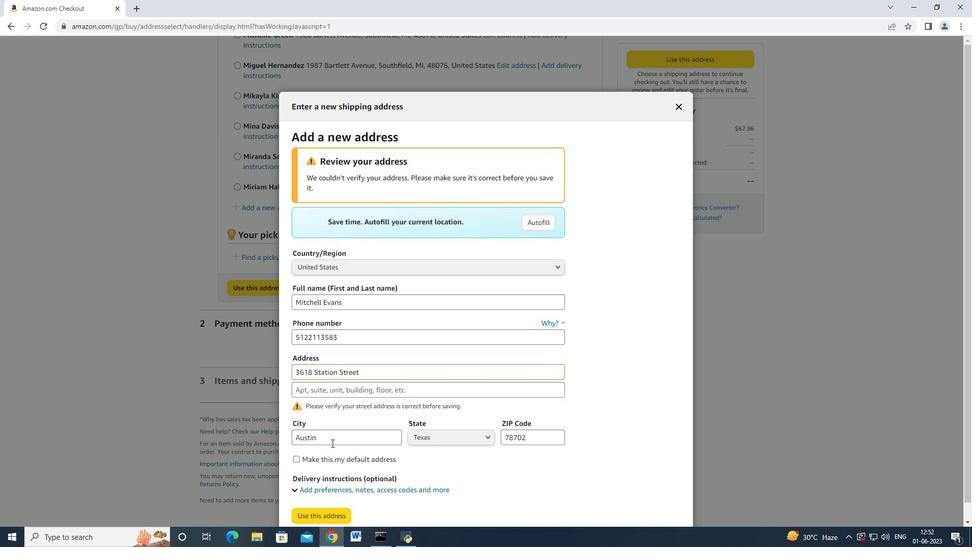 
Action: Mouse scrolled (331, 442) with delta (0, 0)
Screenshot: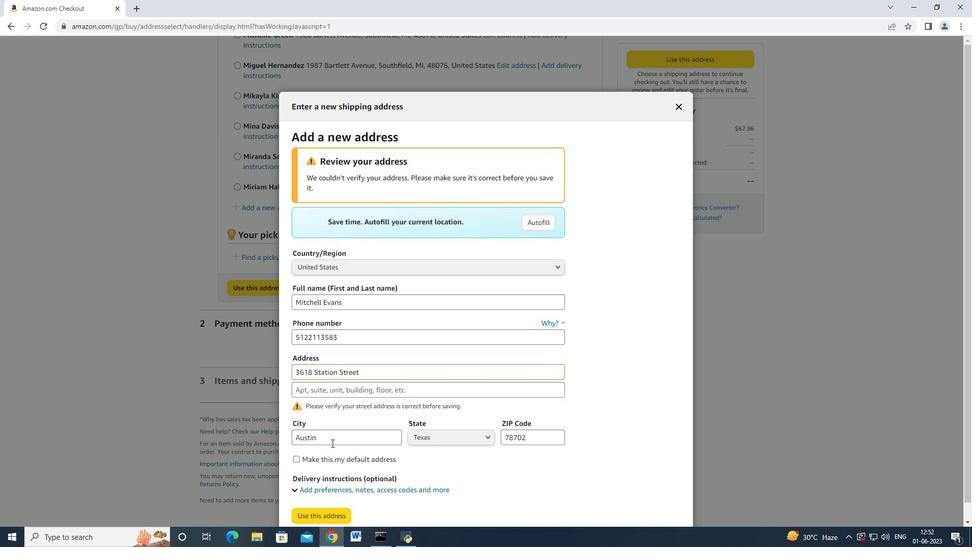 
Action: Mouse moved to (331, 494)
Screenshot: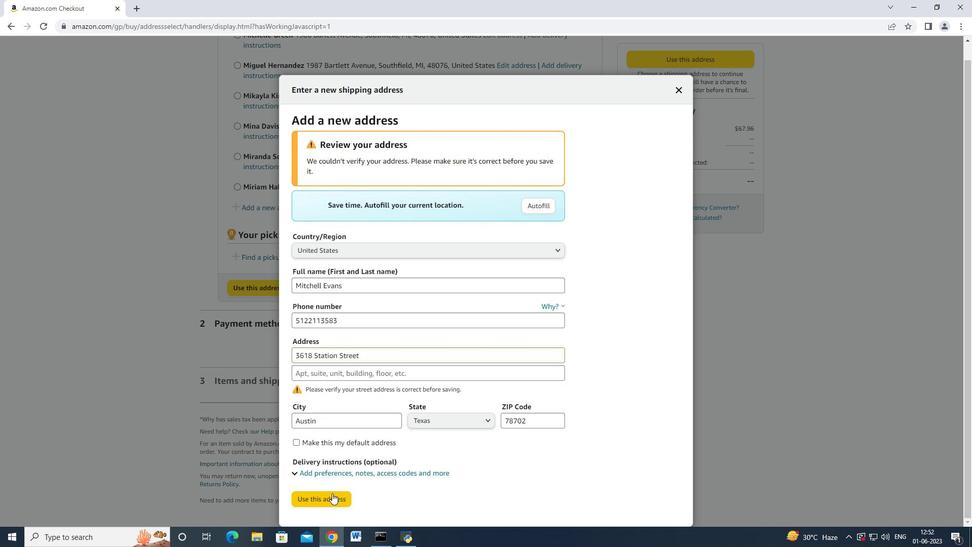 
Action: Mouse pressed left at (331, 494)
Screenshot: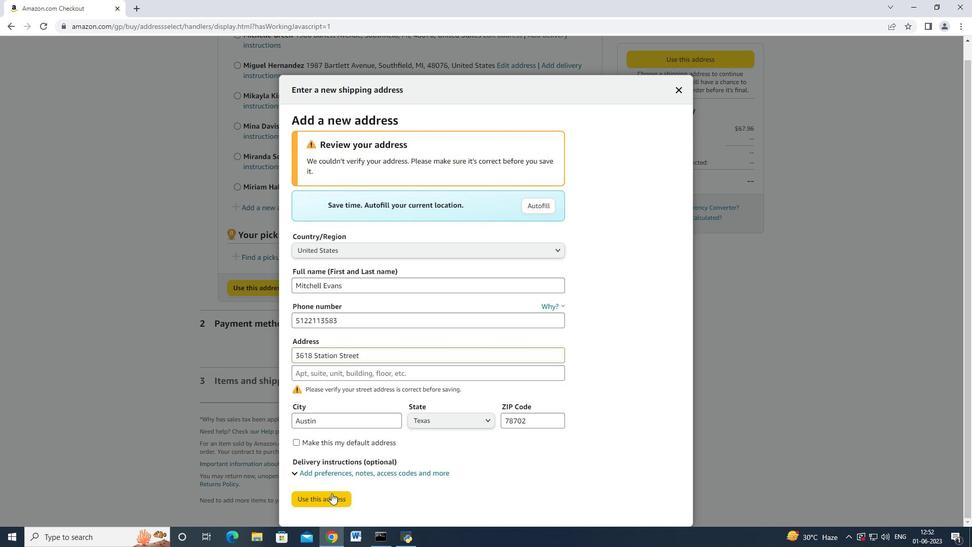 
Action: Mouse moved to (255, 276)
Screenshot: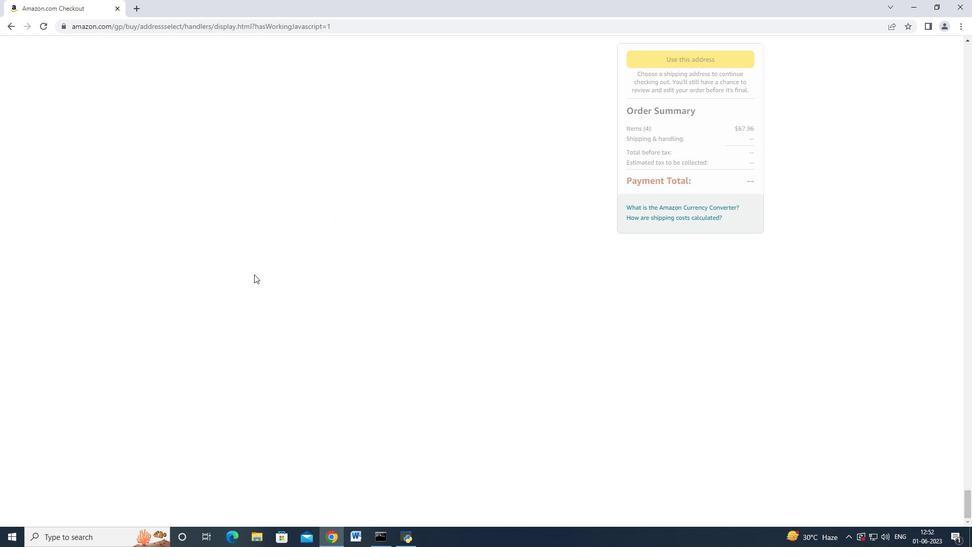 
Action: Mouse scrolled (255, 276) with delta (0, 0)
Screenshot: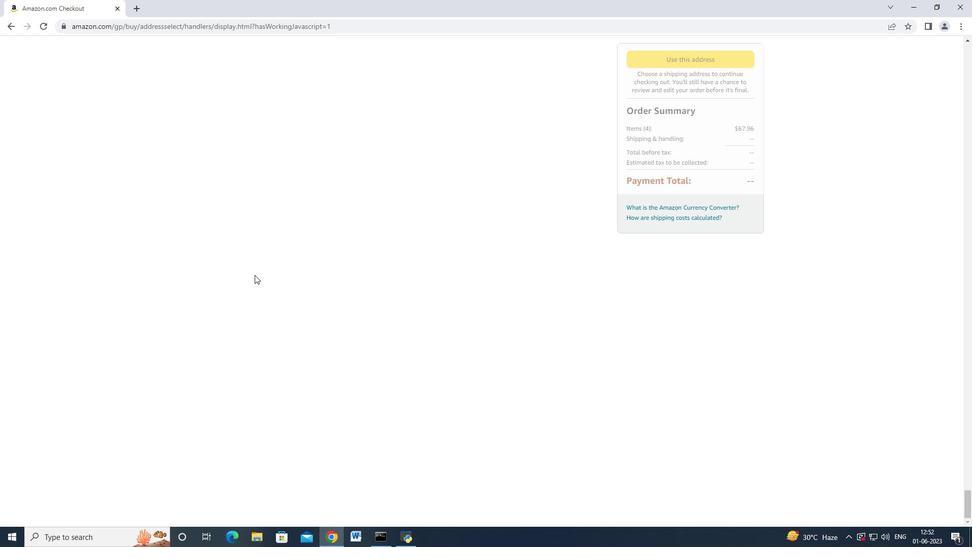 
Action: Mouse scrolled (255, 276) with delta (0, 0)
Screenshot: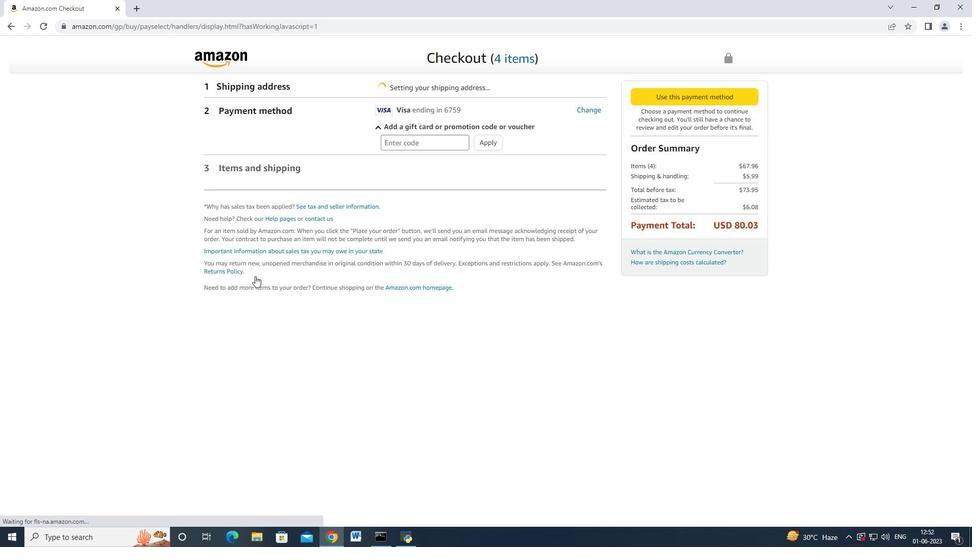 
Action: Mouse moved to (348, 226)
Screenshot: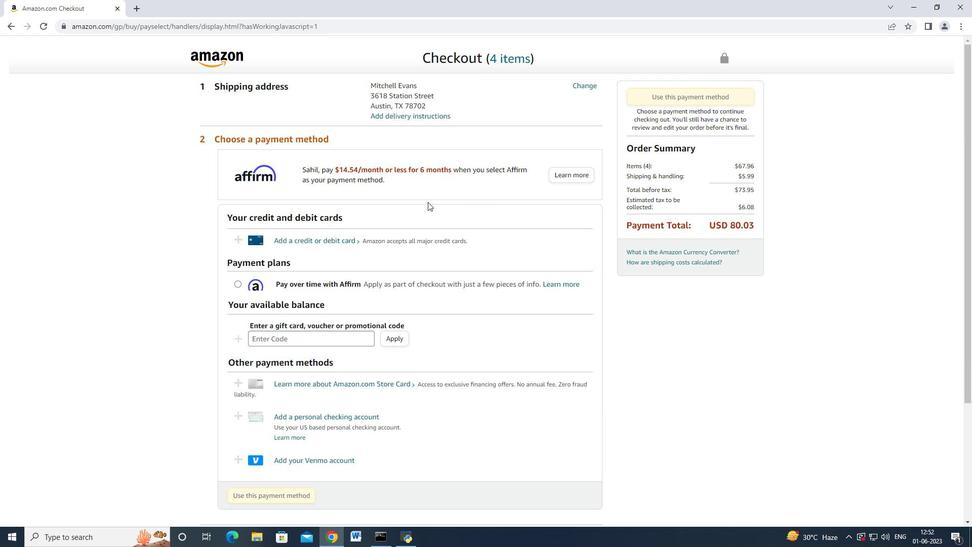 
Action: Mouse scrolled (348, 226) with delta (0, 0)
Screenshot: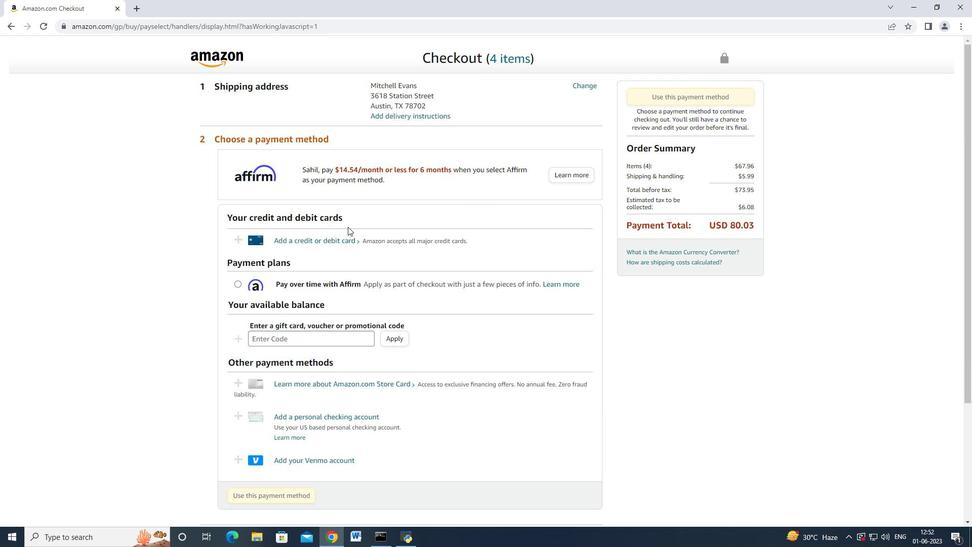 
Action: Mouse moved to (342, 193)
Screenshot: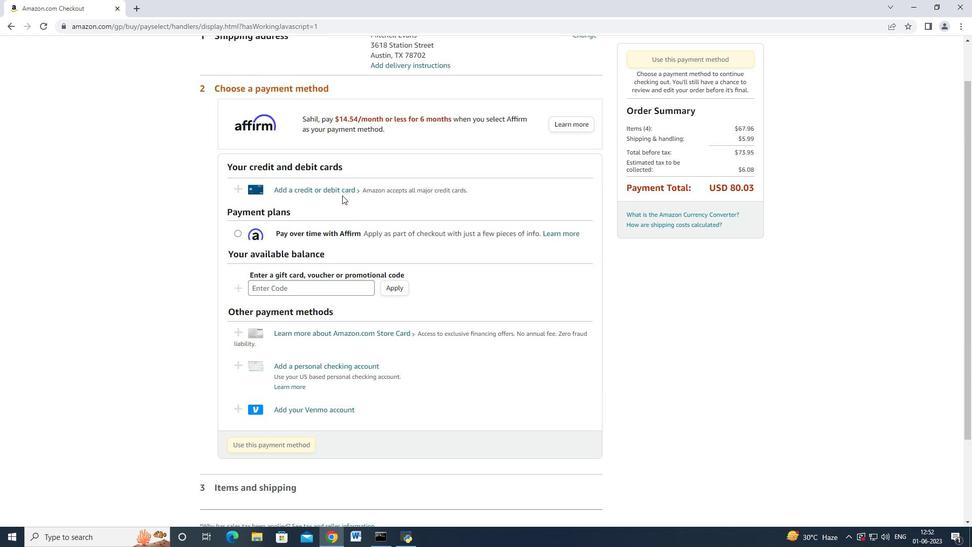 
Action: Mouse pressed left at (342, 193)
Screenshot: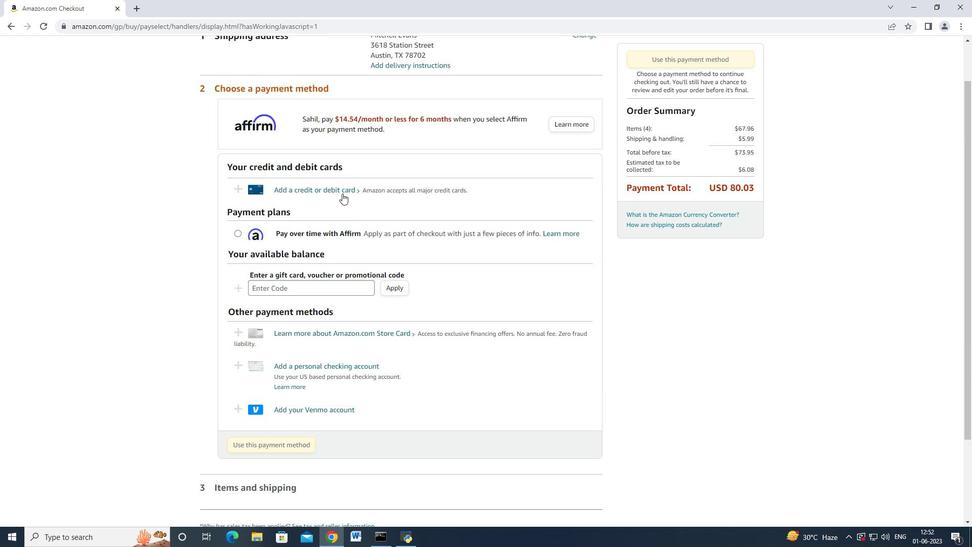 
Action: Mouse moved to (394, 226)
Screenshot: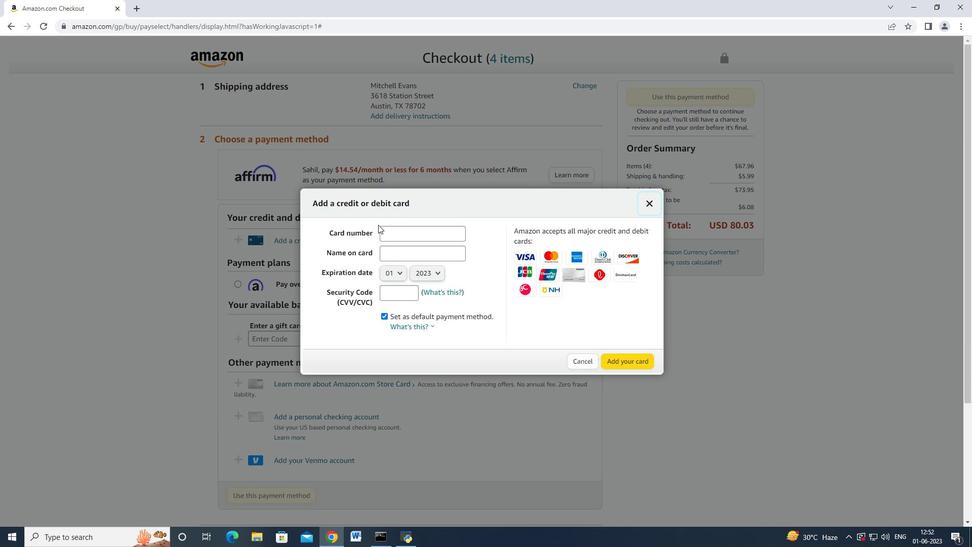
Action: Mouse pressed left at (394, 226)
Screenshot: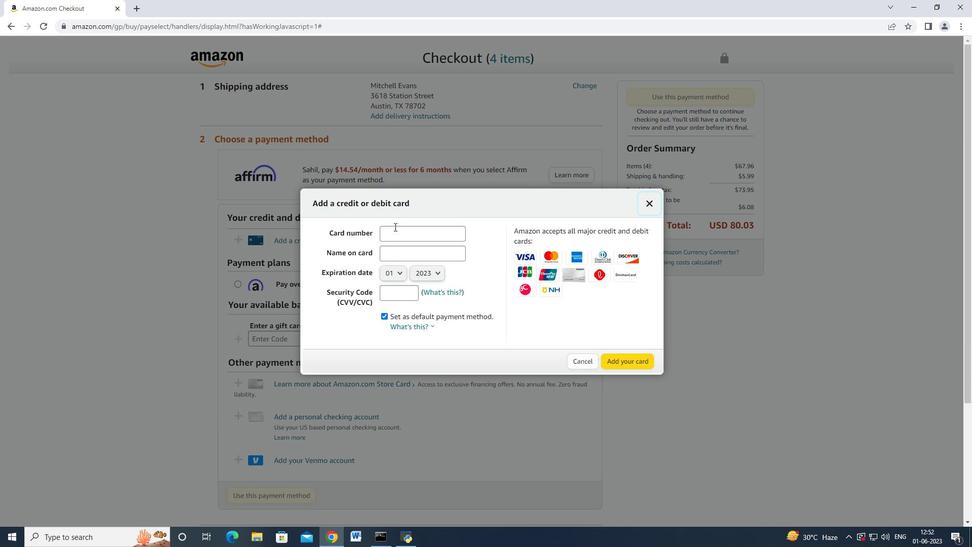 
Action: Mouse moved to (394, 229)
Screenshot: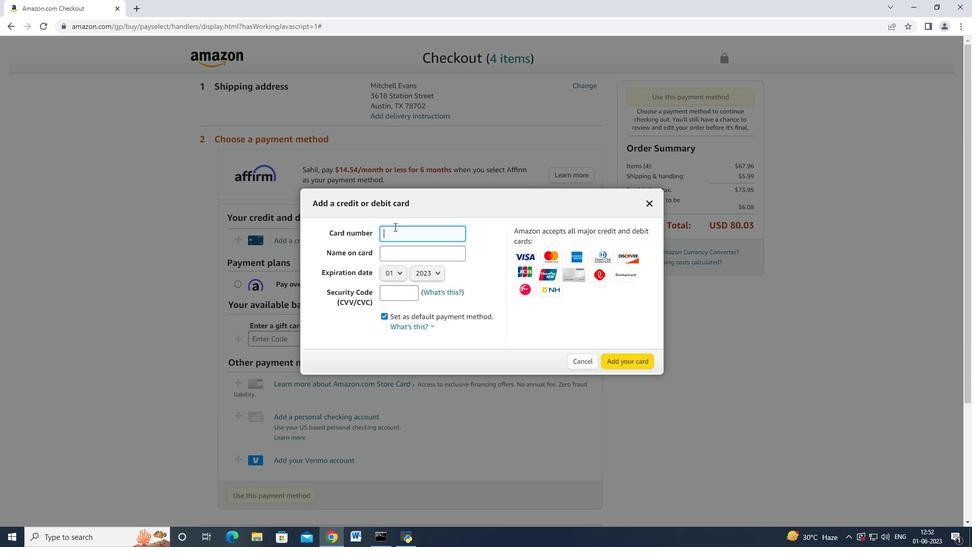 
Action: Key pressed 4983754559857695<Key.tab><Key.shift>John<Key.space><Key.shift>Baker
Screenshot: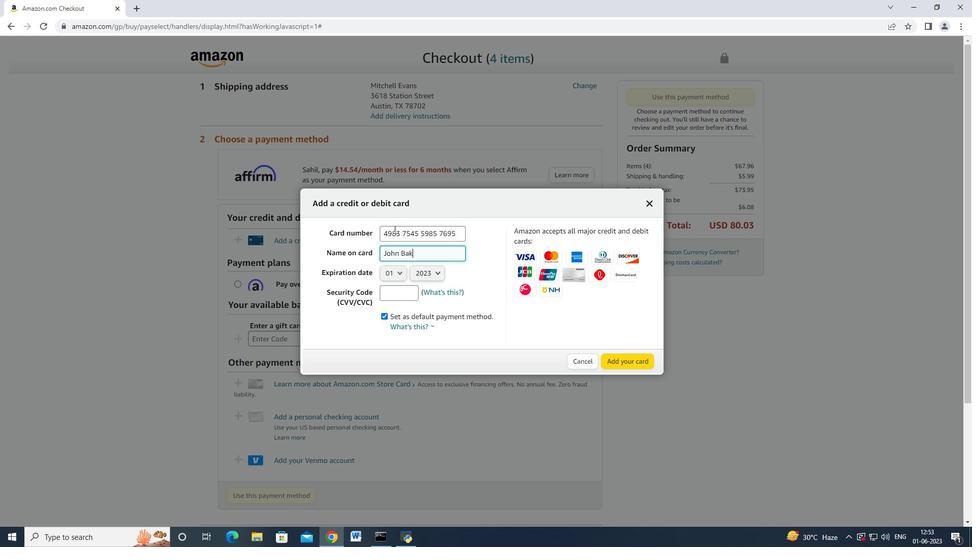 
Action: Mouse moved to (405, 274)
Screenshot: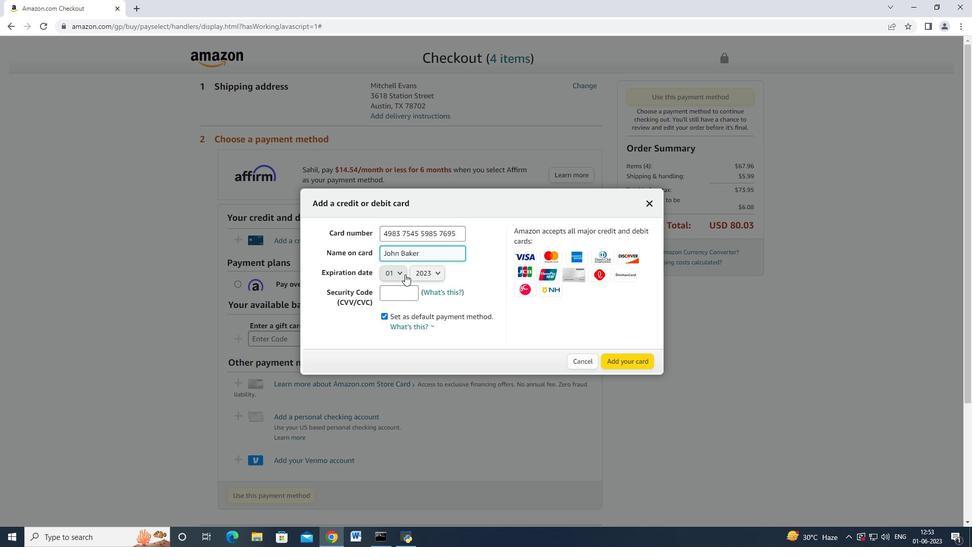 
Action: Mouse pressed left at (405, 274)
Screenshot: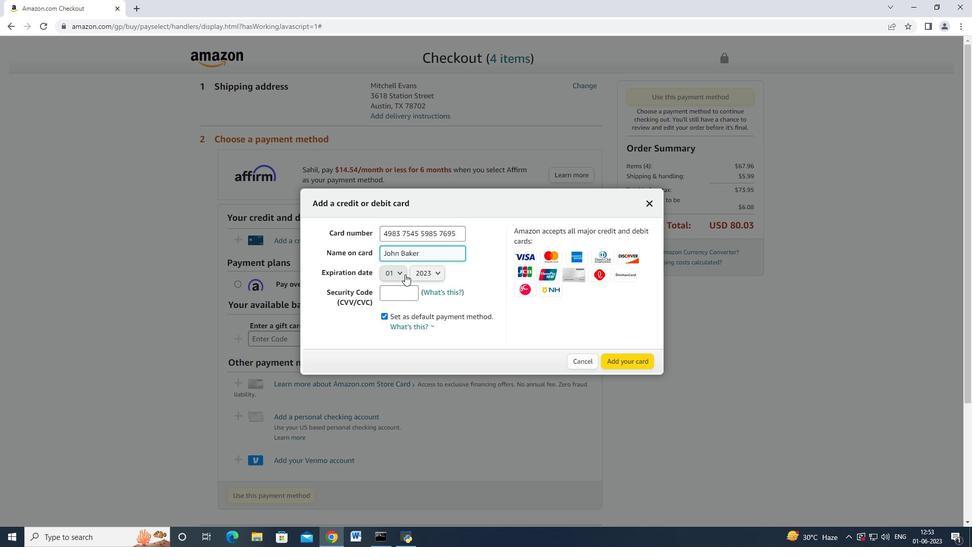 
Action: Mouse moved to (395, 333)
Screenshot: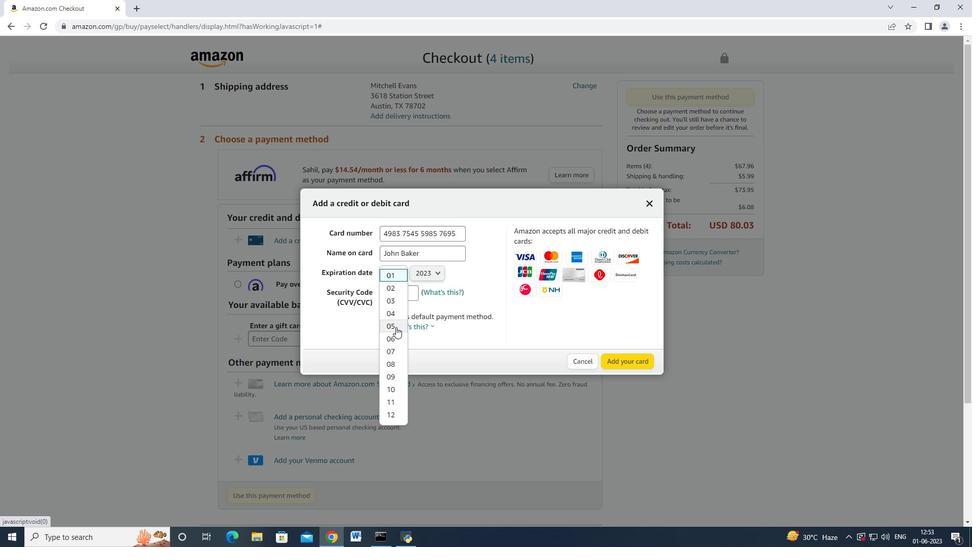 
Action: Mouse pressed left at (395, 333)
Screenshot: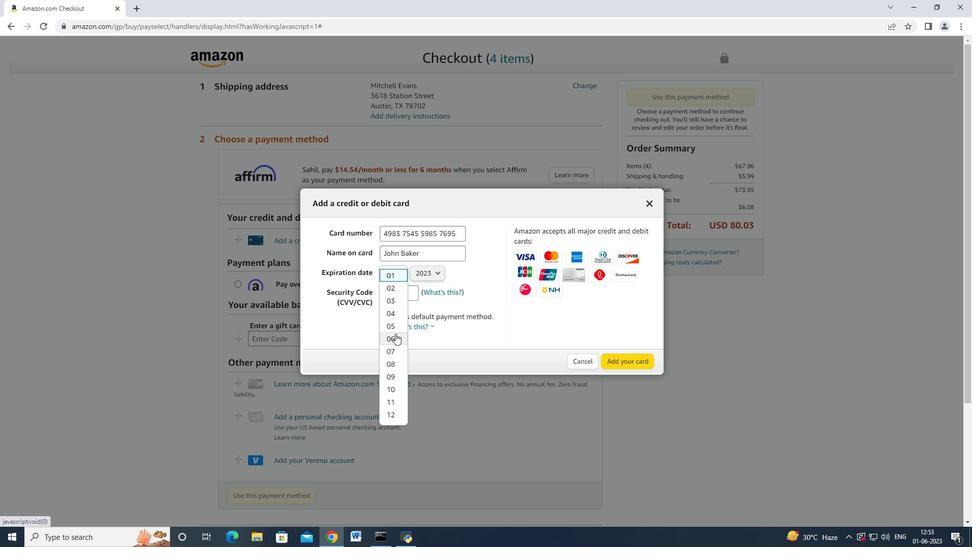 
Action: Mouse moved to (440, 273)
Screenshot: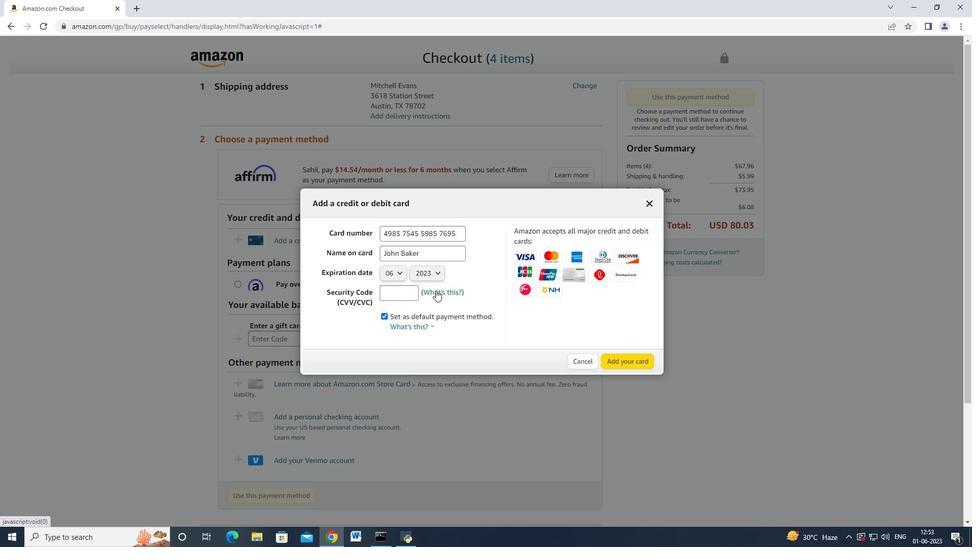 
Action: Mouse pressed left at (440, 273)
Screenshot: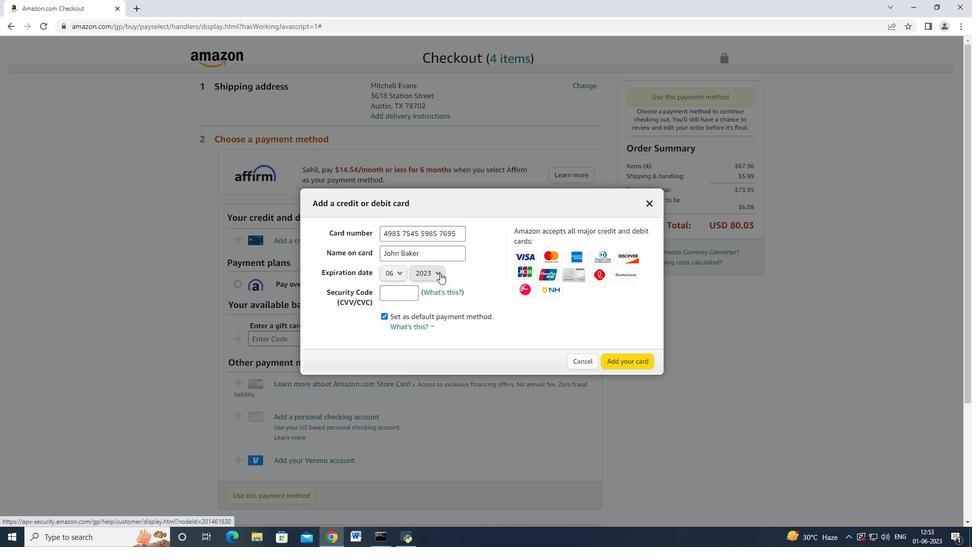 
Action: Mouse moved to (429, 298)
Screenshot: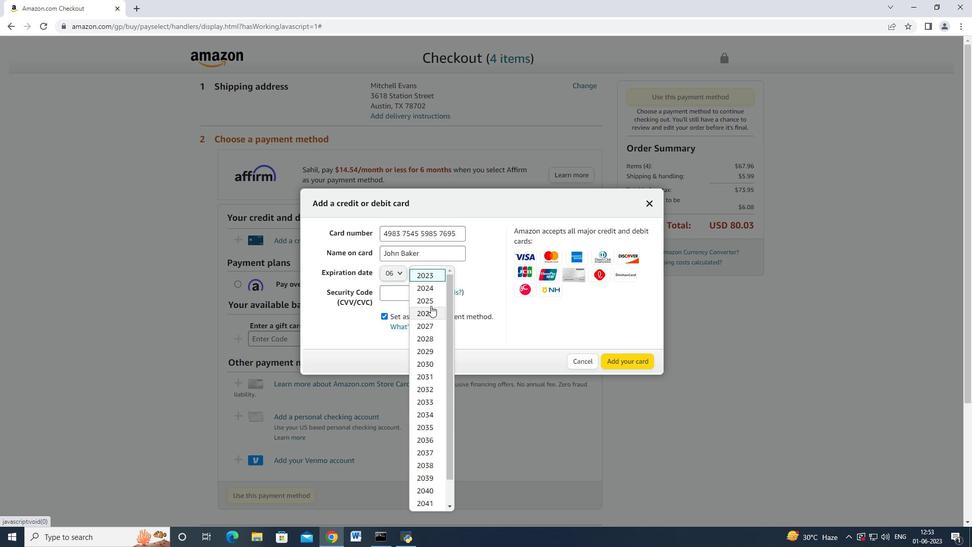 
Action: Mouse pressed left at (429, 298)
Screenshot: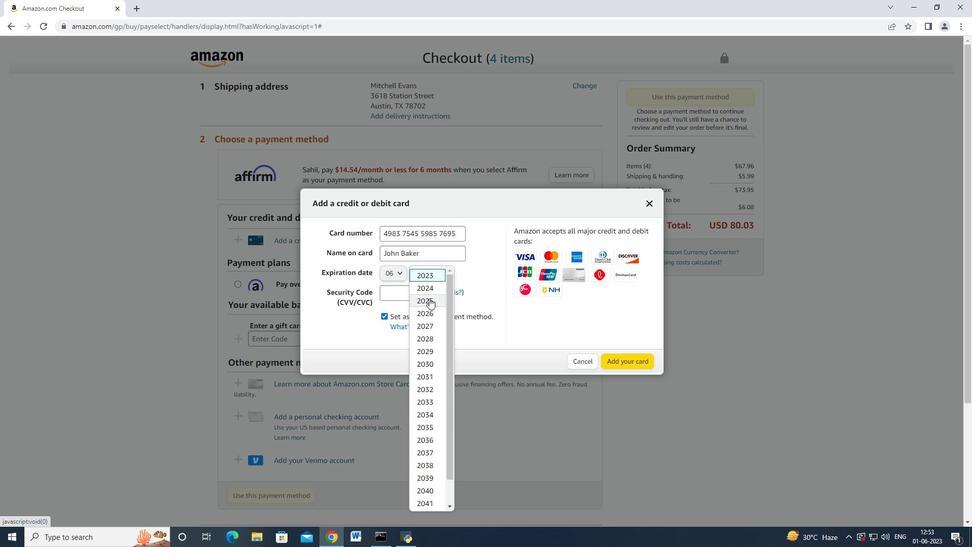 
Action: Mouse moved to (400, 297)
Screenshot: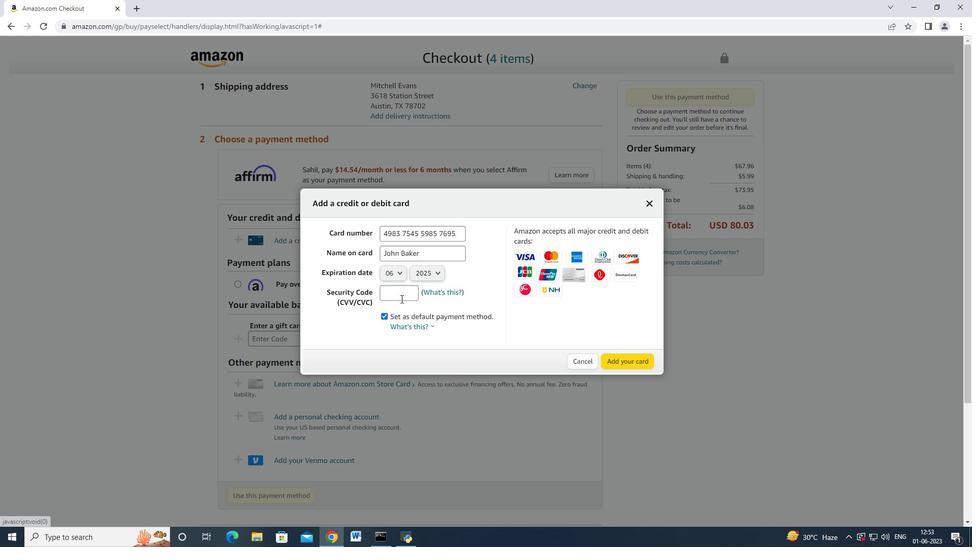 
Action: Mouse pressed left at (400, 297)
Screenshot: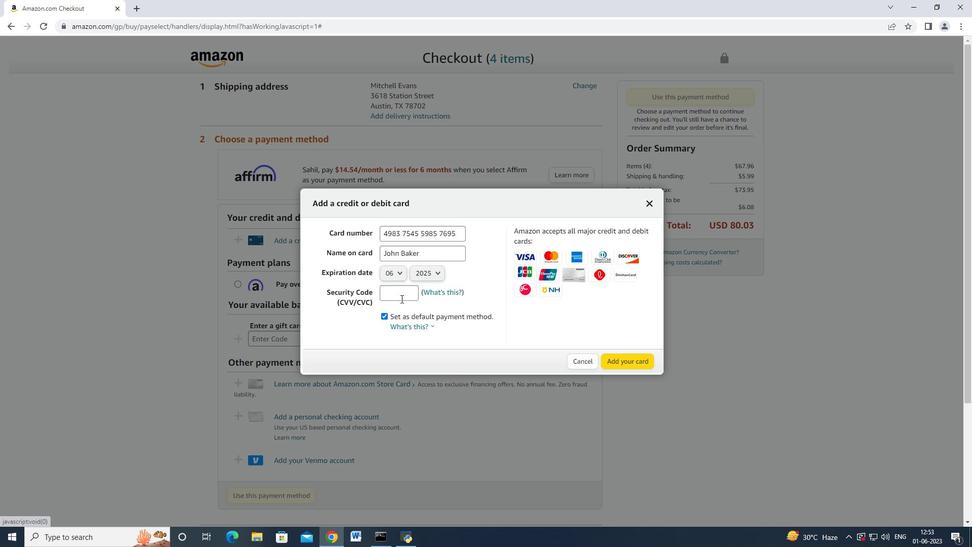 
Action: Mouse moved to (400, 297)
Screenshot: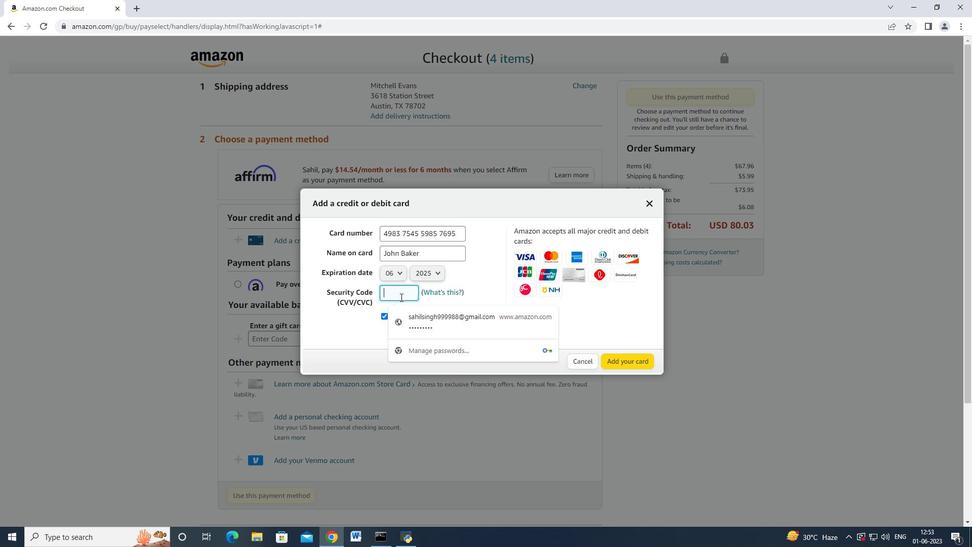 
Action: Key pressed 549
Screenshot: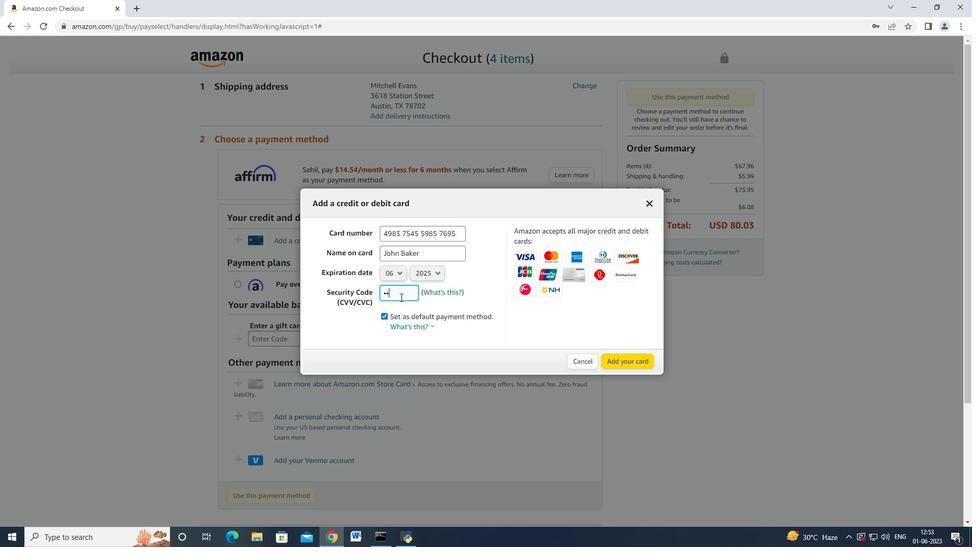 
Action: Mouse moved to (620, 360)
Screenshot: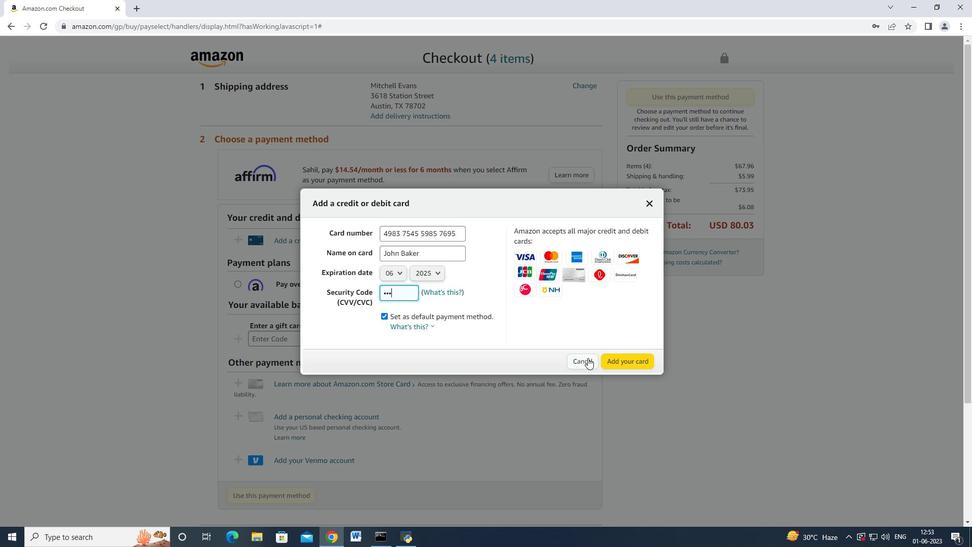 
